 Task: Find connections with filter location Plasencia with filter topic #Futurewith filter profile language Potuguese with filter current company Pharma Jobs (Pharma Wisdom Jobs) with filter school Central University of Rajasthan, Jaipur with filter industry Public Relations and Communications Services with filter service category Event Planning with filter keywords title Actuary
Action: Mouse moved to (584, 79)
Screenshot: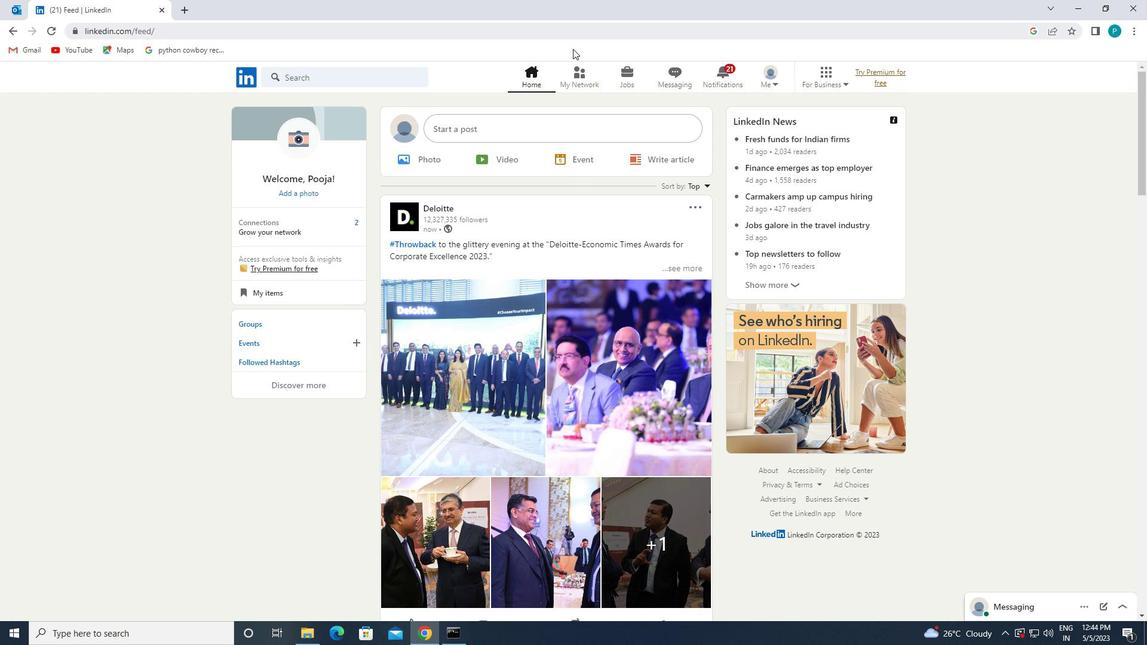 
Action: Mouse pressed left at (584, 79)
Screenshot: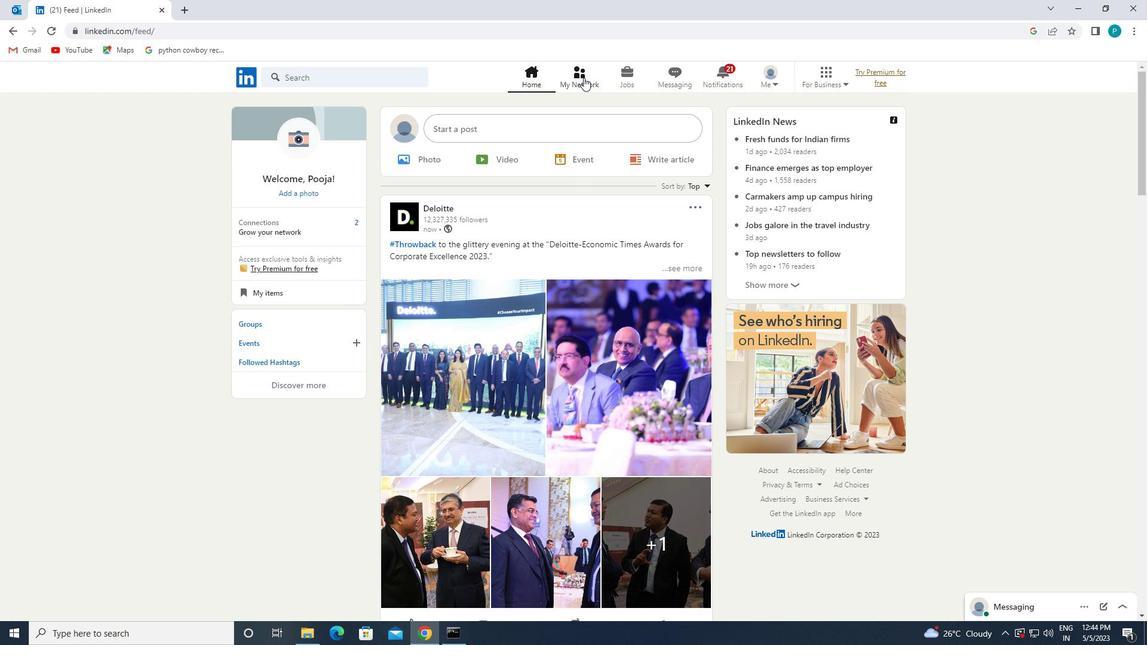 
Action: Mouse moved to (343, 140)
Screenshot: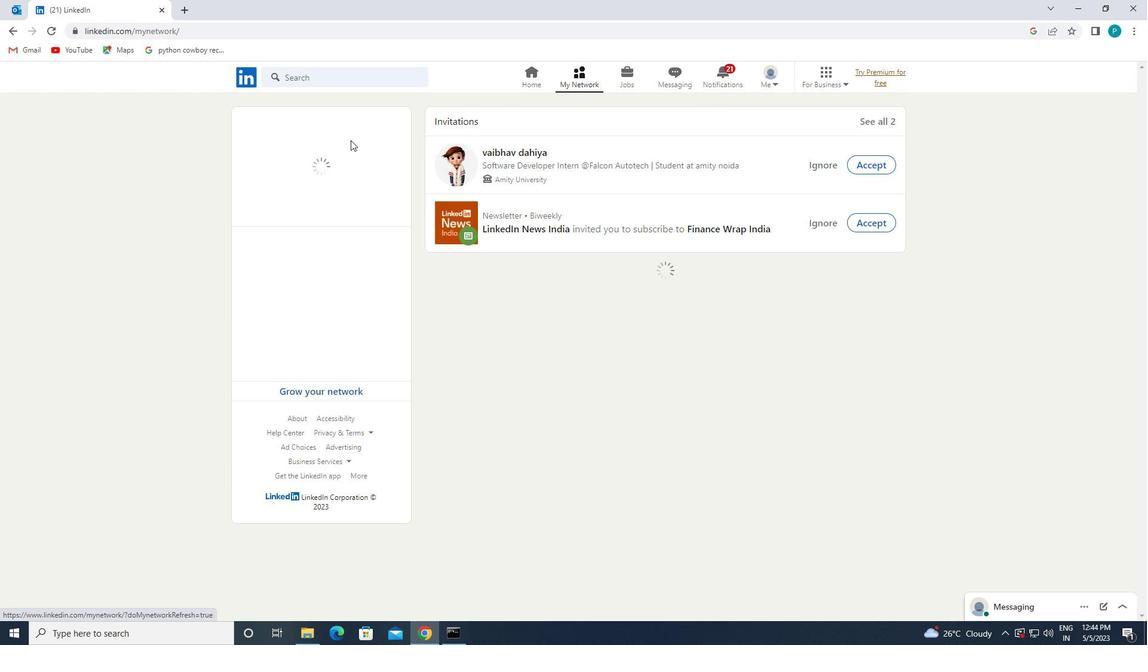 
Action: Mouse pressed left at (343, 140)
Screenshot: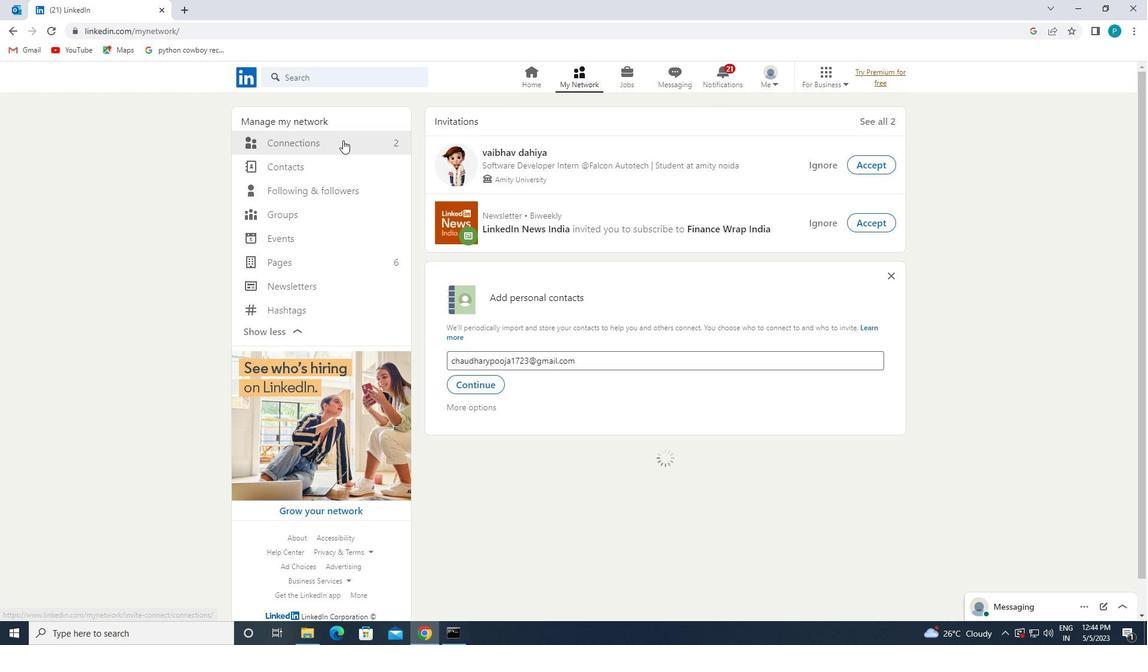 
Action: Mouse moved to (663, 149)
Screenshot: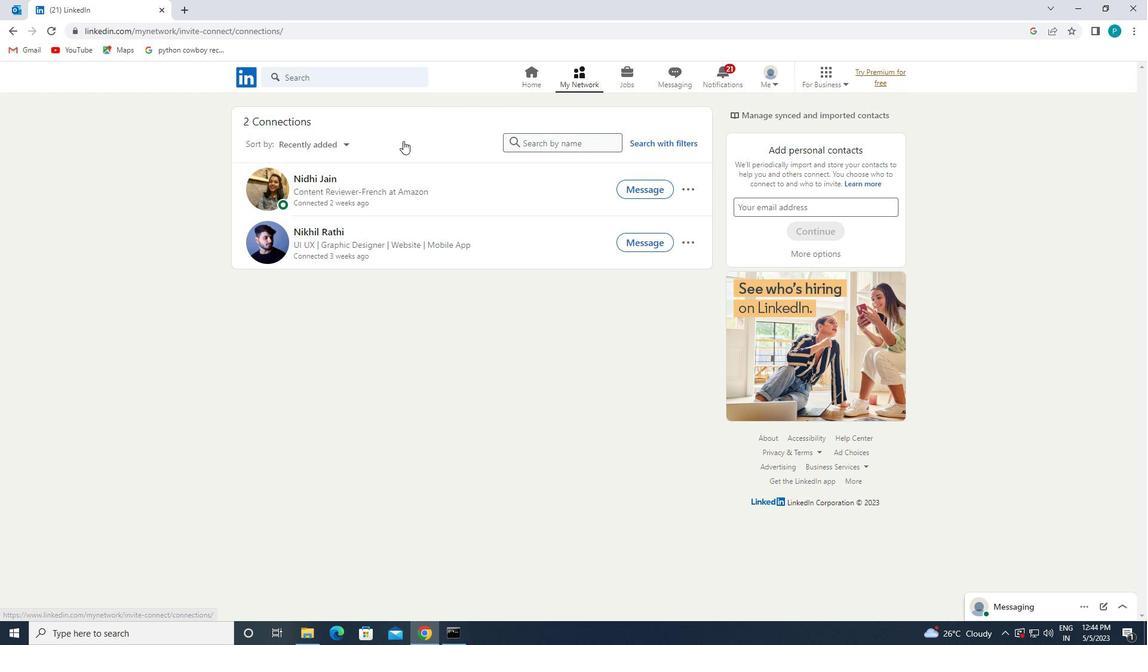 
Action: Mouse pressed left at (663, 149)
Screenshot: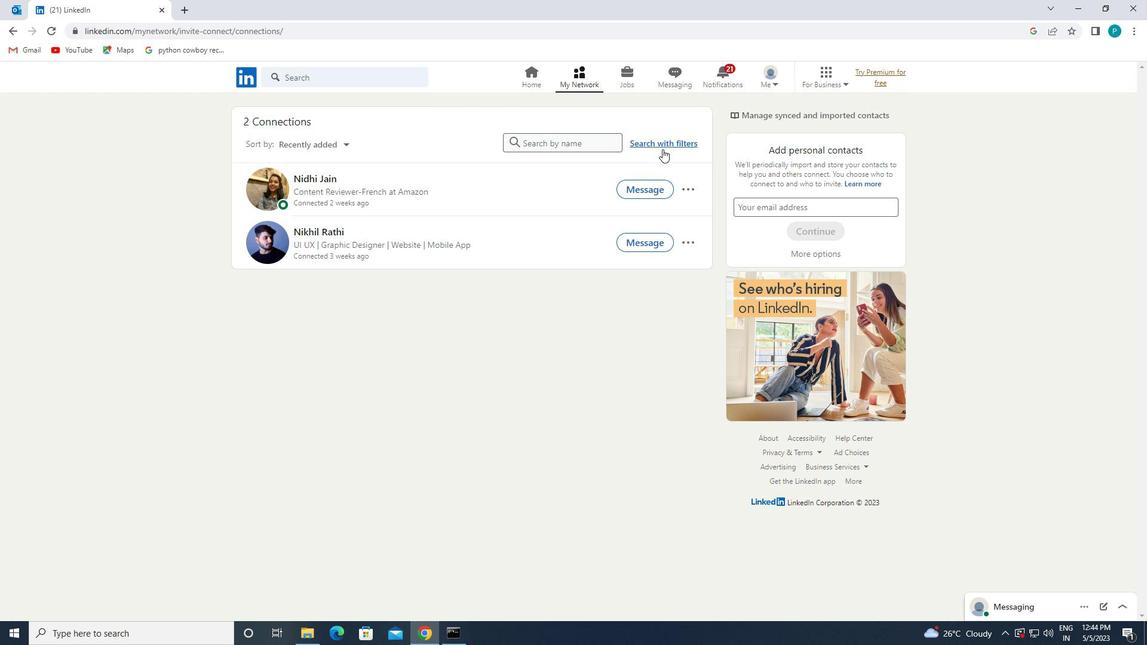 
Action: Mouse moved to (624, 107)
Screenshot: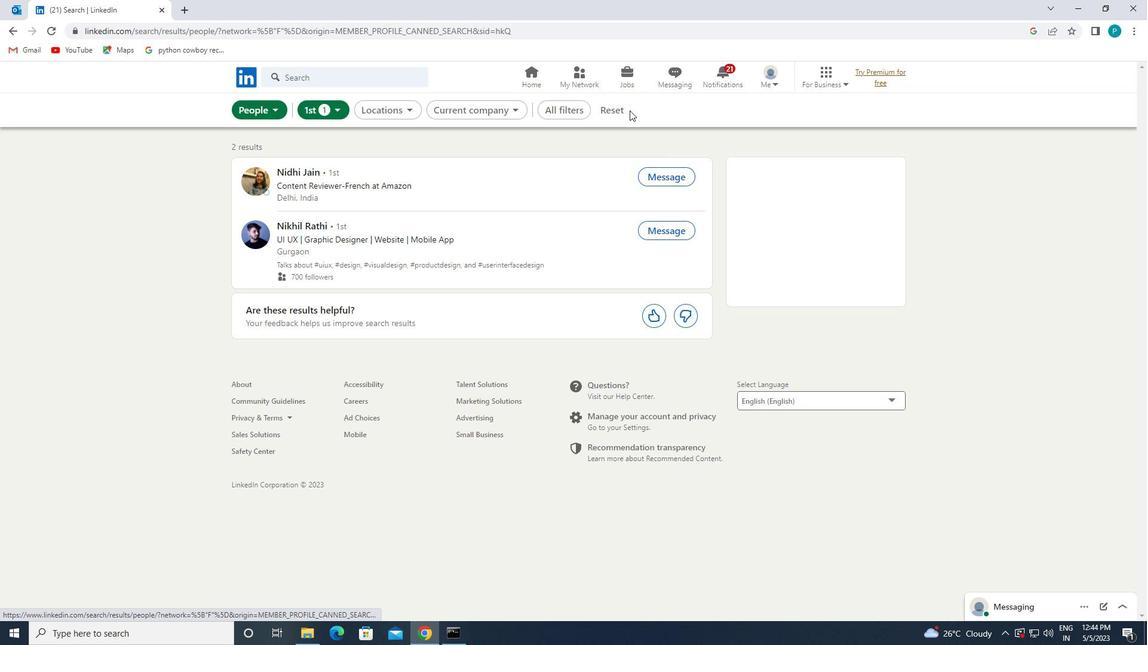 
Action: Mouse pressed left at (624, 107)
Screenshot: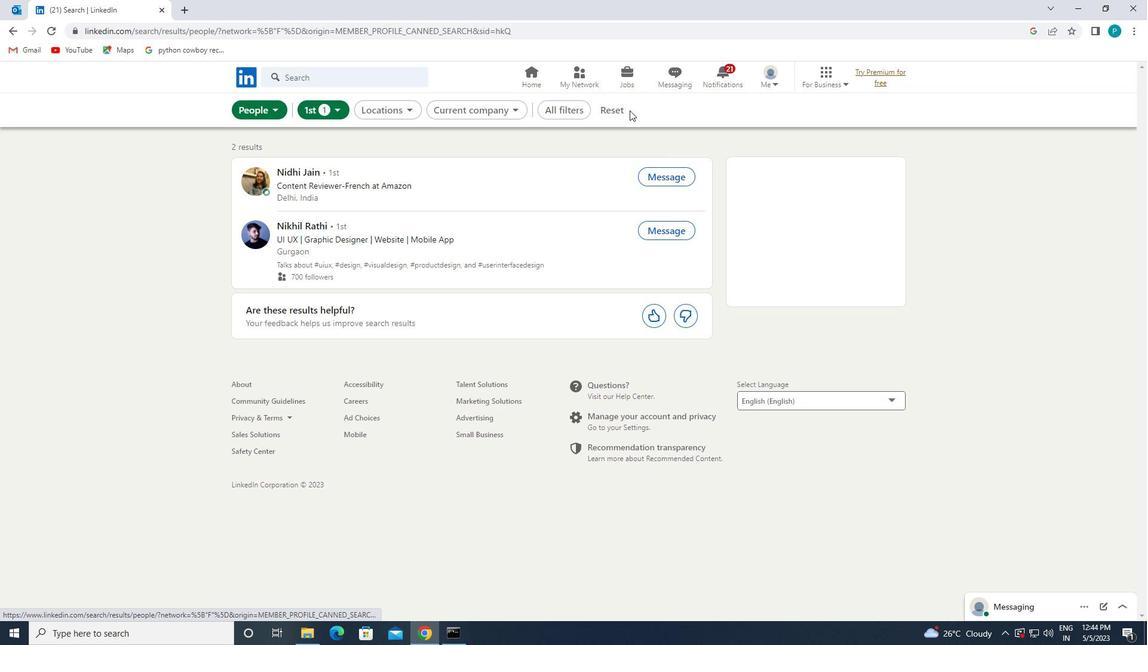 
Action: Mouse moved to (592, 104)
Screenshot: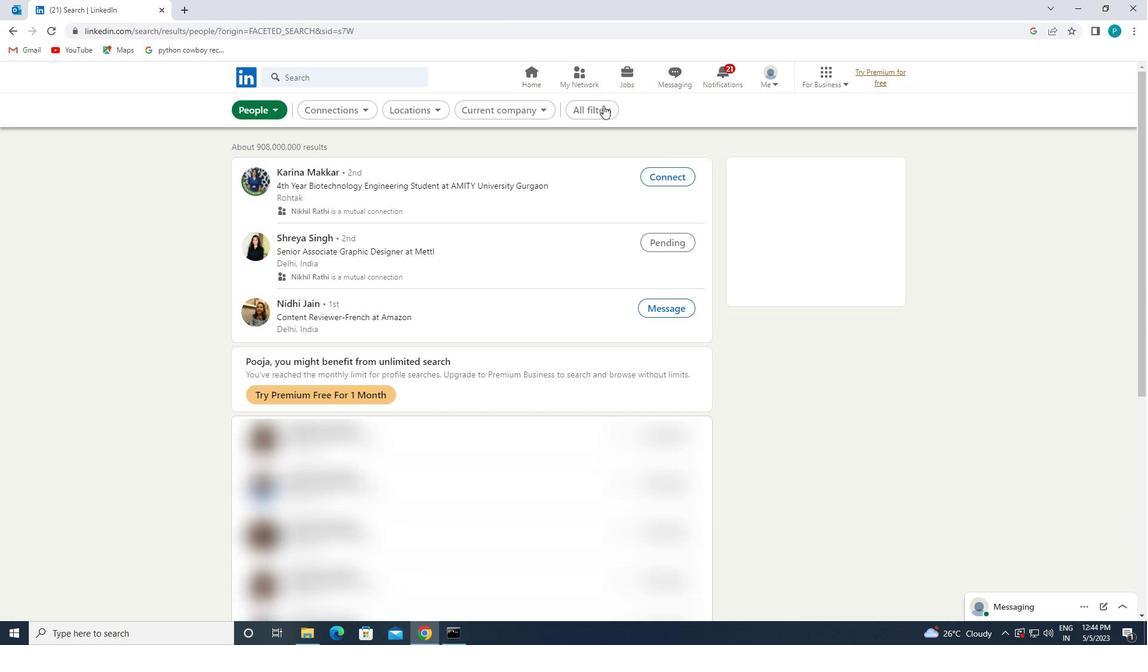 
Action: Mouse pressed left at (592, 104)
Screenshot: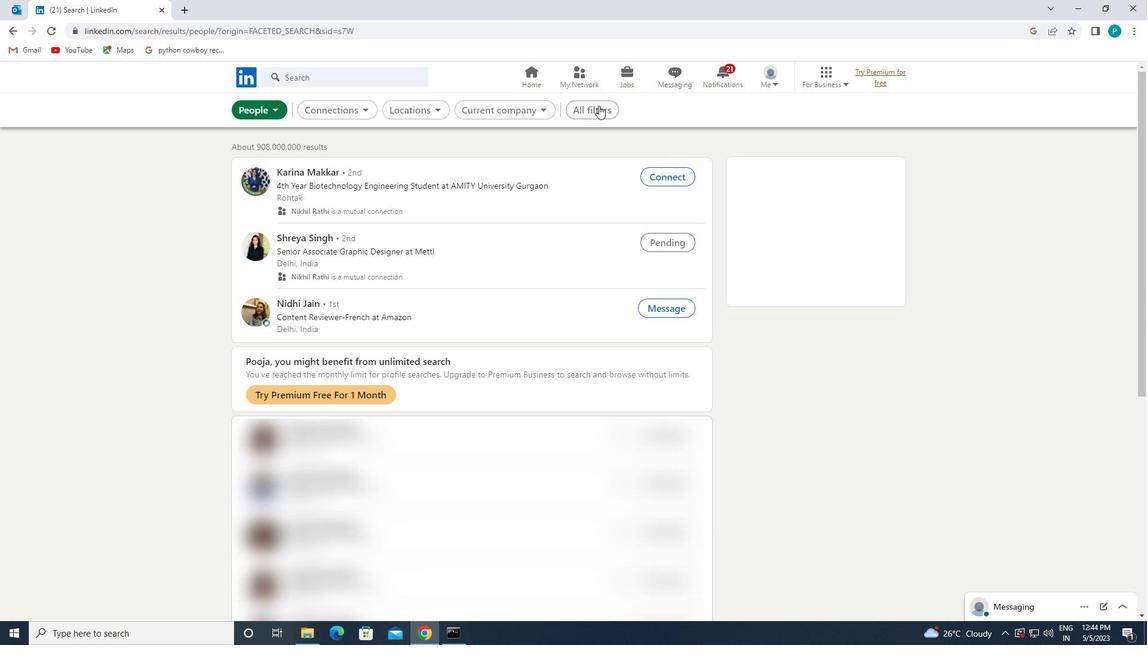 
Action: Mouse moved to (921, 294)
Screenshot: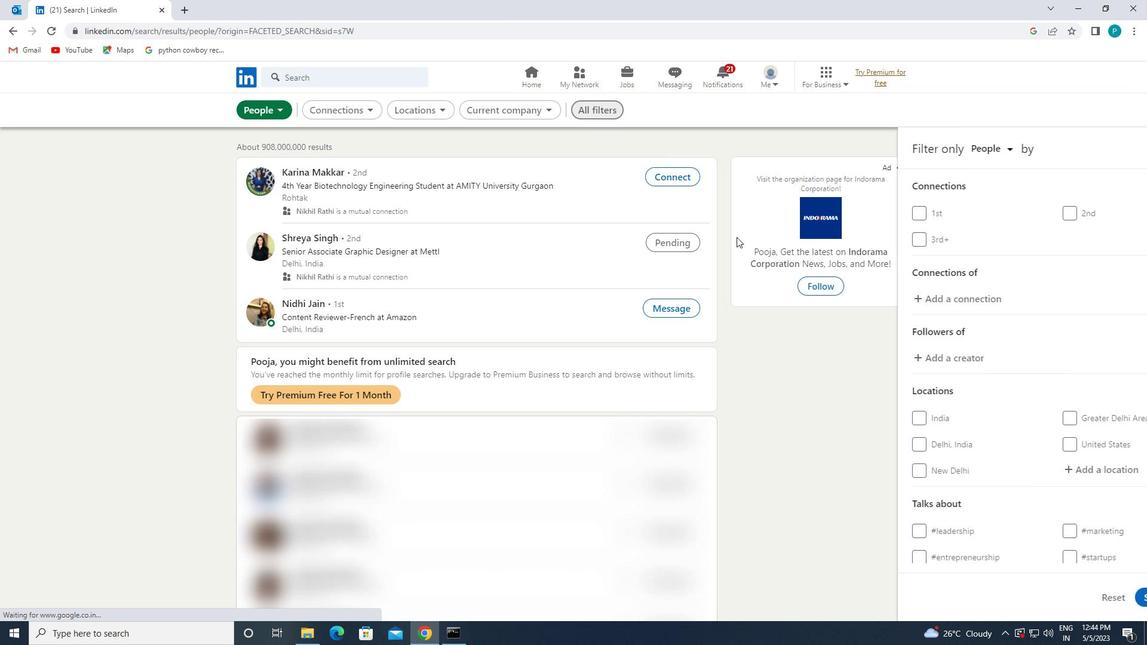 
Action: Mouse scrolled (921, 293) with delta (0, 0)
Screenshot: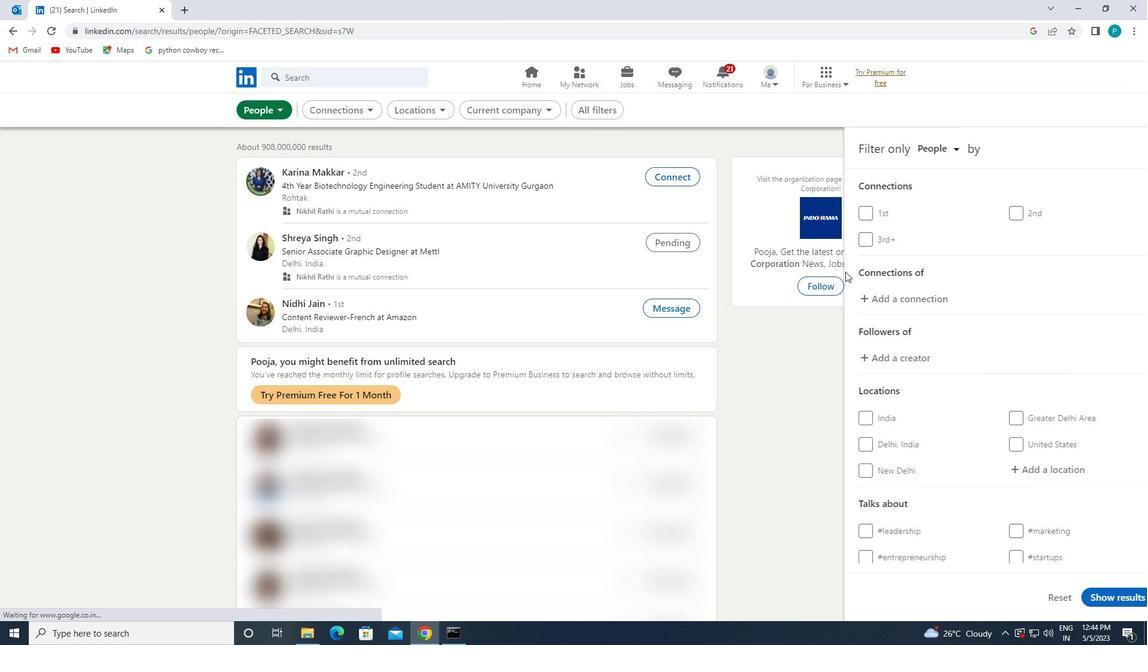 
Action: Mouse moved to (921, 294)
Screenshot: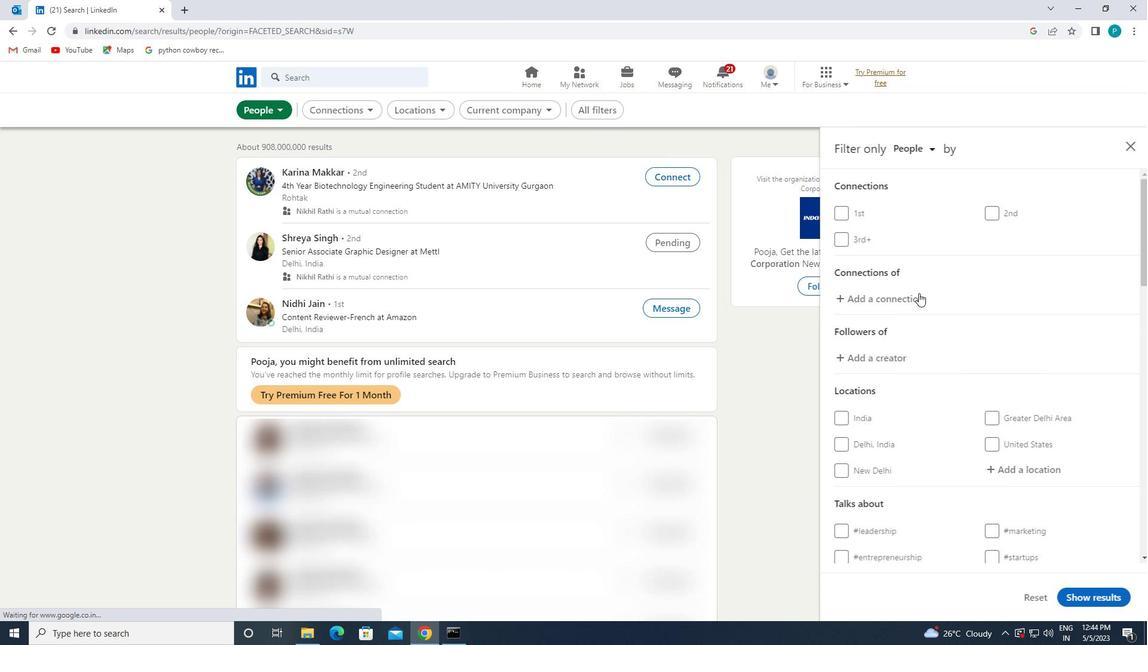 
Action: Mouse scrolled (921, 293) with delta (0, 0)
Screenshot: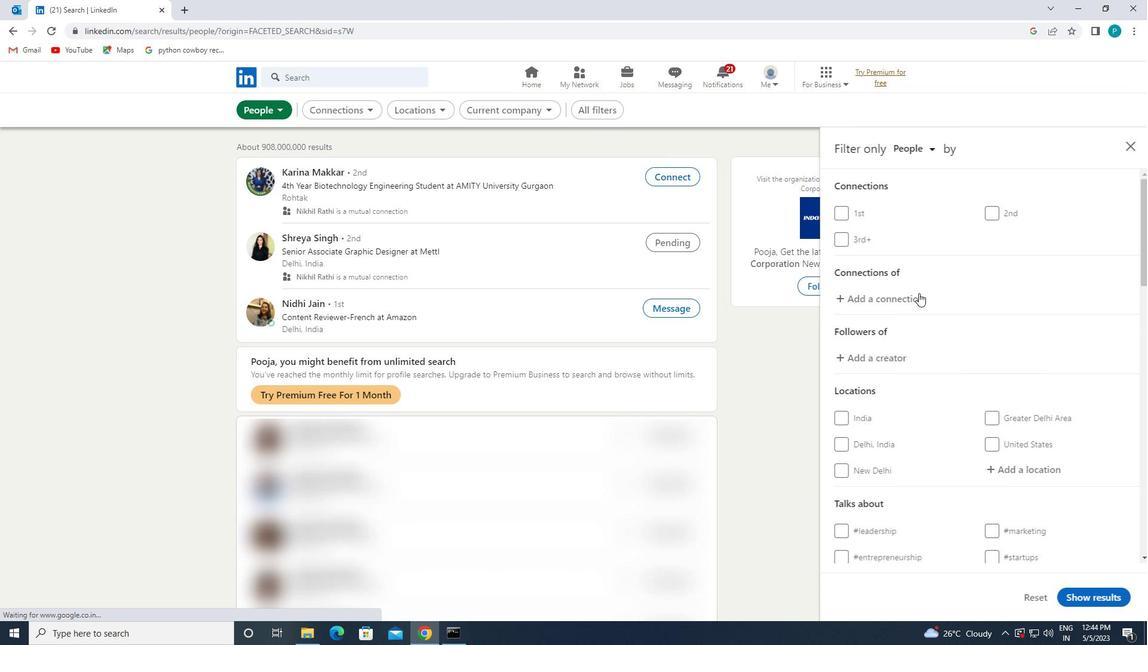 
Action: Mouse moved to (1013, 350)
Screenshot: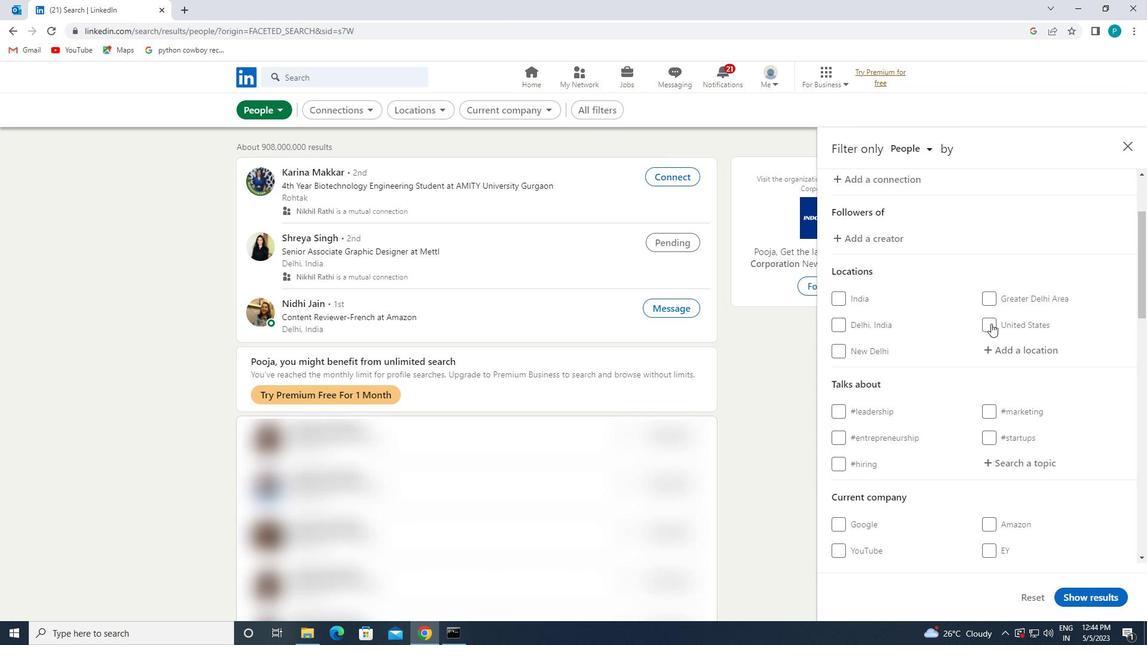
Action: Mouse pressed left at (1013, 350)
Screenshot: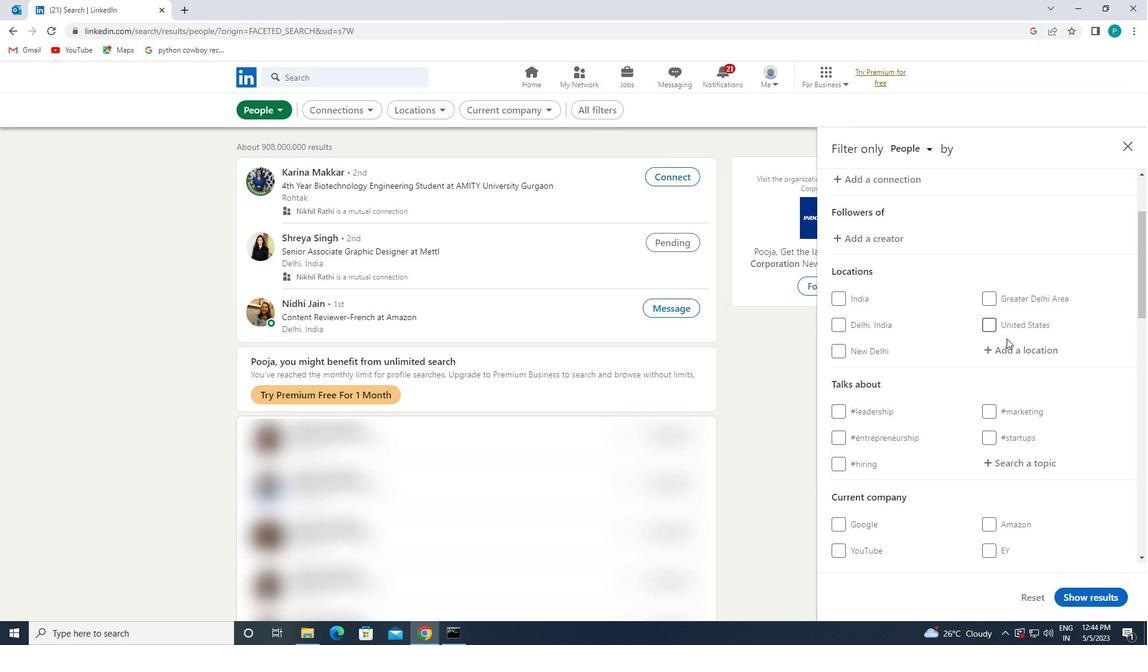 
Action: Mouse moved to (1030, 338)
Screenshot: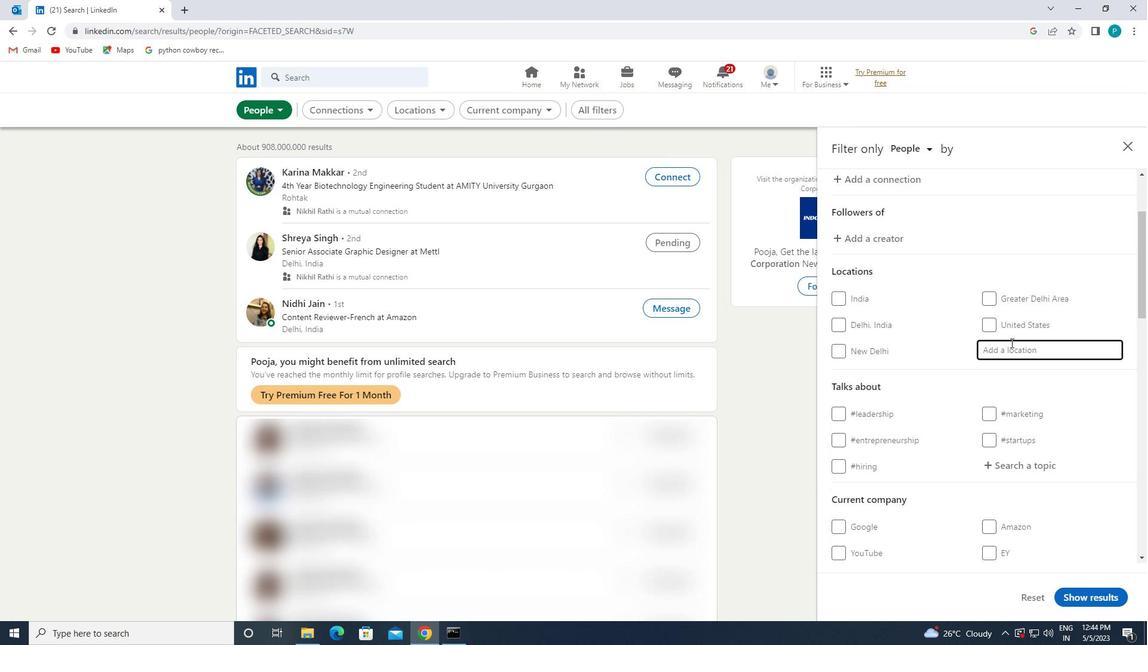 
Action: Key pressed <Key.caps_lock>p<Key.caps_lock>lan<Key.backspace>sencia
Screenshot: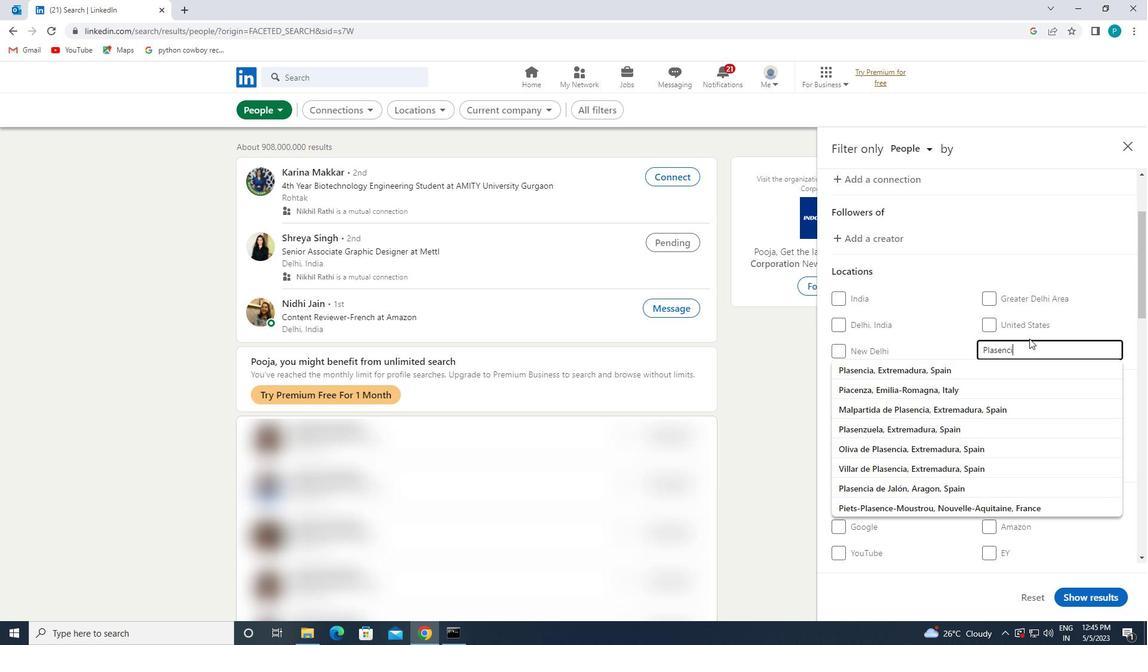 
Action: Mouse moved to (1009, 371)
Screenshot: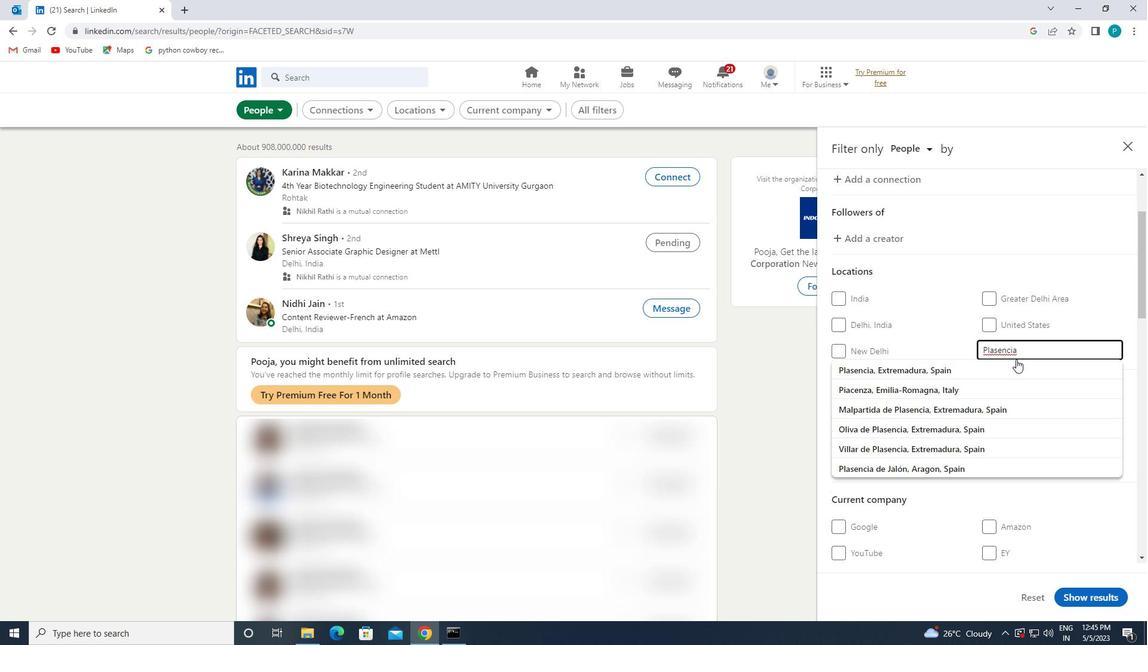 
Action: Mouse pressed left at (1009, 371)
Screenshot: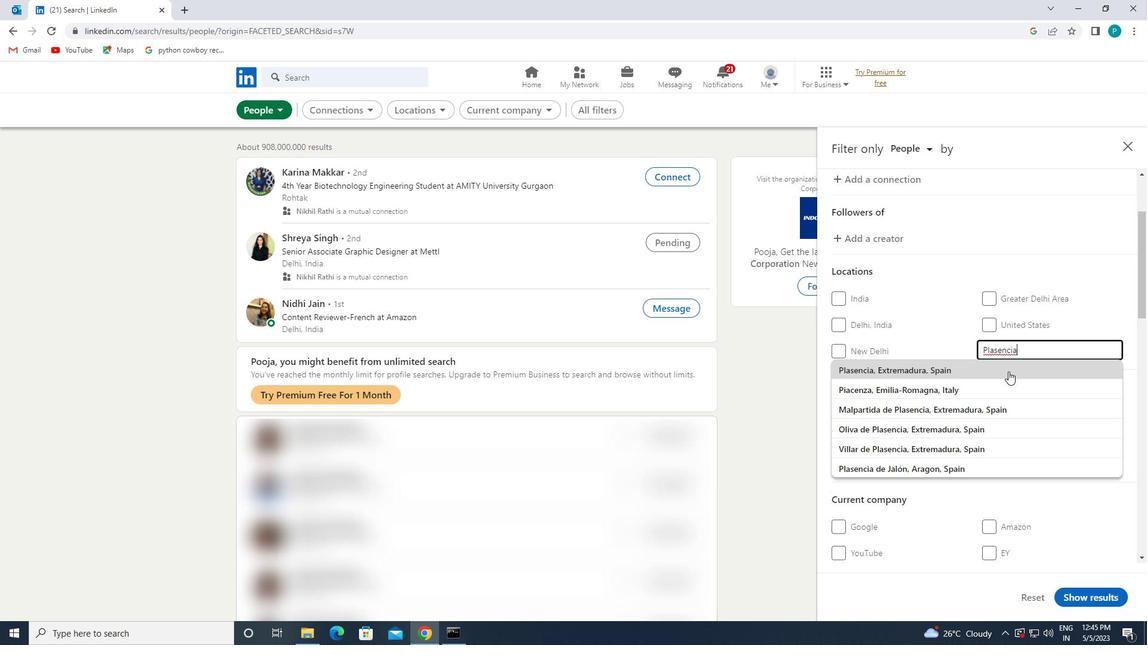 
Action: Mouse moved to (1013, 371)
Screenshot: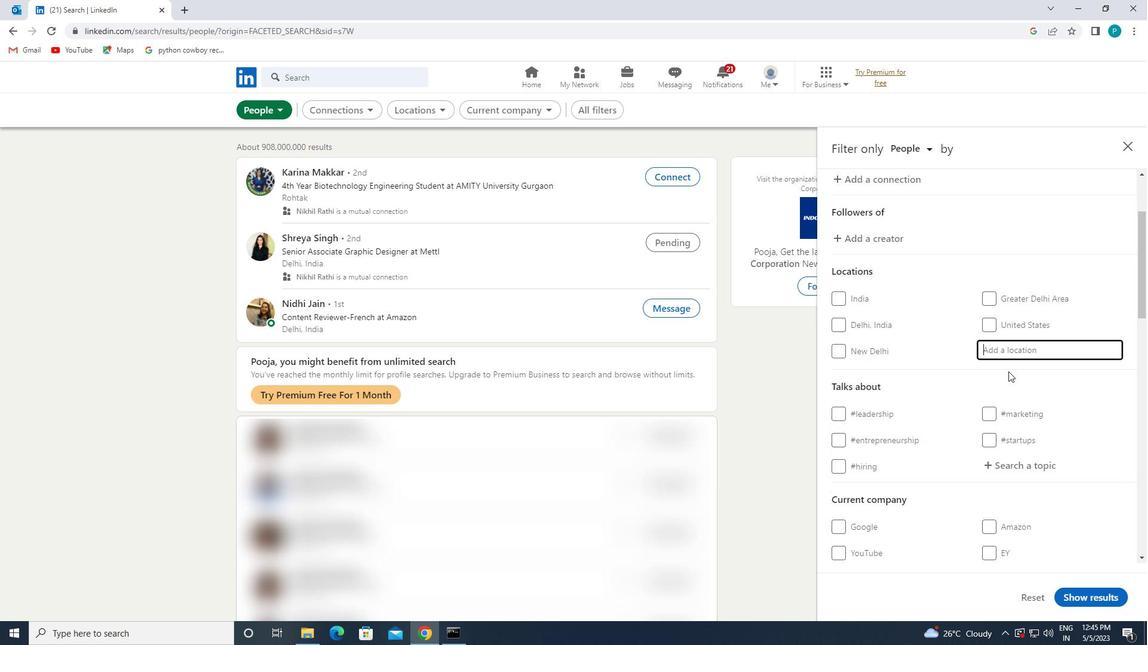 
Action: Mouse scrolled (1013, 370) with delta (0, 0)
Screenshot: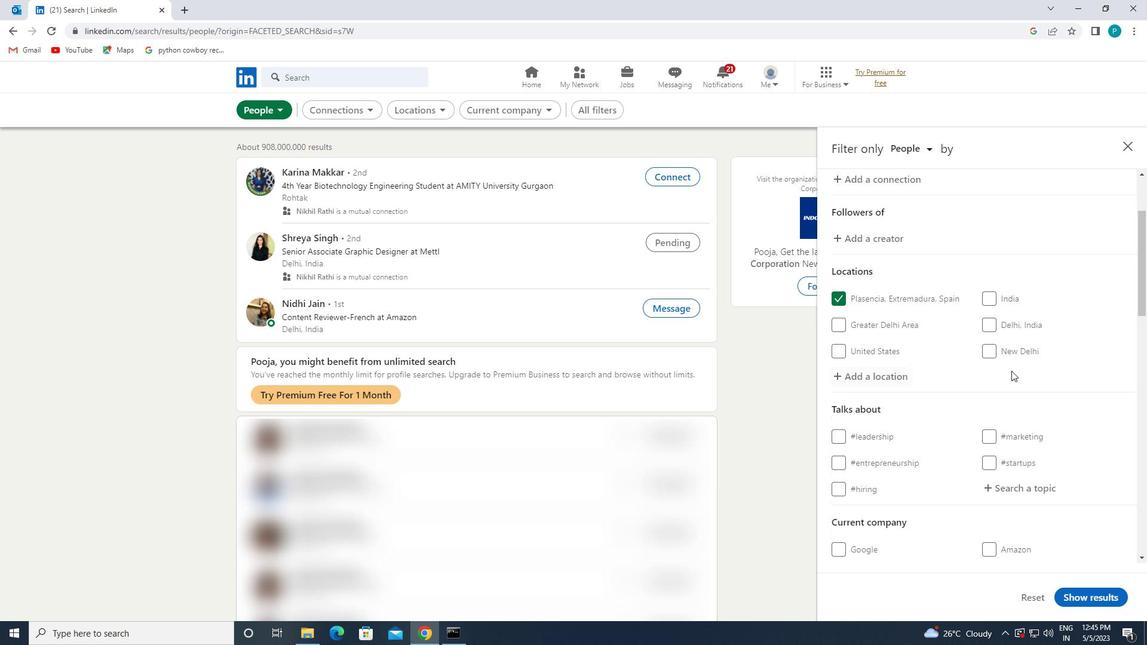 
Action: Mouse scrolled (1013, 370) with delta (0, 0)
Screenshot: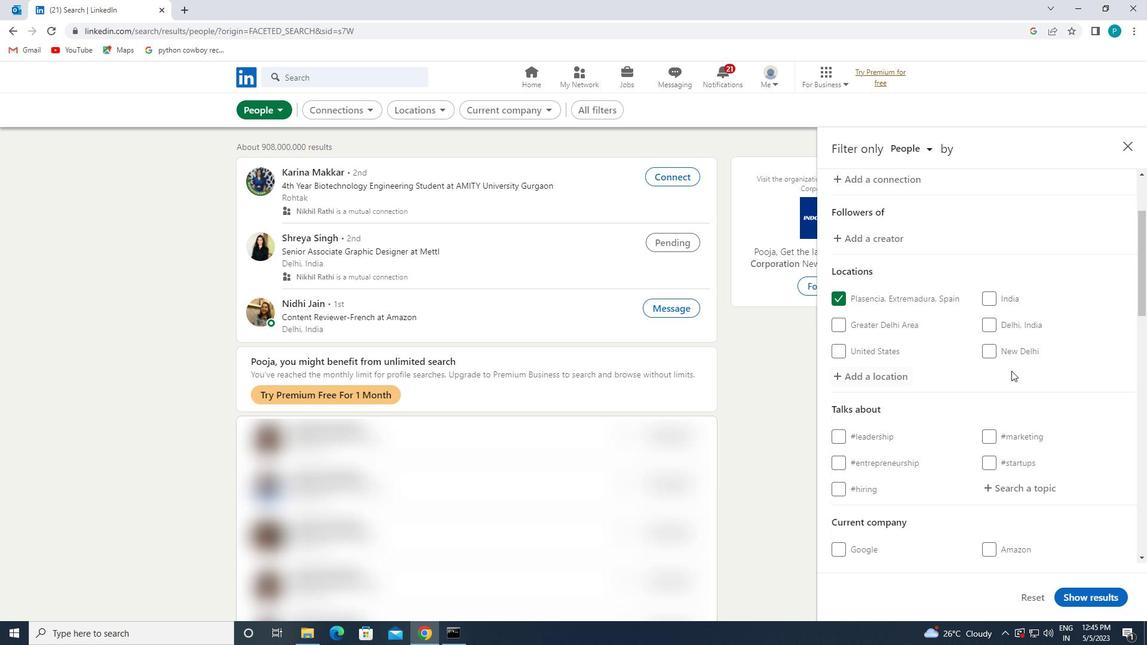 
Action: Mouse moved to (1017, 366)
Screenshot: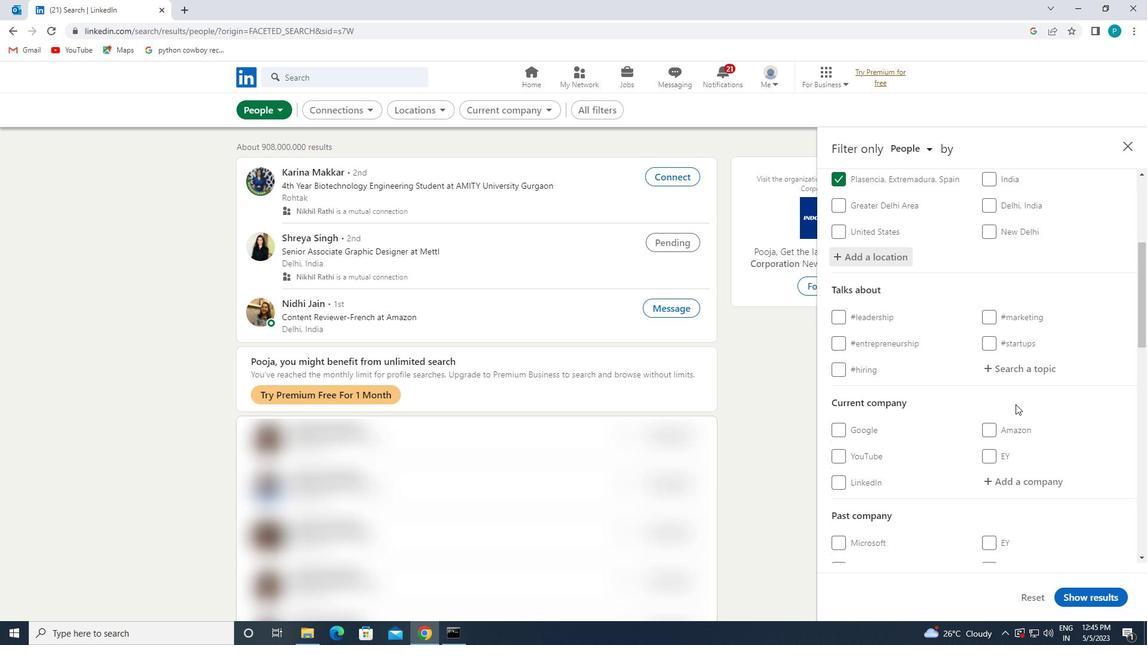
Action: Mouse pressed left at (1017, 366)
Screenshot: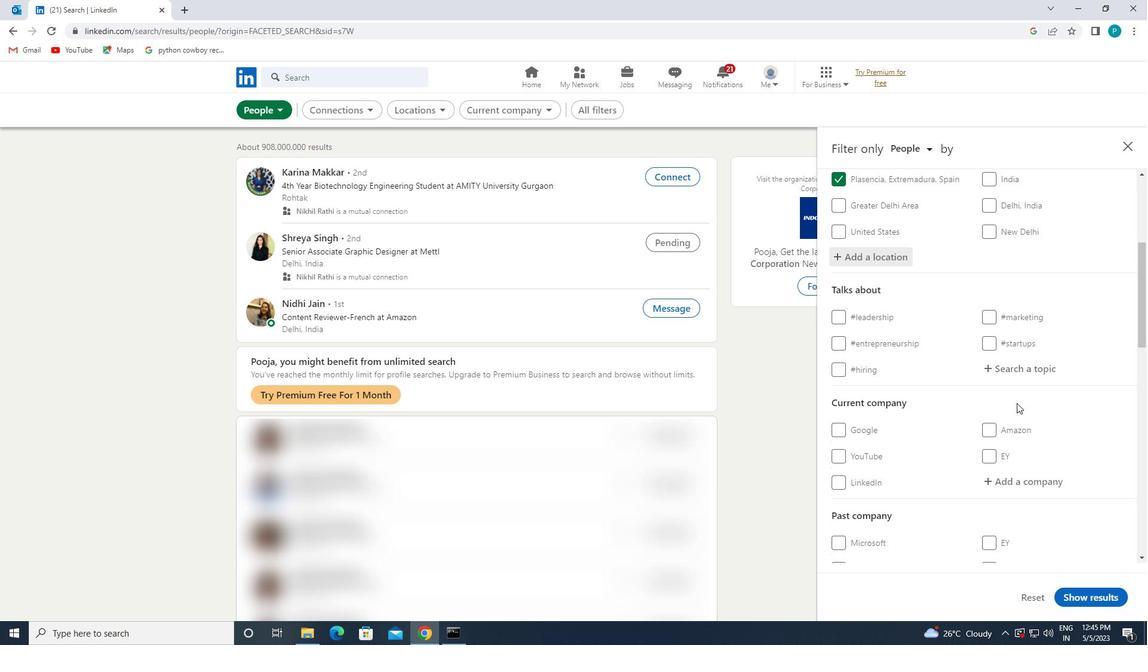 
Action: Mouse moved to (1018, 365)
Screenshot: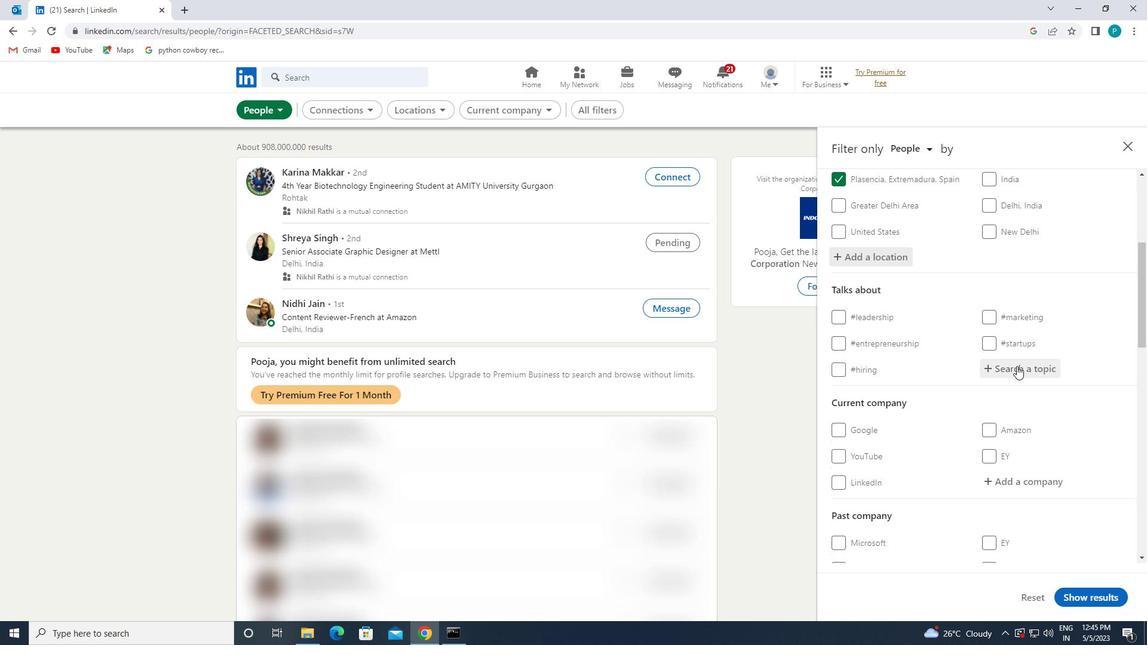 
Action: Key pressed <Key.shift>#<Key.caps_lock>F<Key.caps_lock>UTURE
Screenshot: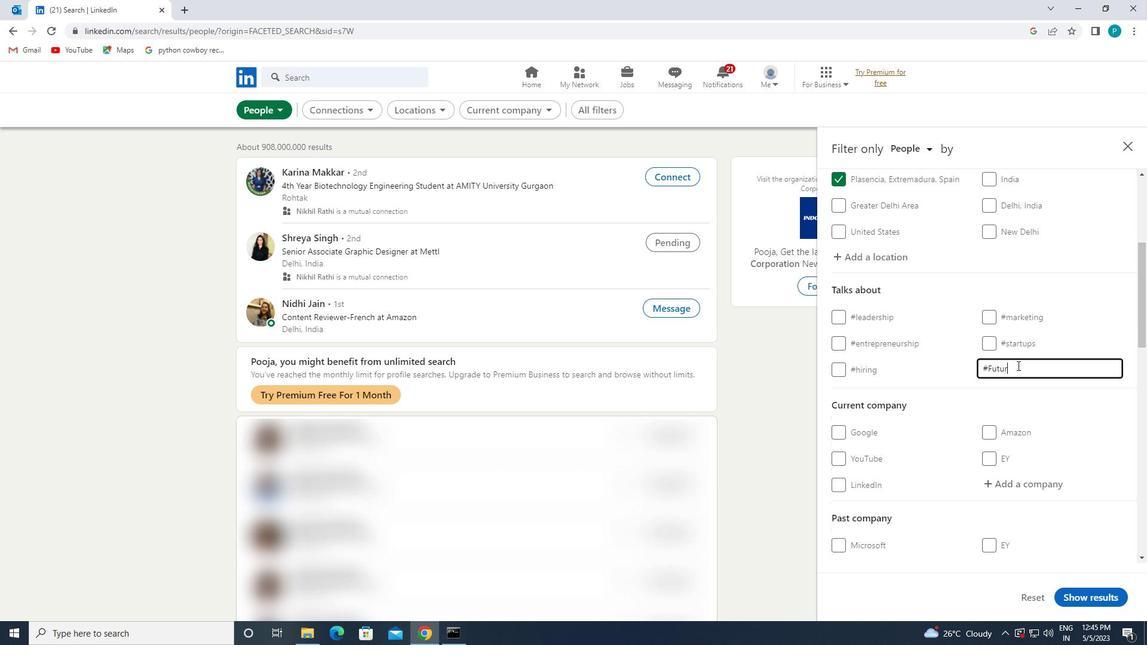 
Action: Mouse moved to (1013, 413)
Screenshot: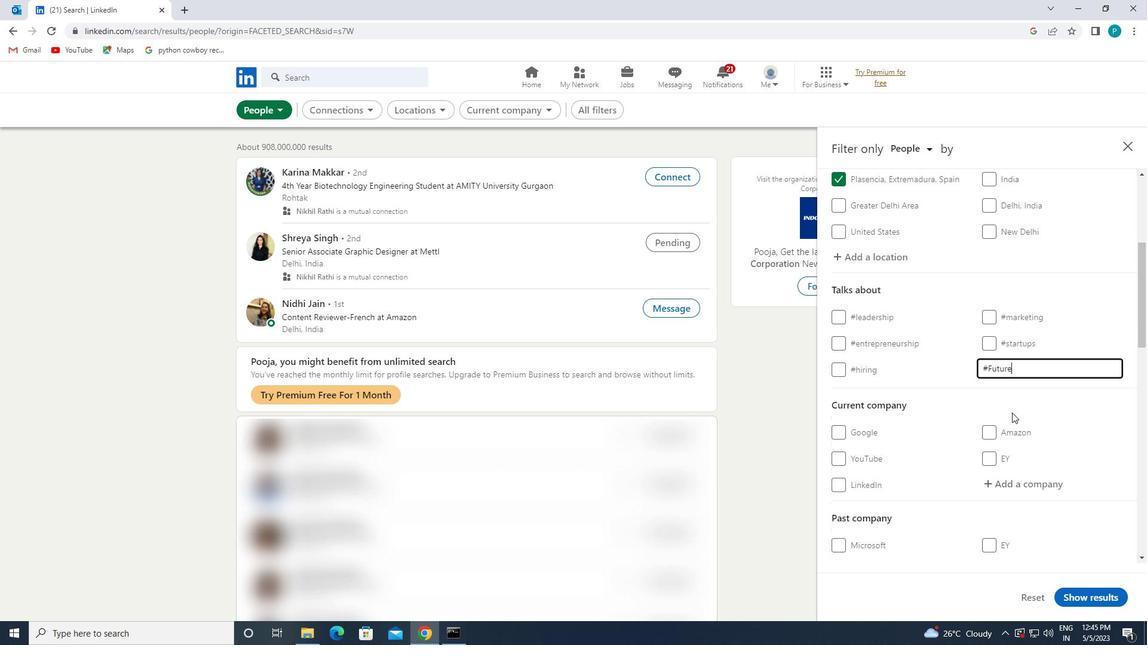 
Action: Mouse scrolled (1013, 413) with delta (0, 0)
Screenshot: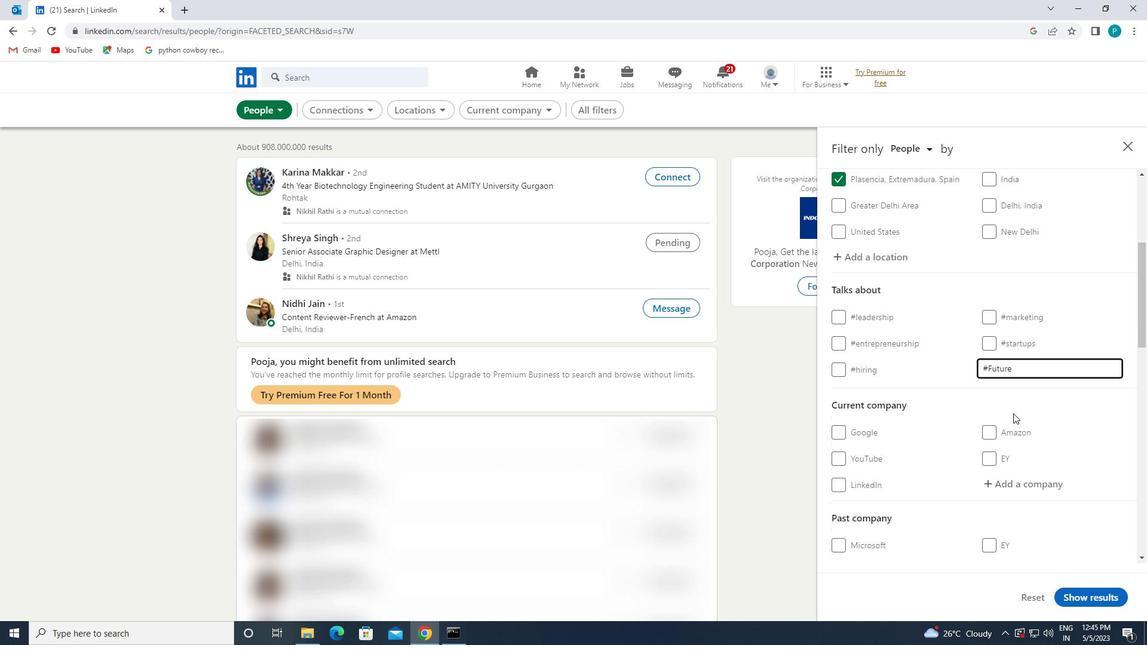 
Action: Mouse scrolled (1013, 413) with delta (0, 0)
Screenshot: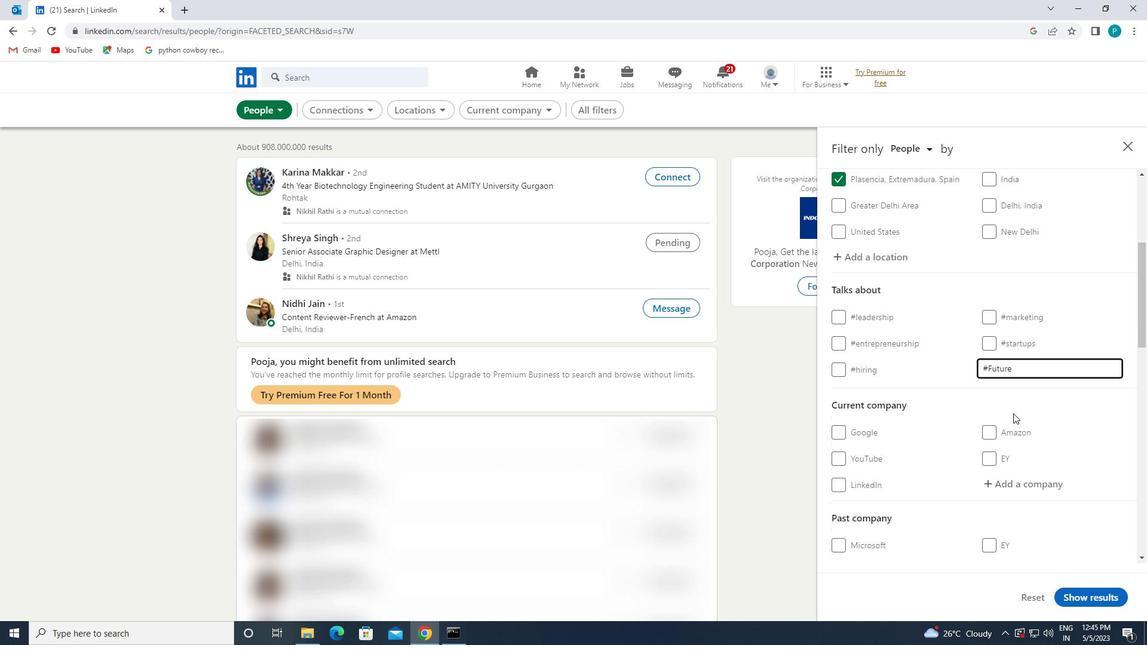 
Action: Mouse moved to (984, 471)
Screenshot: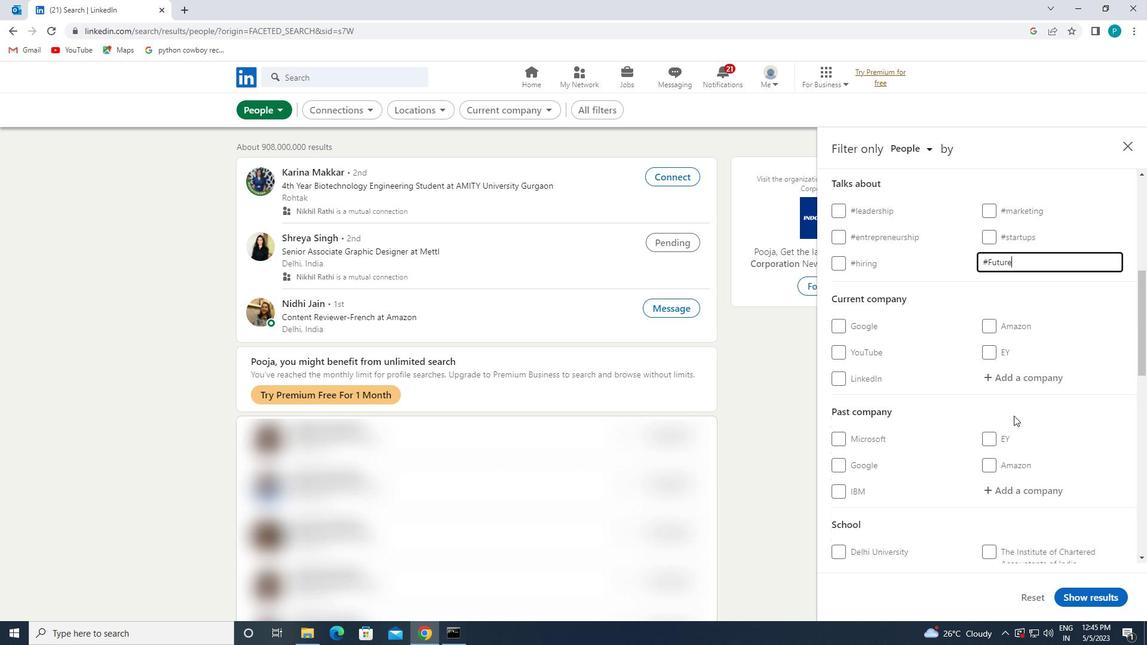 
Action: Mouse scrolled (984, 471) with delta (0, 0)
Screenshot: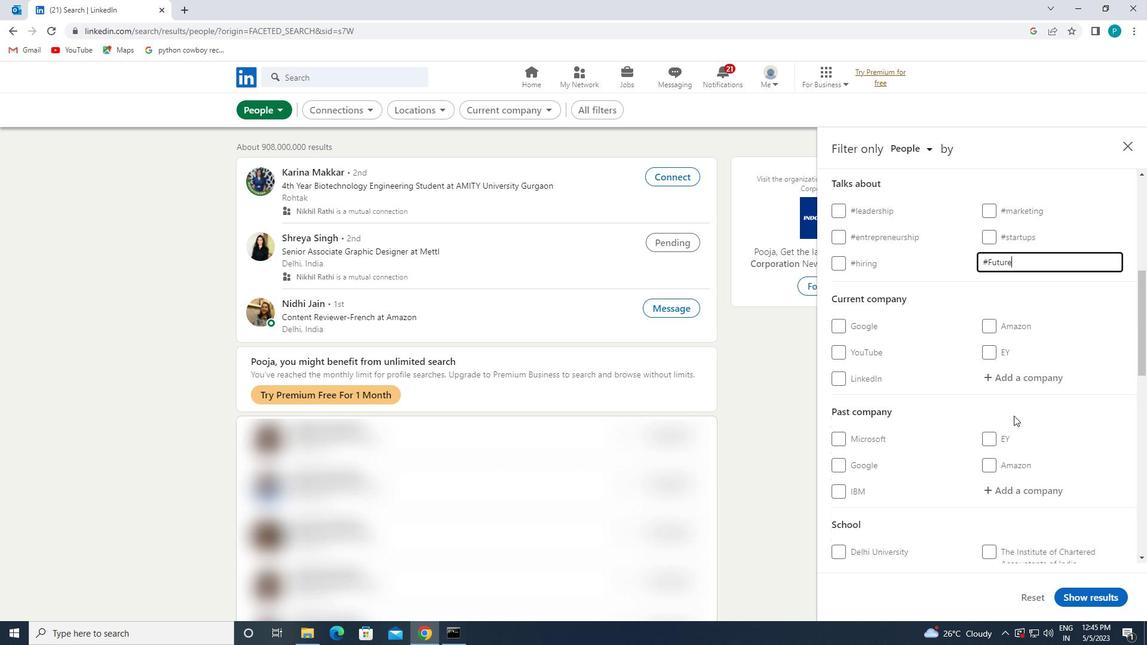 
Action: Mouse moved to (983, 472)
Screenshot: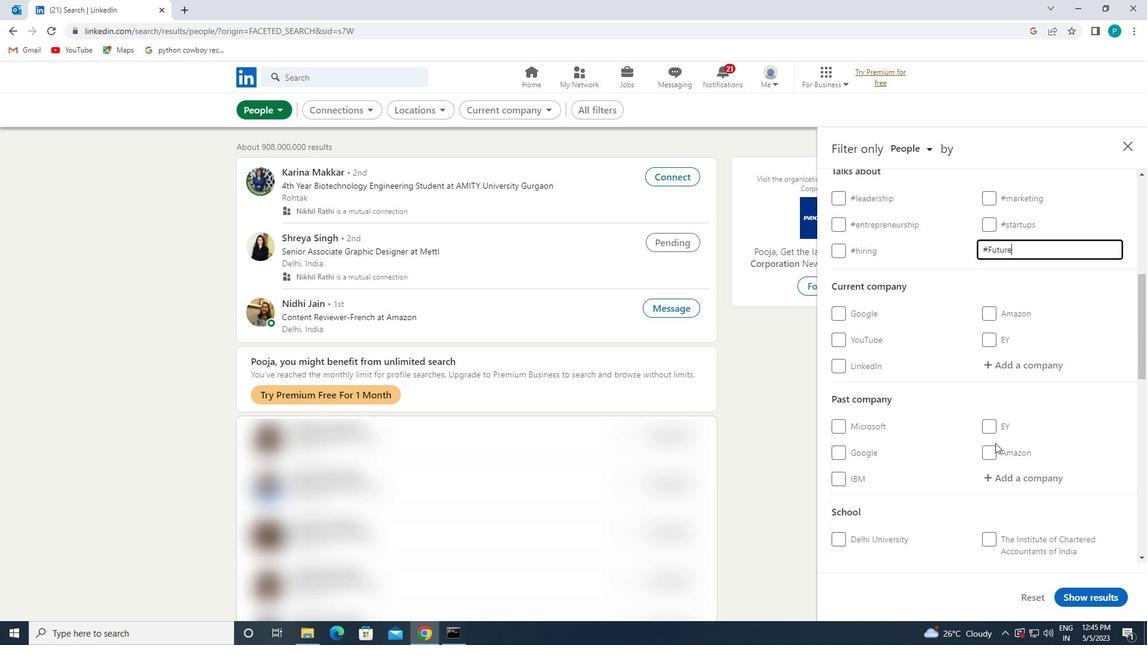 
Action: Mouse scrolled (983, 472) with delta (0, 0)
Screenshot: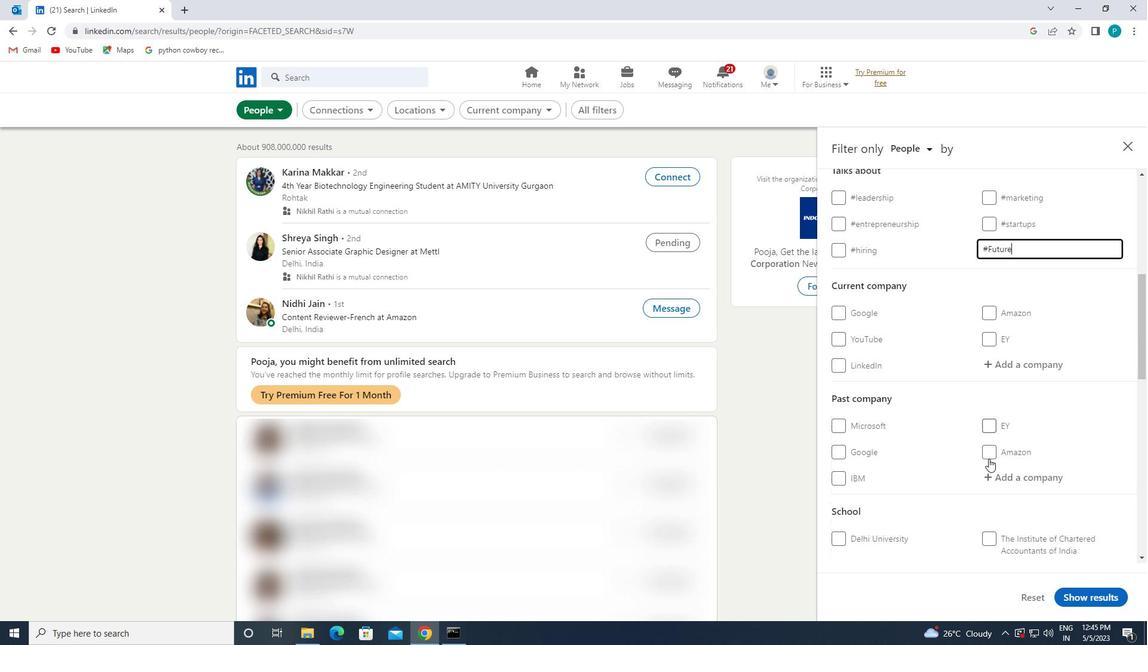 
Action: Mouse moved to (980, 473)
Screenshot: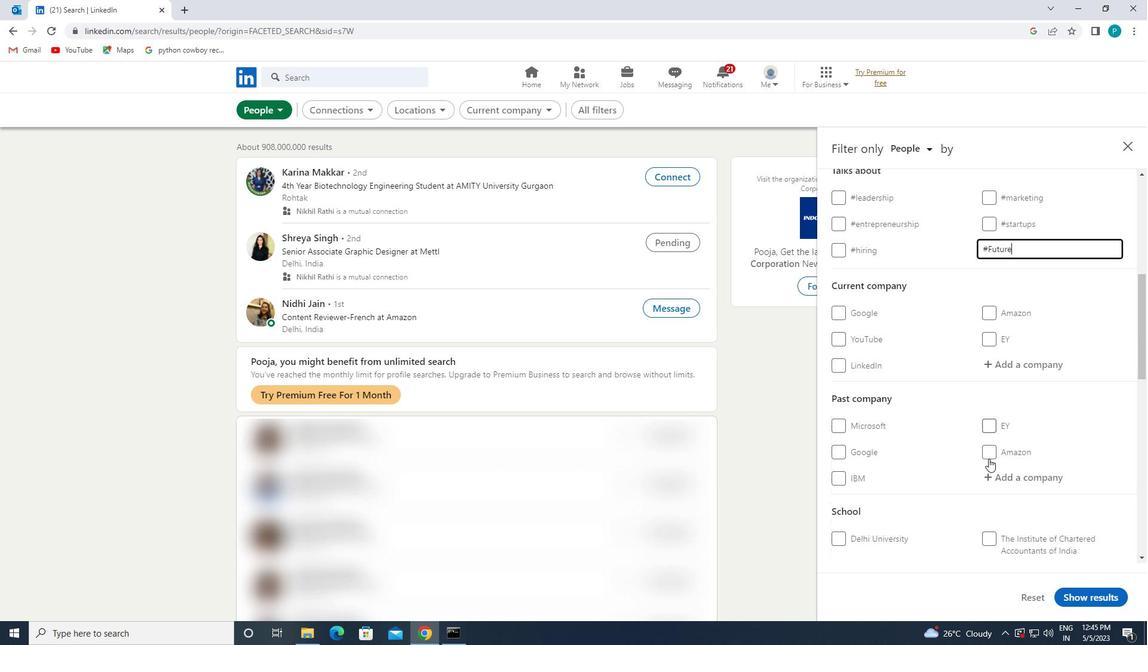 
Action: Mouse scrolled (980, 472) with delta (0, 0)
Screenshot: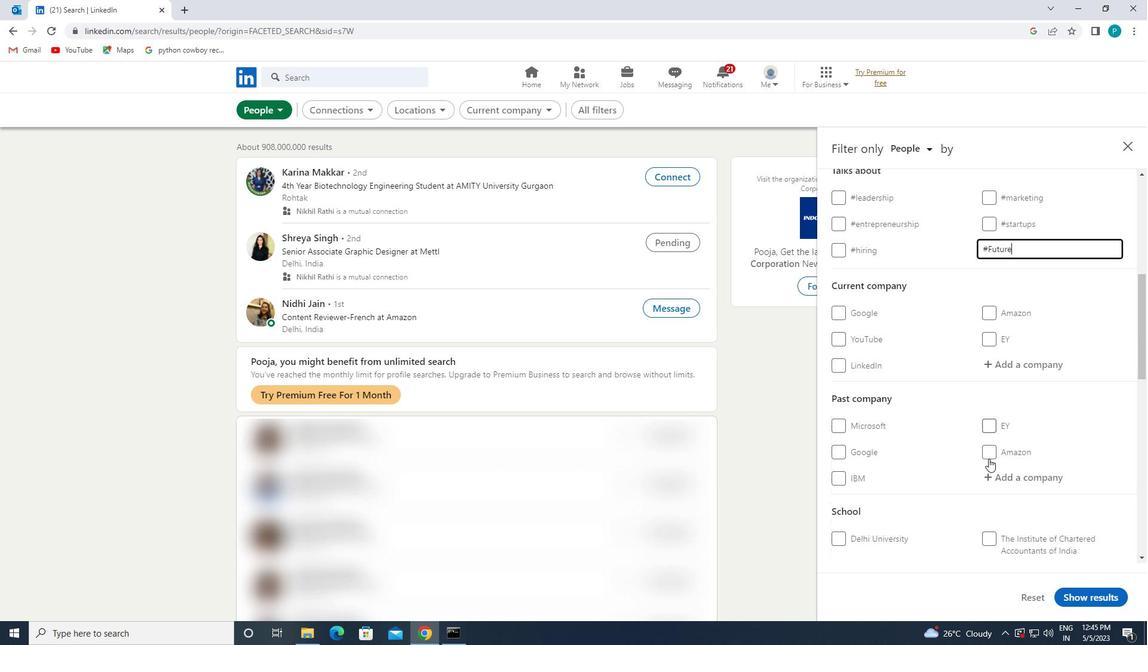 
Action: Mouse moved to (936, 455)
Screenshot: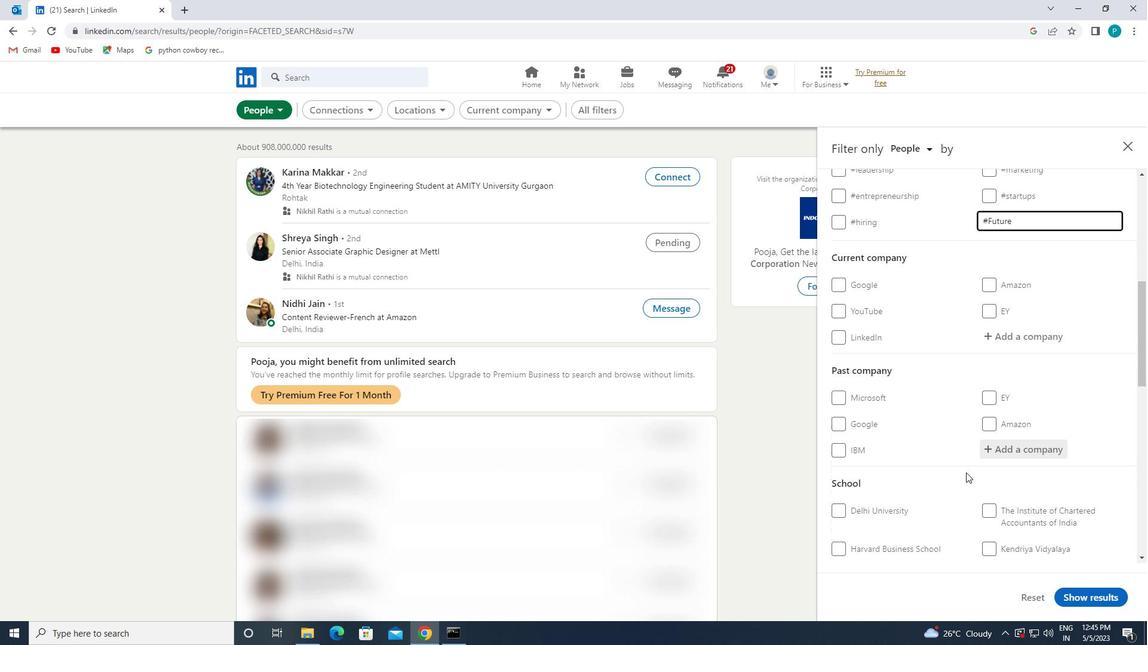 
Action: Mouse scrolled (936, 454) with delta (0, 0)
Screenshot: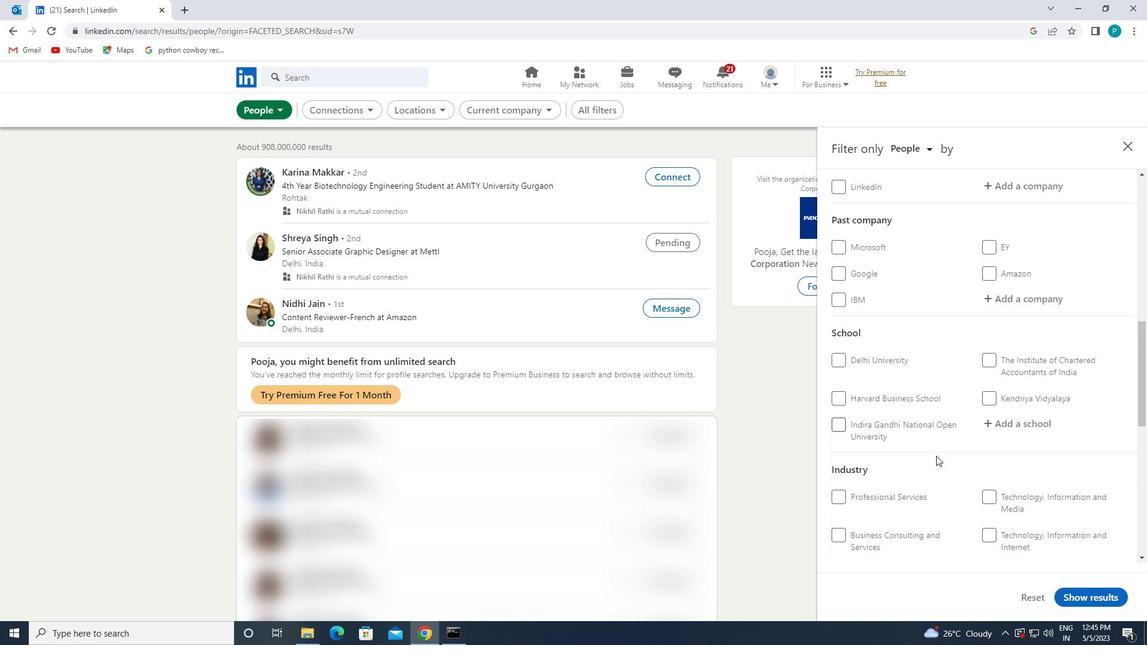 
Action: Mouse moved to (936, 456)
Screenshot: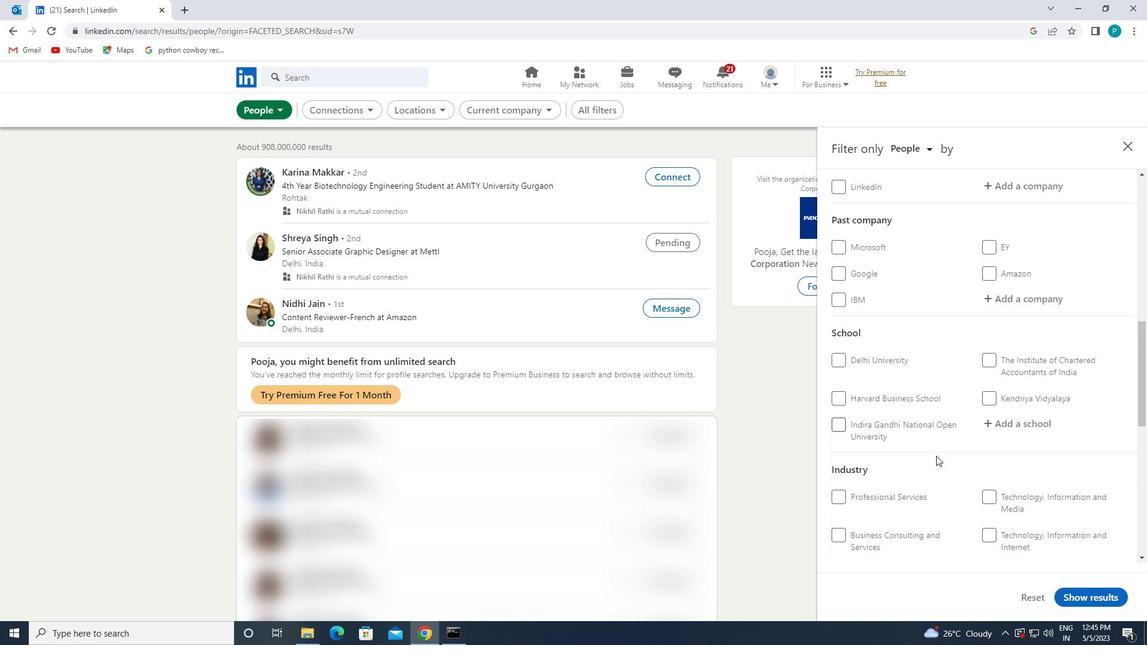 
Action: Mouse scrolled (936, 455) with delta (0, 0)
Screenshot: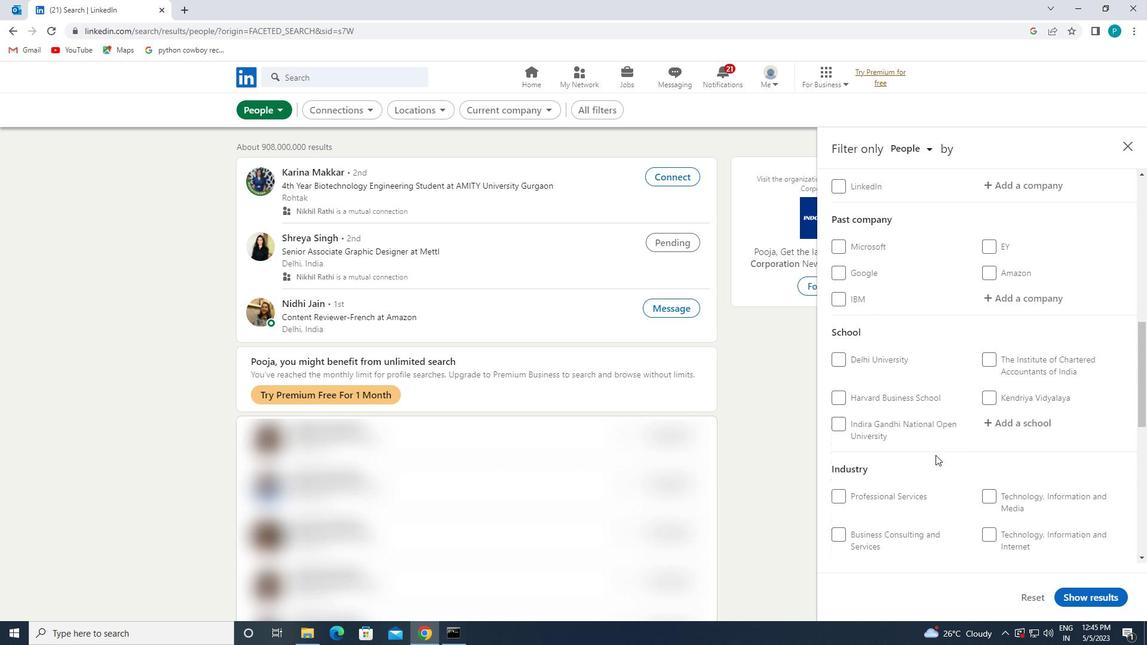 
Action: Mouse moved to (981, 472)
Screenshot: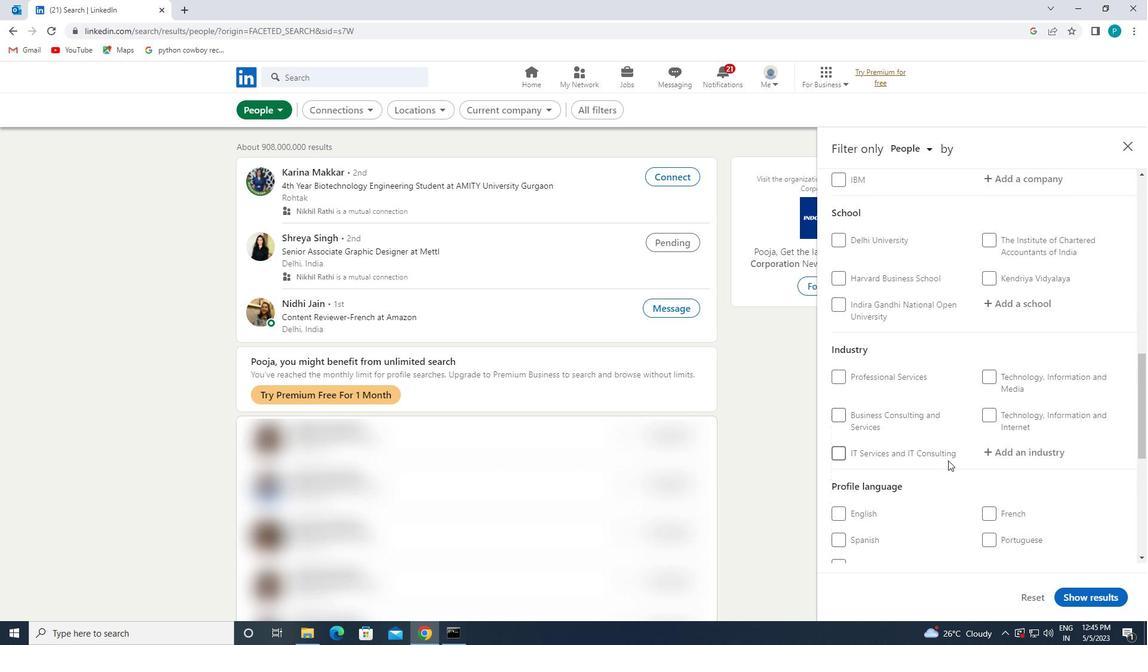 
Action: Mouse scrolled (981, 472) with delta (0, 0)
Screenshot: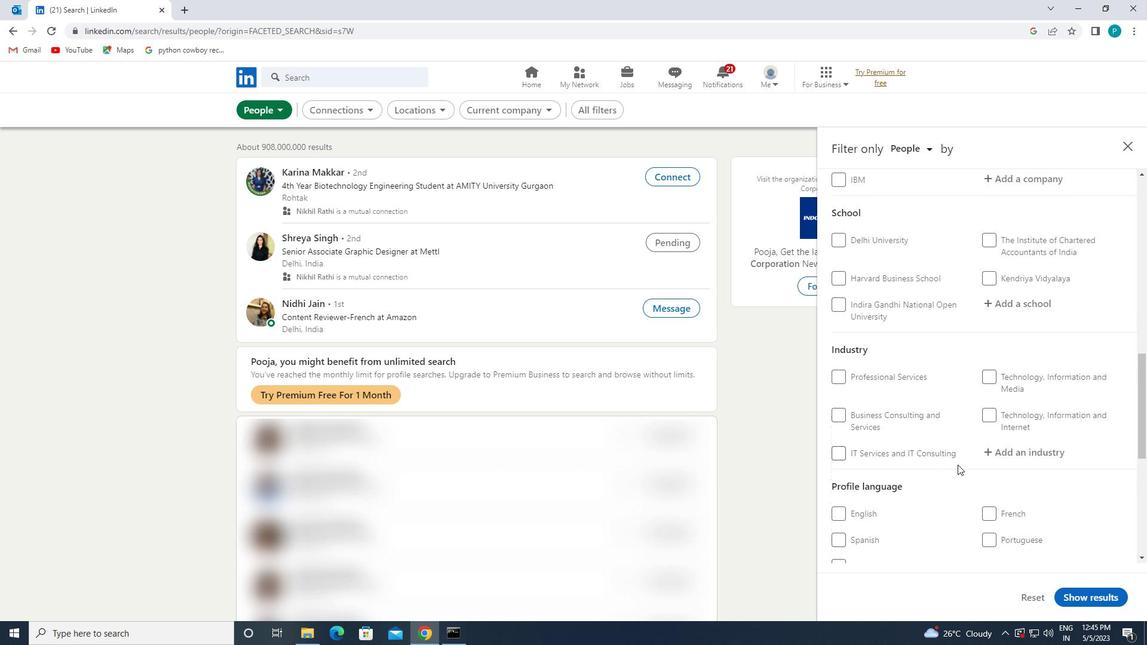 
Action: Mouse pressed left at (981, 472)
Screenshot: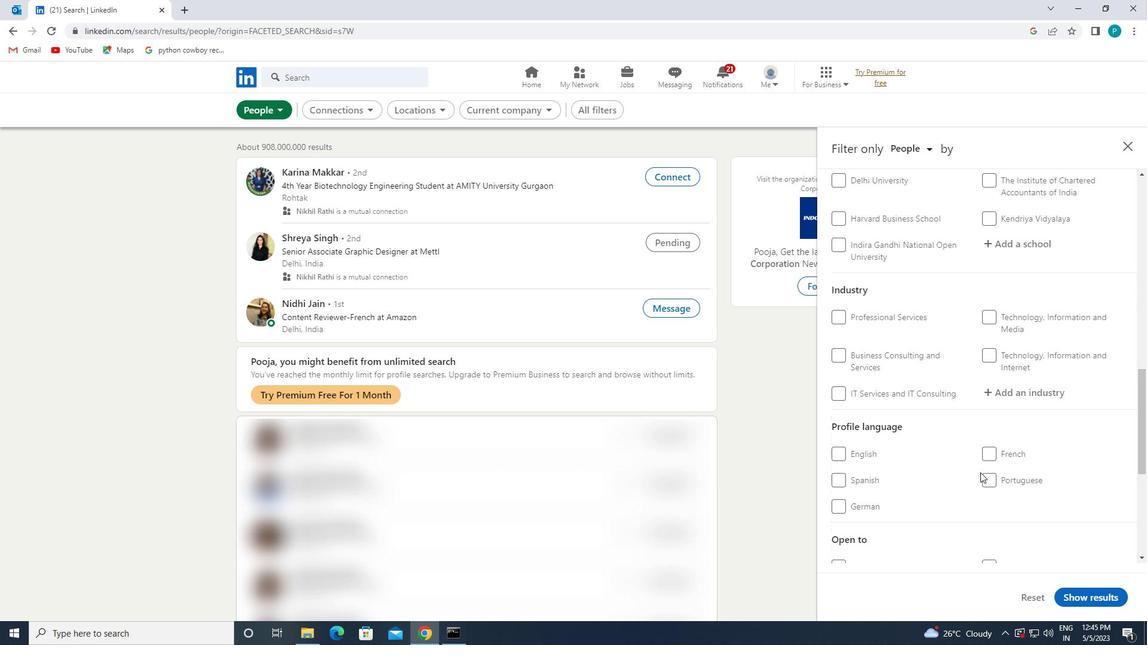 
Action: Mouse moved to (996, 477)
Screenshot: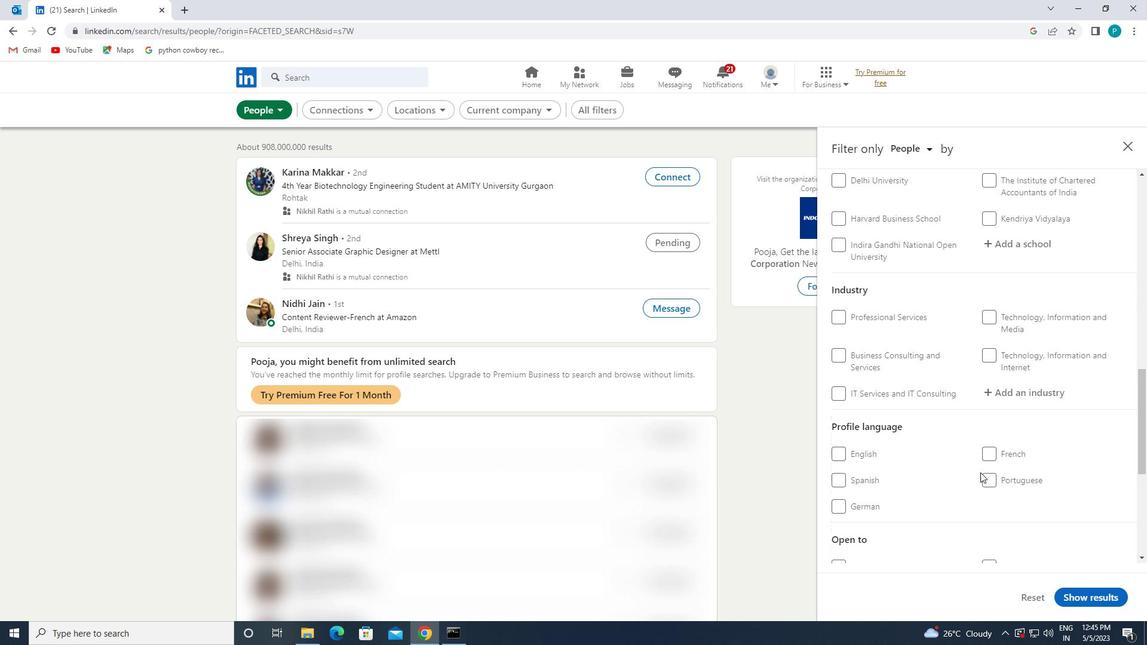 
Action: Mouse pressed left at (996, 477)
Screenshot: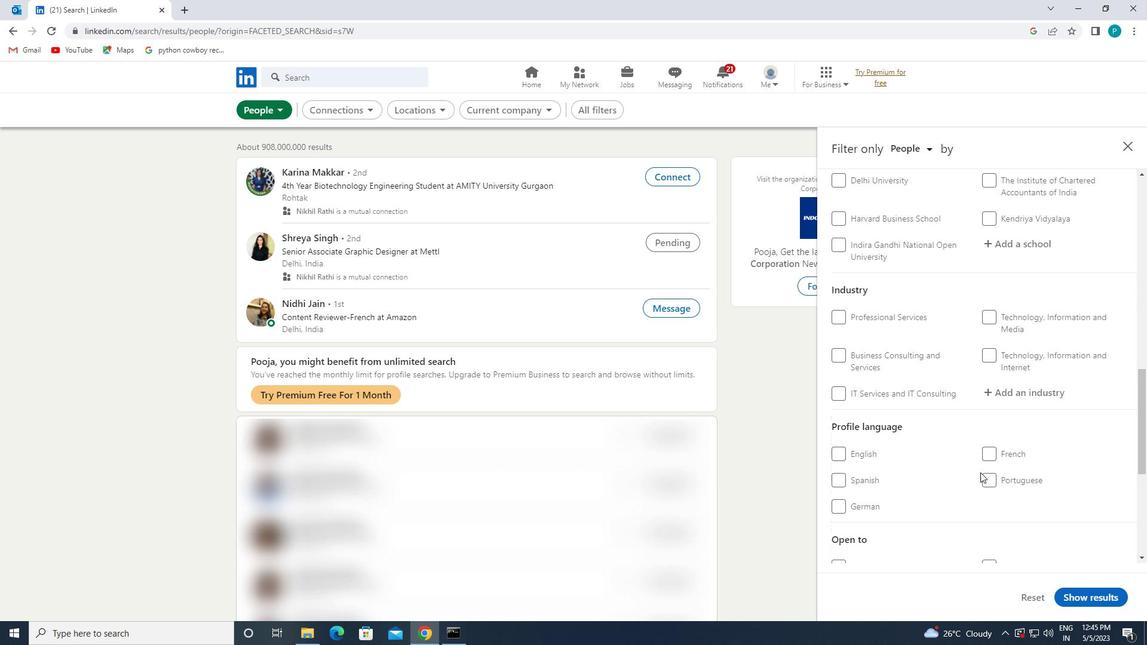 
Action: Mouse moved to (1060, 431)
Screenshot: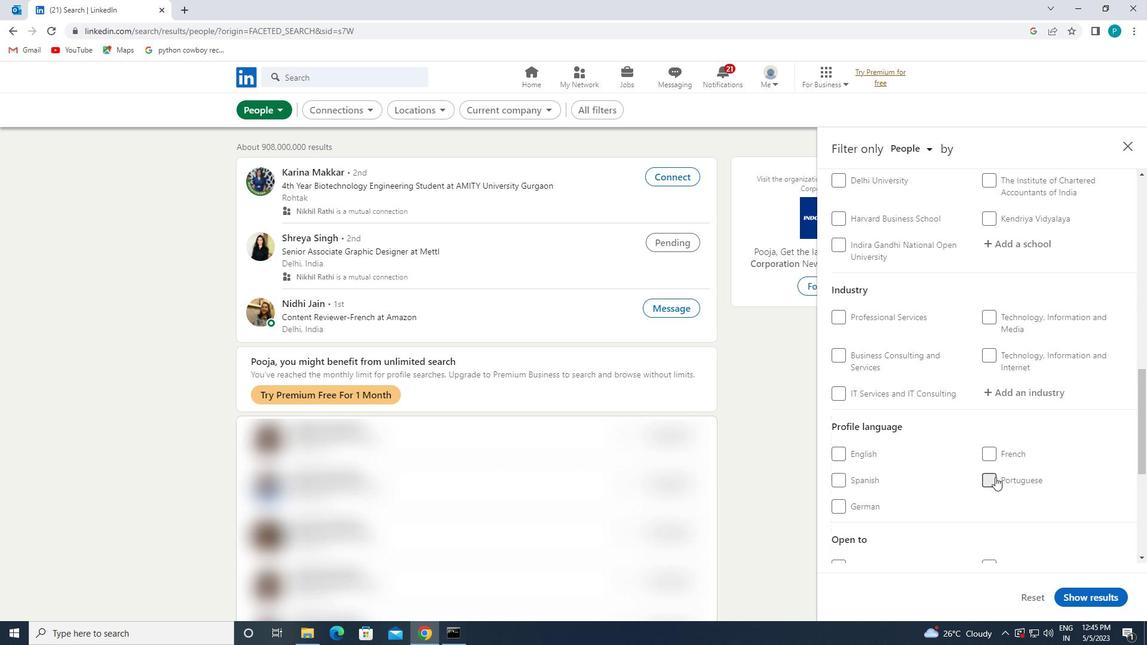 
Action: Mouse scrolled (1060, 431) with delta (0, 0)
Screenshot: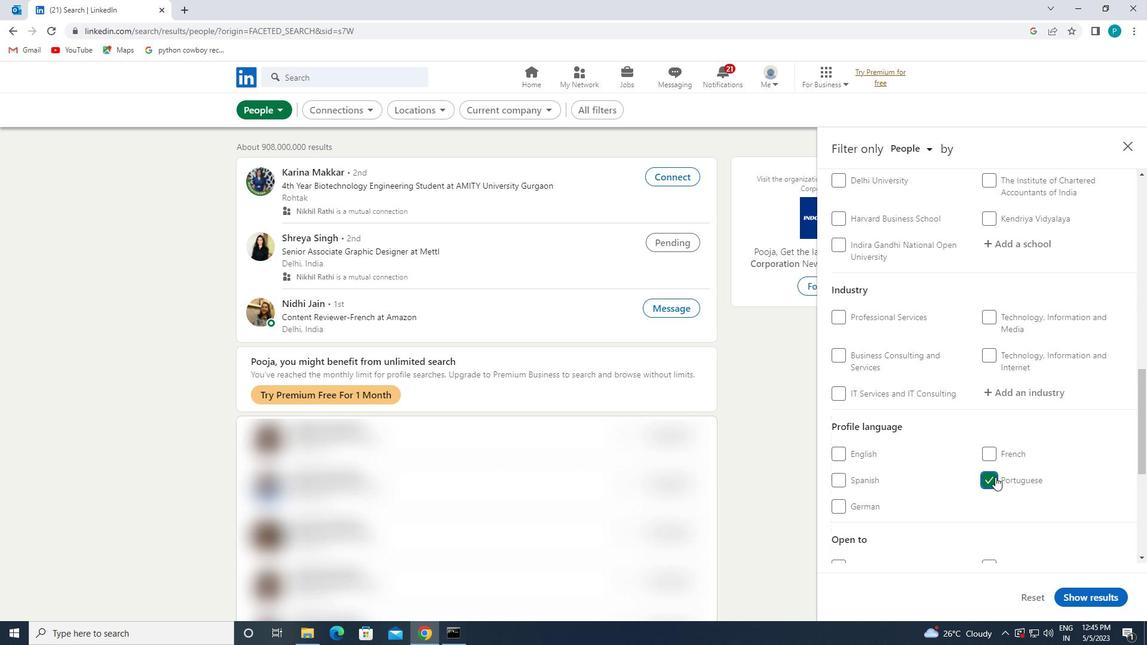
Action: Mouse scrolled (1060, 431) with delta (0, 0)
Screenshot: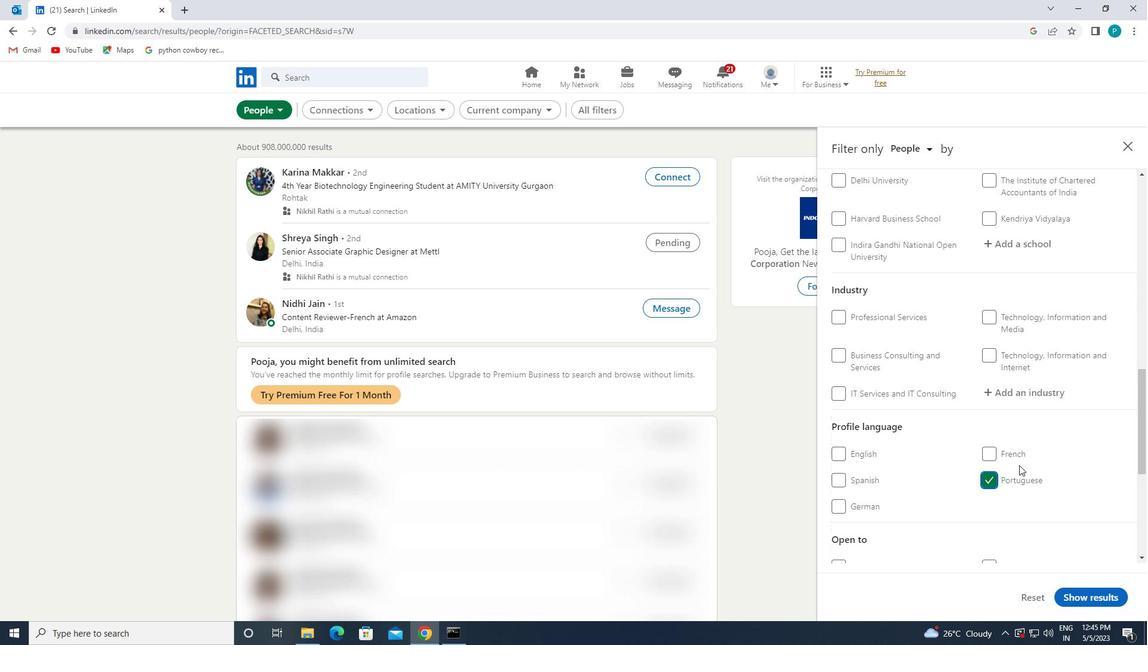 
Action: Mouse scrolled (1060, 431) with delta (0, 0)
Screenshot: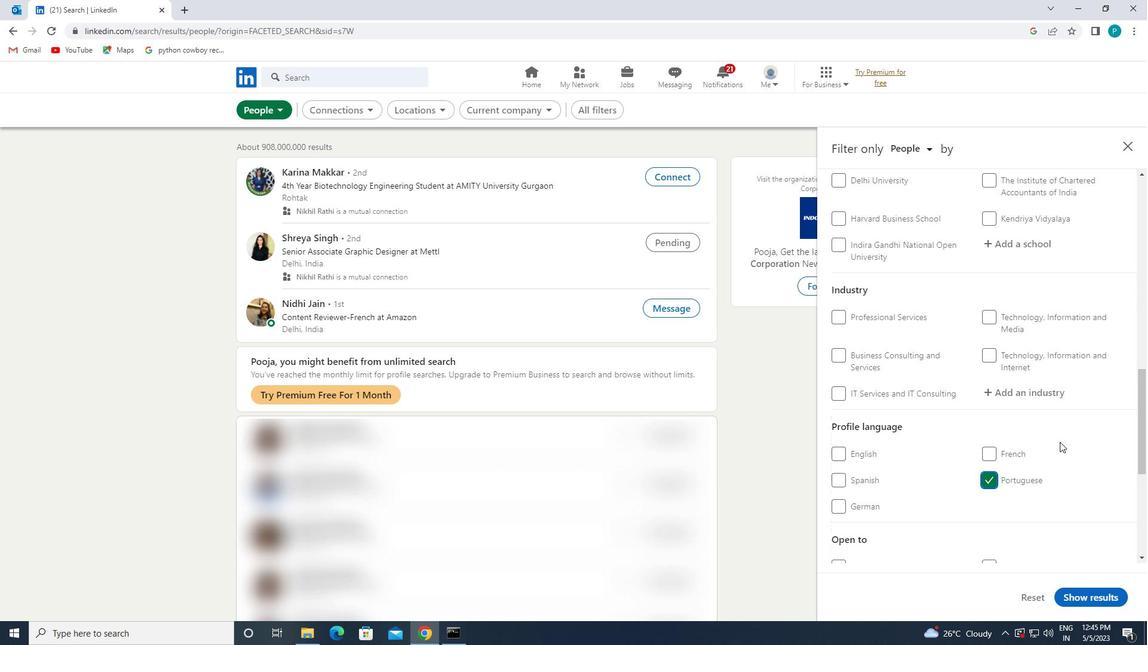 
Action: Mouse moved to (1059, 428)
Screenshot: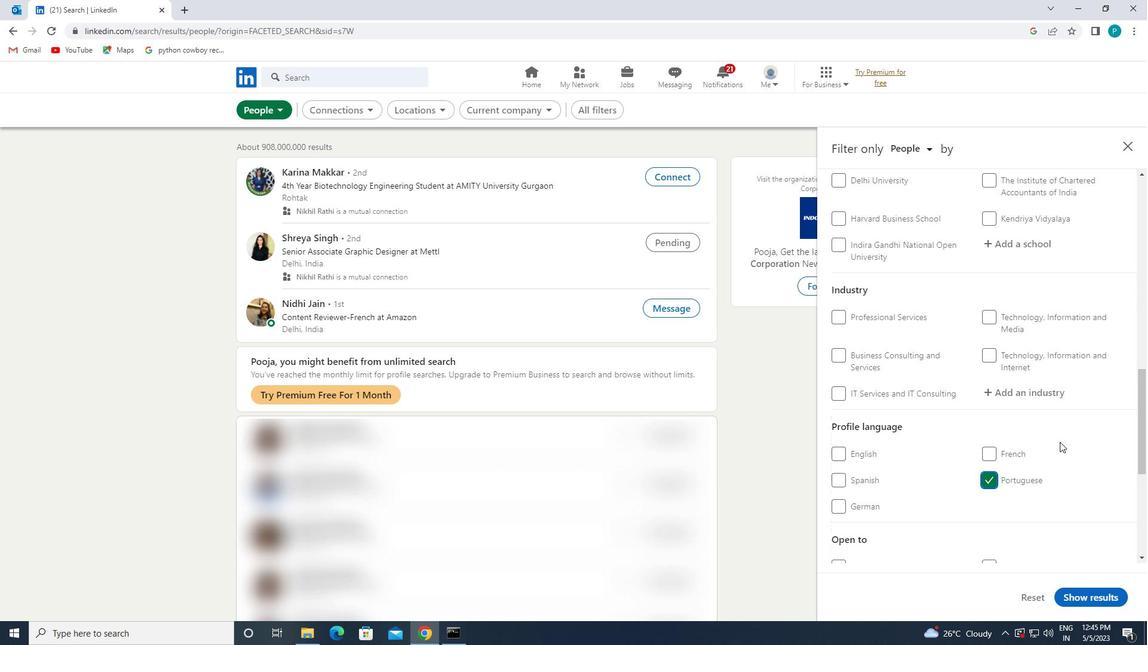 
Action: Mouse scrolled (1059, 428) with delta (0, 0)
Screenshot: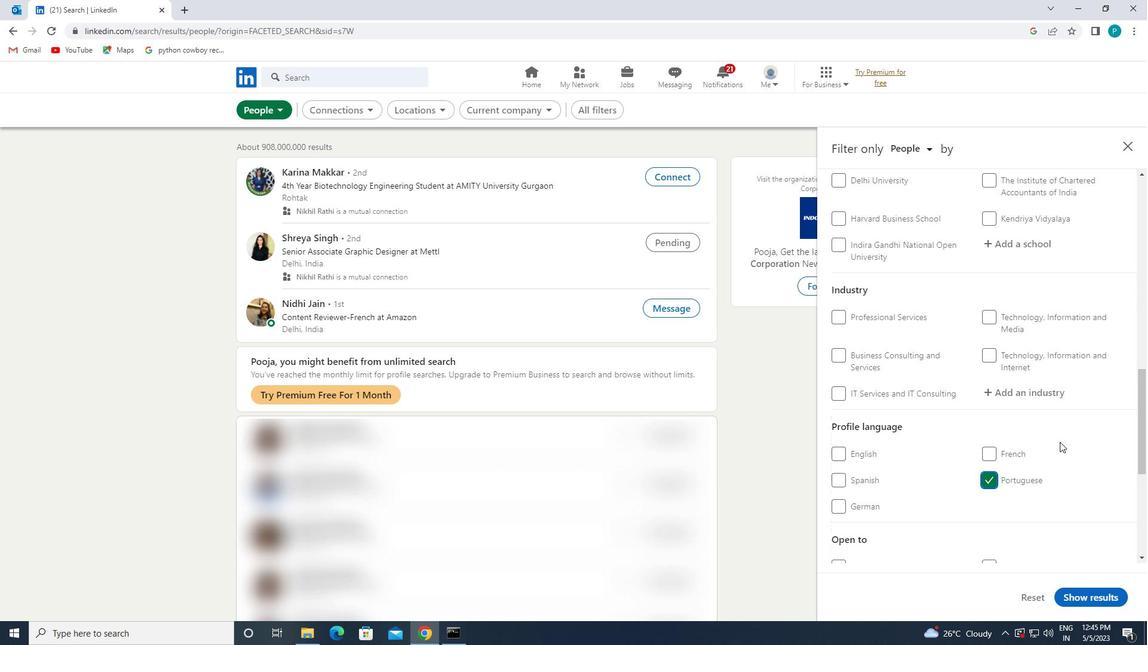 
Action: Mouse moved to (1028, 371)
Screenshot: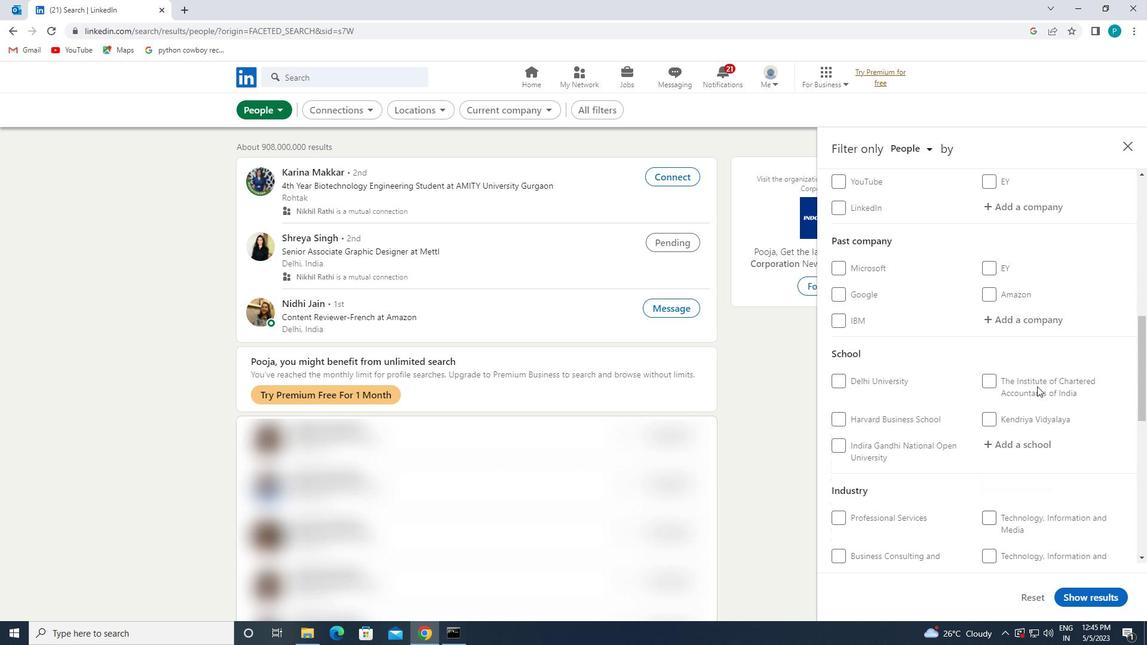 
Action: Mouse scrolled (1028, 372) with delta (0, 0)
Screenshot: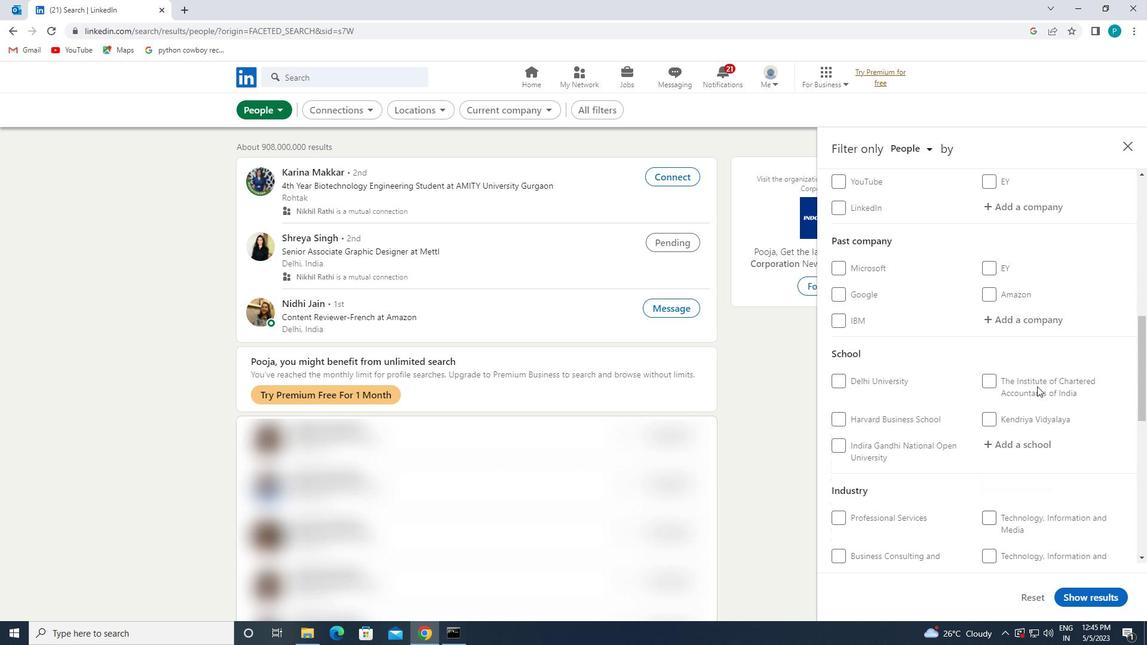 
Action: Mouse moved to (1027, 369)
Screenshot: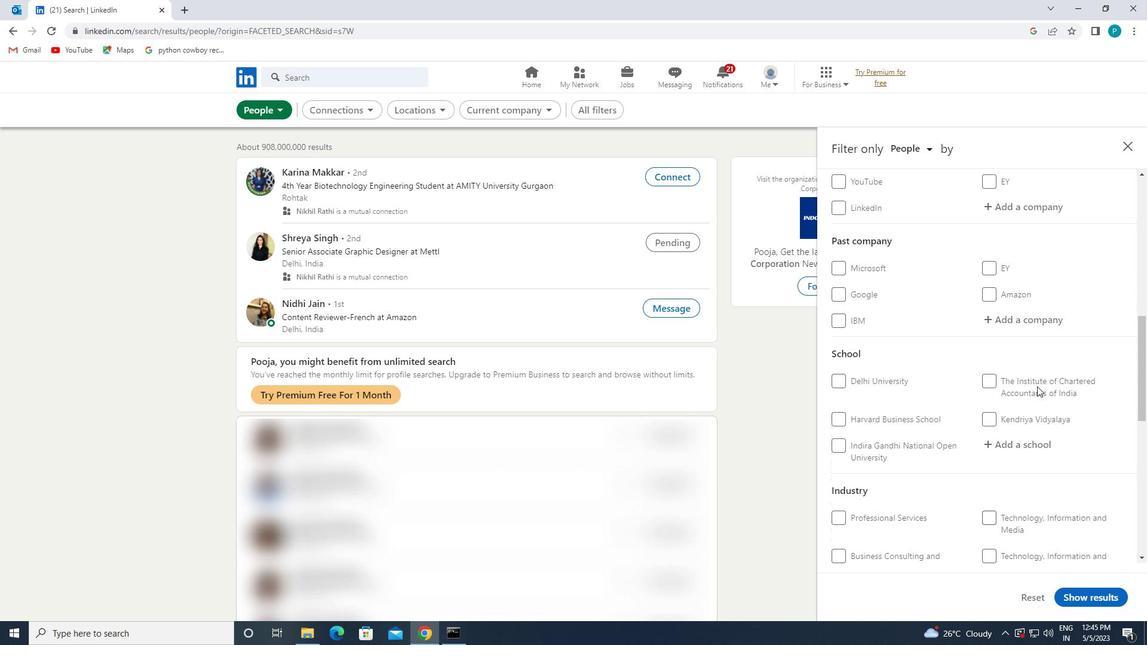 
Action: Mouse scrolled (1027, 370) with delta (0, 0)
Screenshot: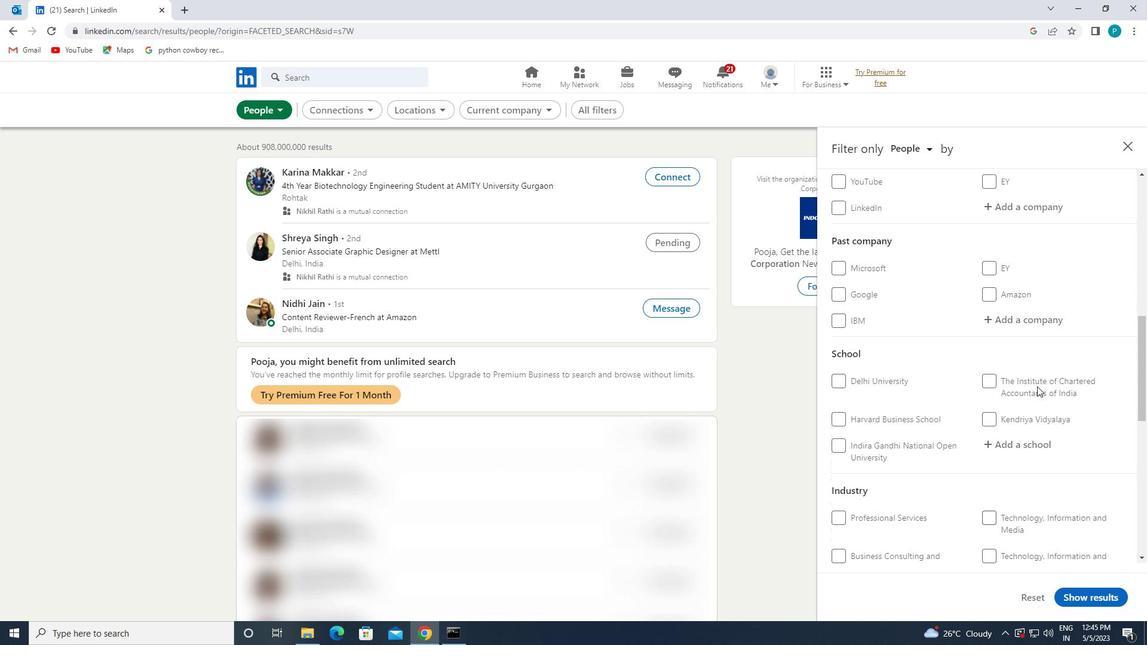 
Action: Mouse scrolled (1027, 370) with delta (0, 0)
Screenshot: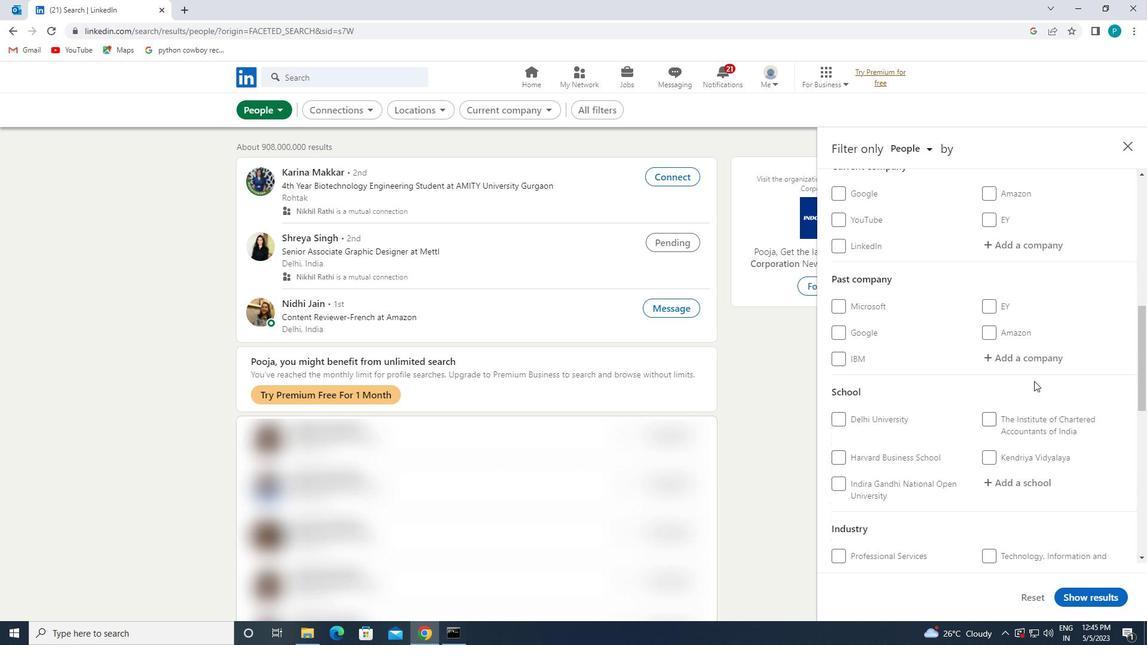 
Action: Mouse moved to (1034, 431)
Screenshot: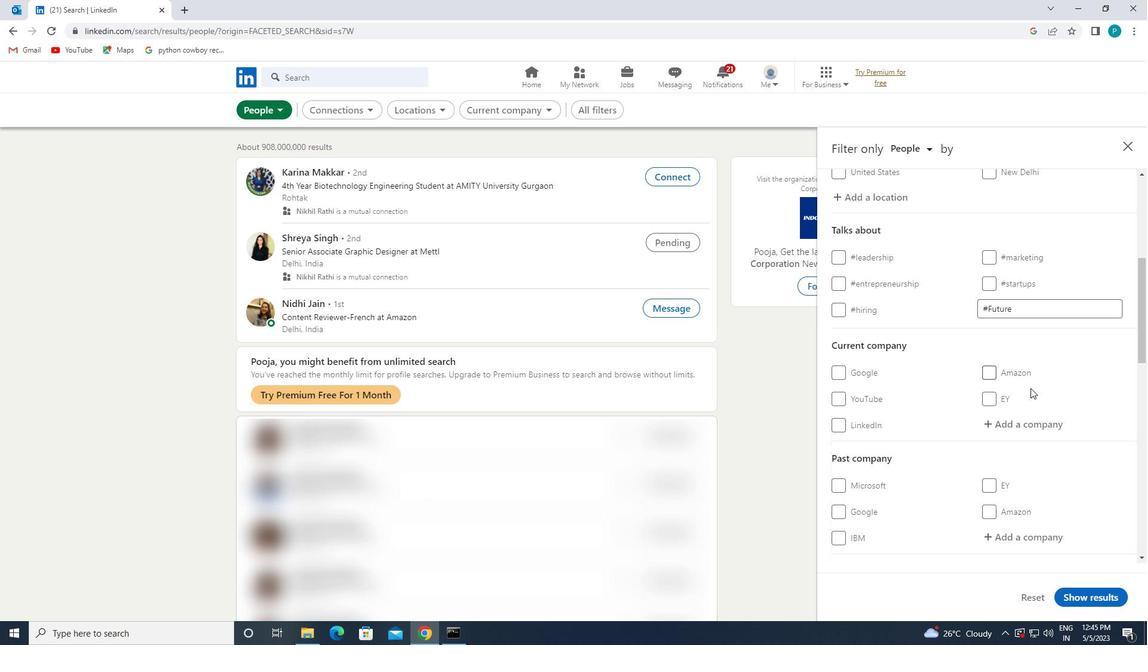 
Action: Mouse pressed left at (1034, 431)
Screenshot: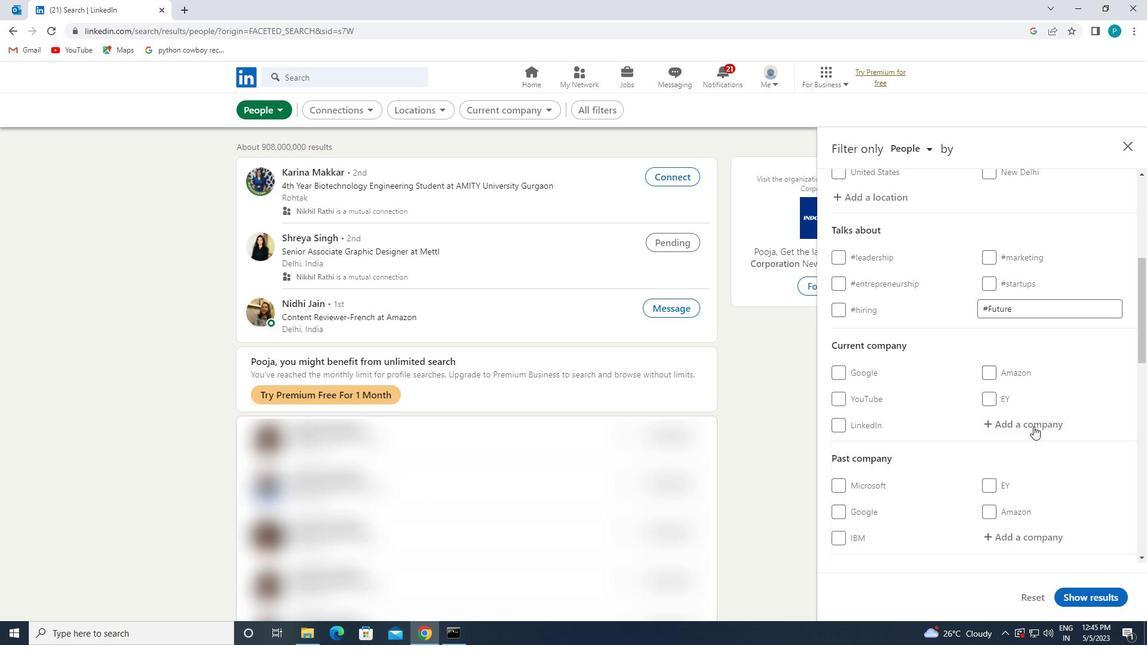 
Action: Mouse moved to (1033, 431)
Screenshot: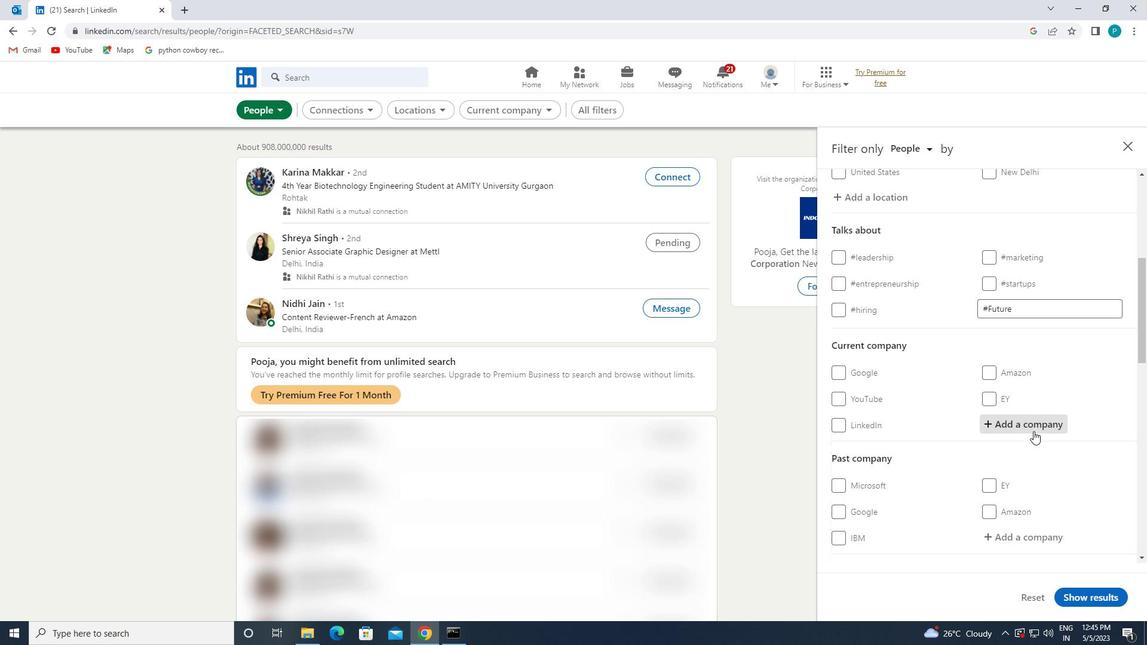 
Action: Key pressed <Key.caps_lock>P<Key.caps_lock>HARMA
Screenshot: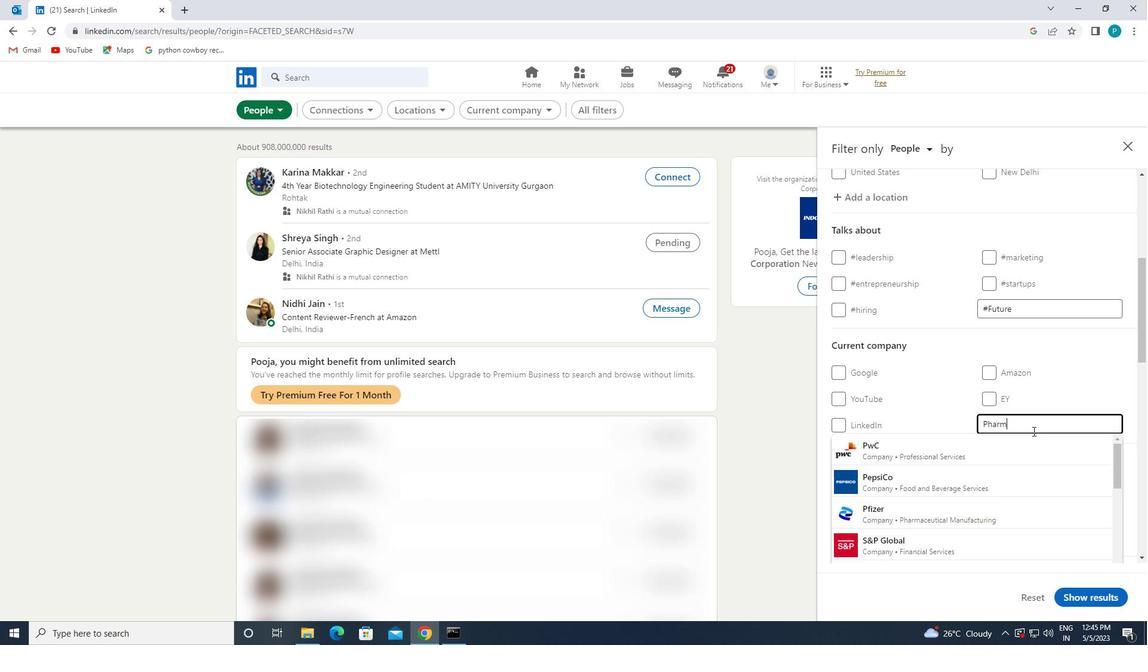 
Action: Mouse moved to (997, 450)
Screenshot: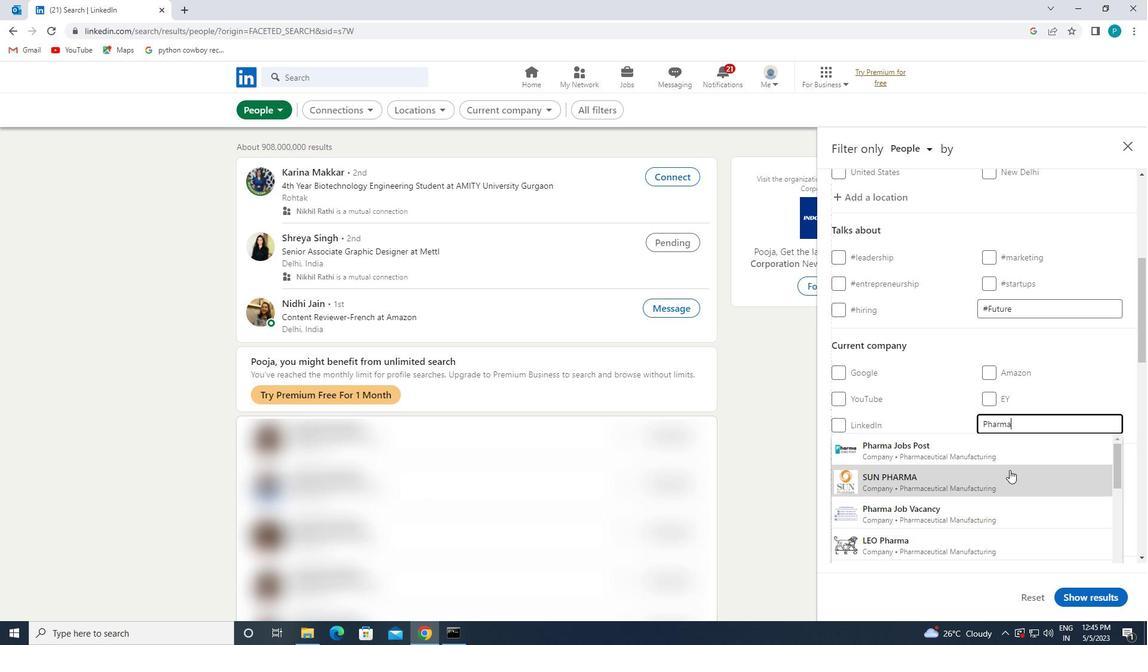 
Action: Mouse scrolled (997, 450) with delta (0, 0)
Screenshot: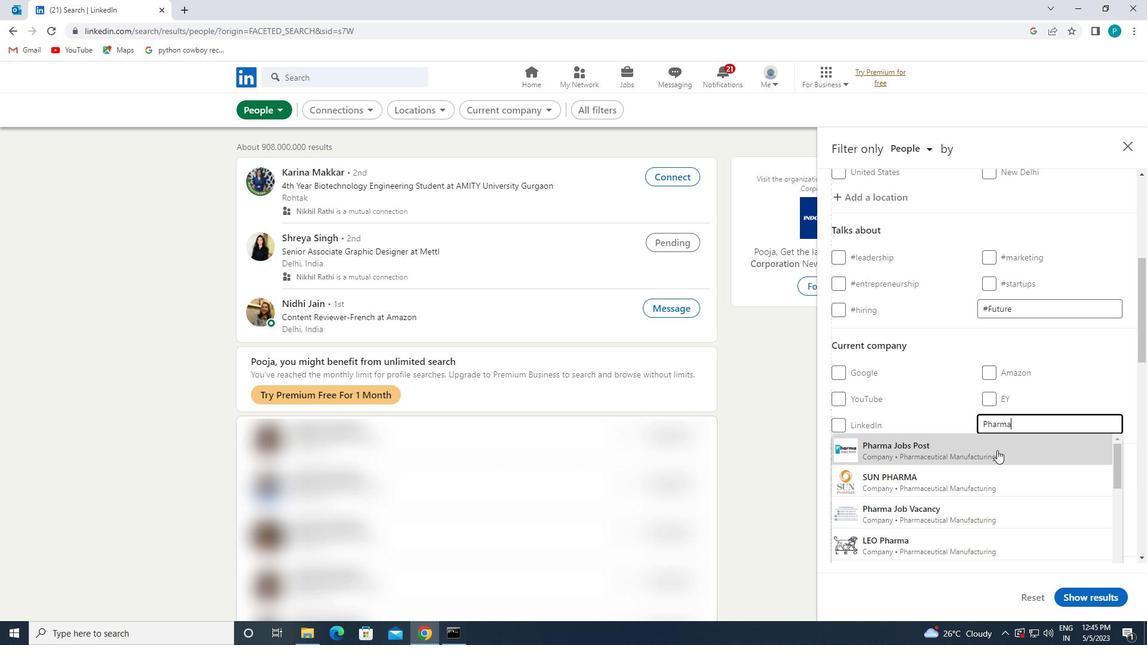 
Action: Mouse moved to (992, 510)
Screenshot: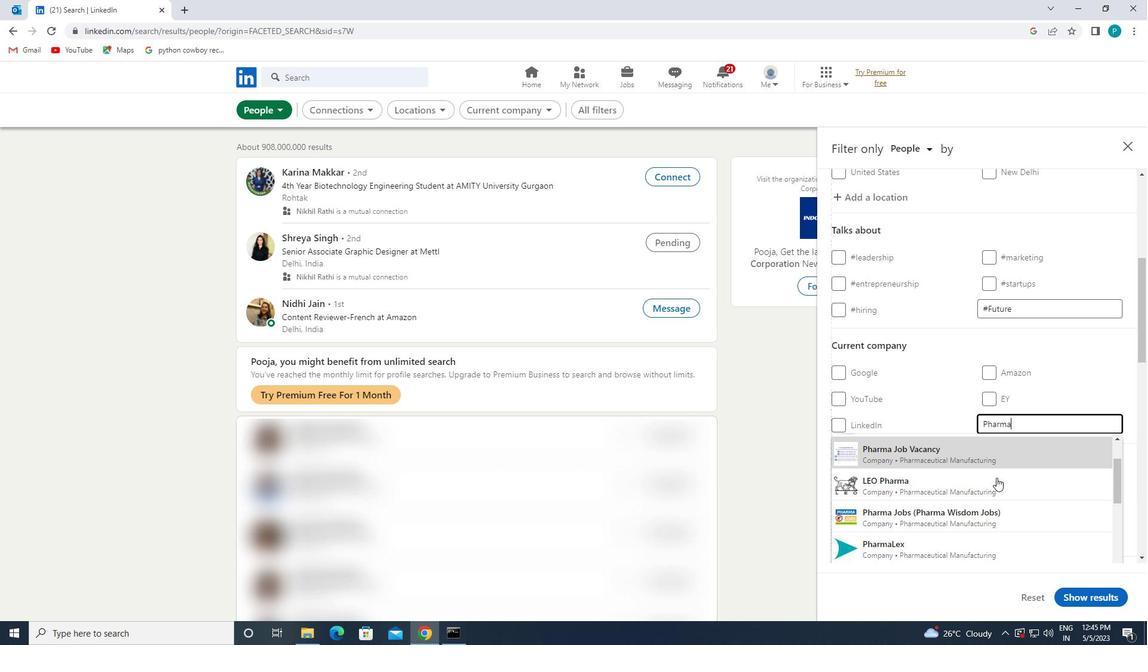 
Action: Mouse pressed left at (992, 510)
Screenshot: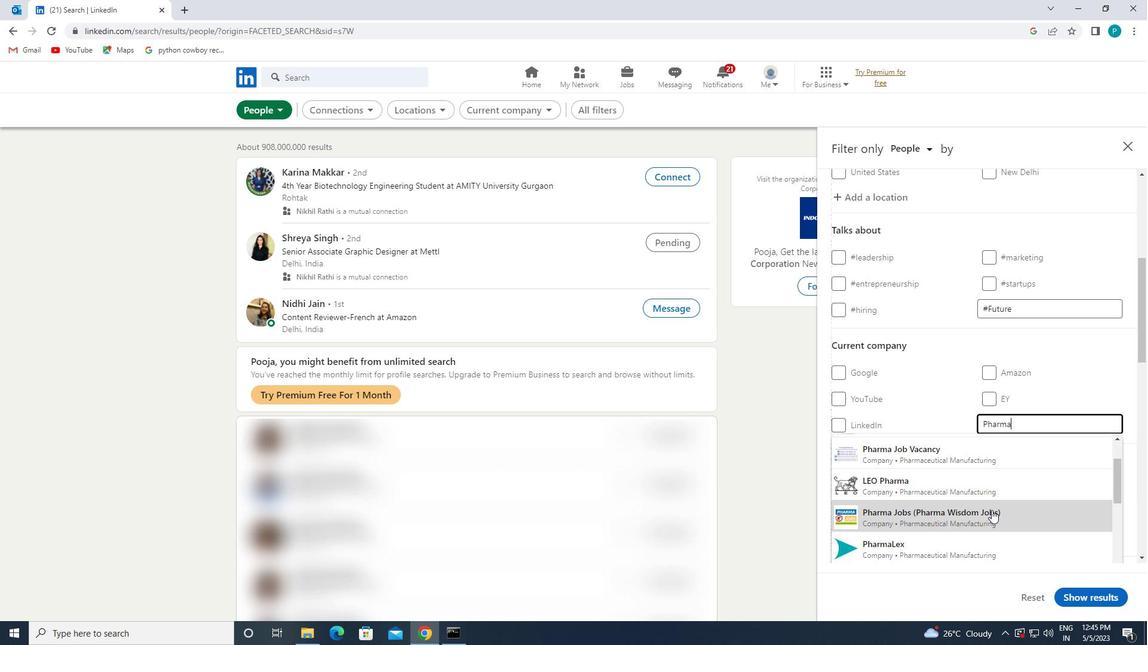 
Action: Mouse scrolled (992, 509) with delta (0, 0)
Screenshot: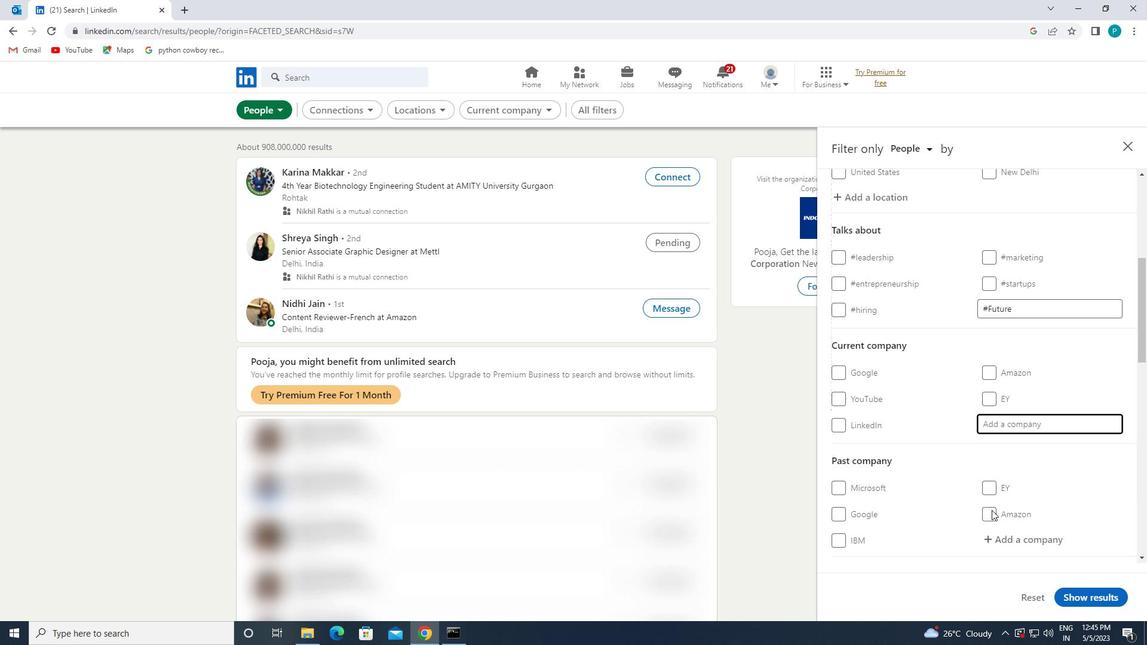 
Action: Mouse moved to (992, 510)
Screenshot: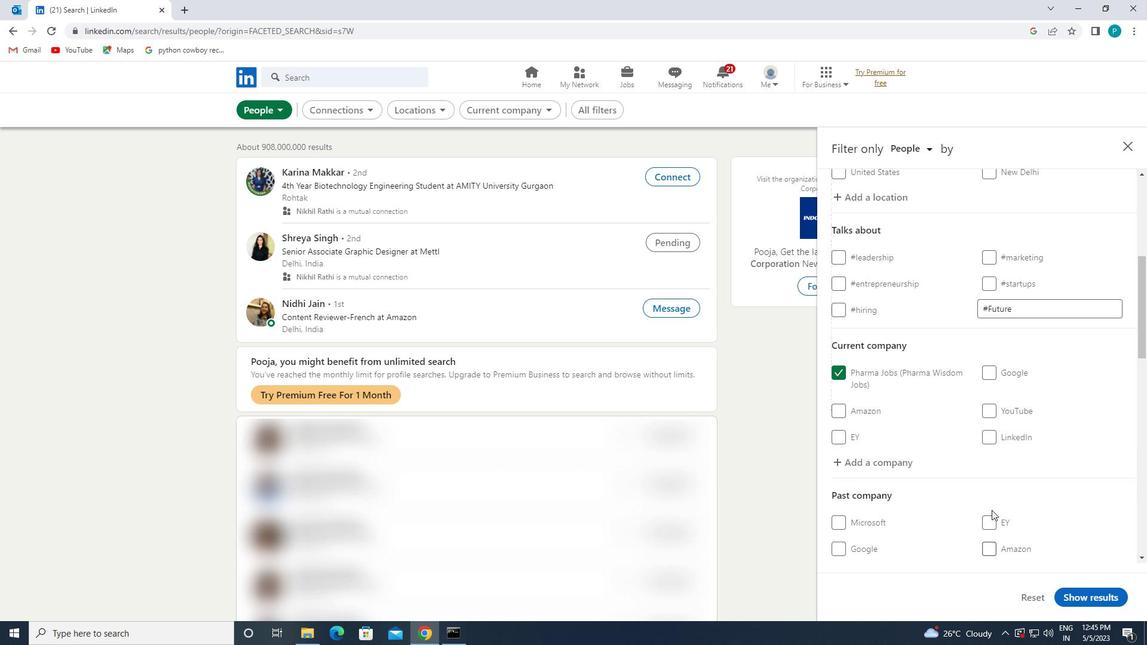 
Action: Mouse scrolled (992, 509) with delta (0, 0)
Screenshot: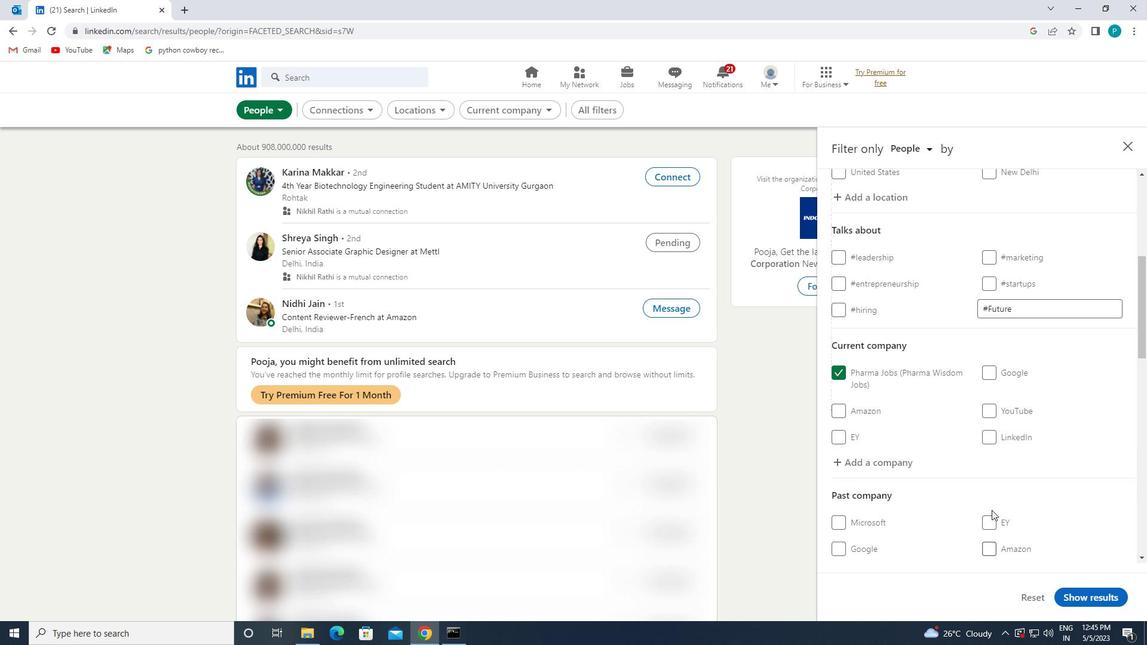 
Action: Mouse moved to (1005, 464)
Screenshot: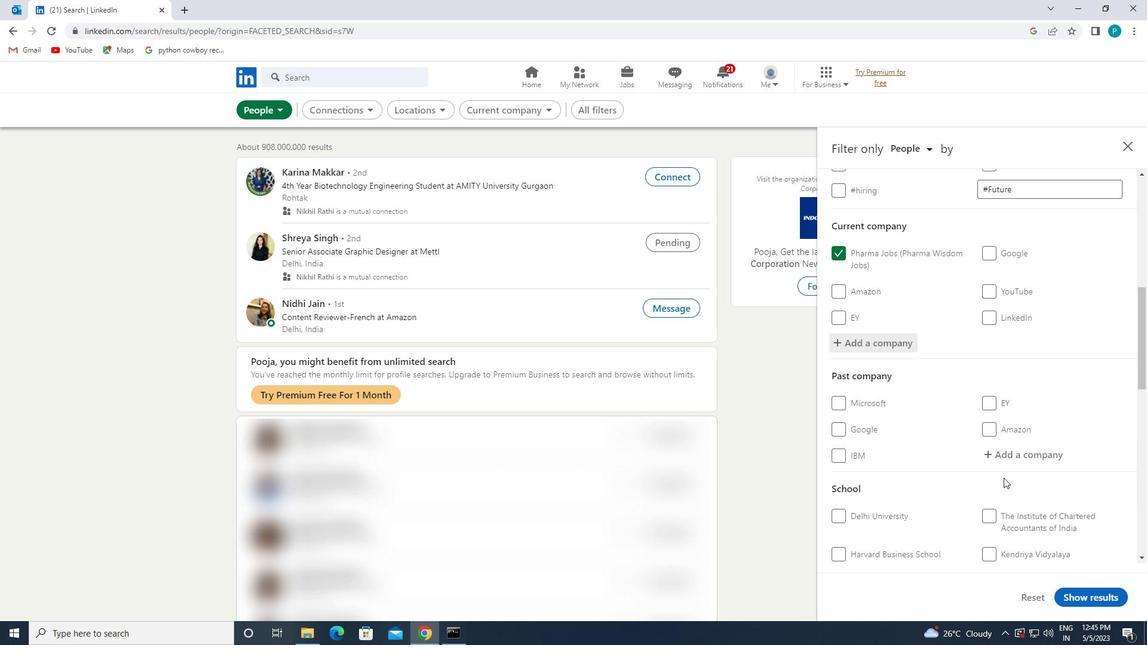 
Action: Mouse pressed left at (1005, 464)
Screenshot: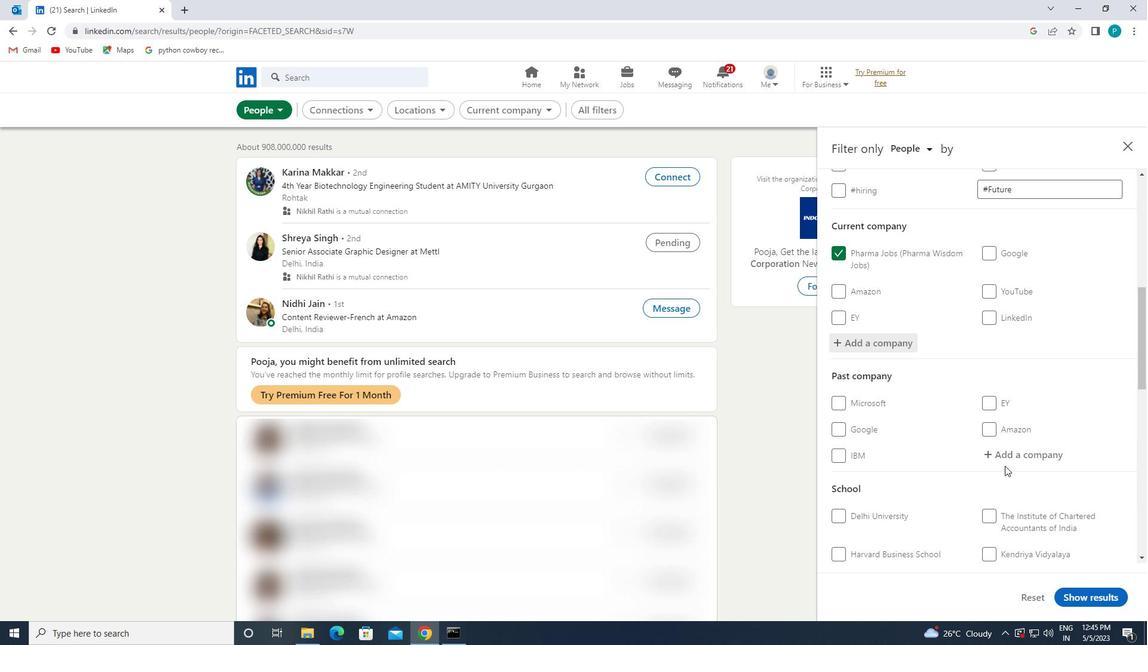 
Action: Mouse moved to (1026, 518)
Screenshot: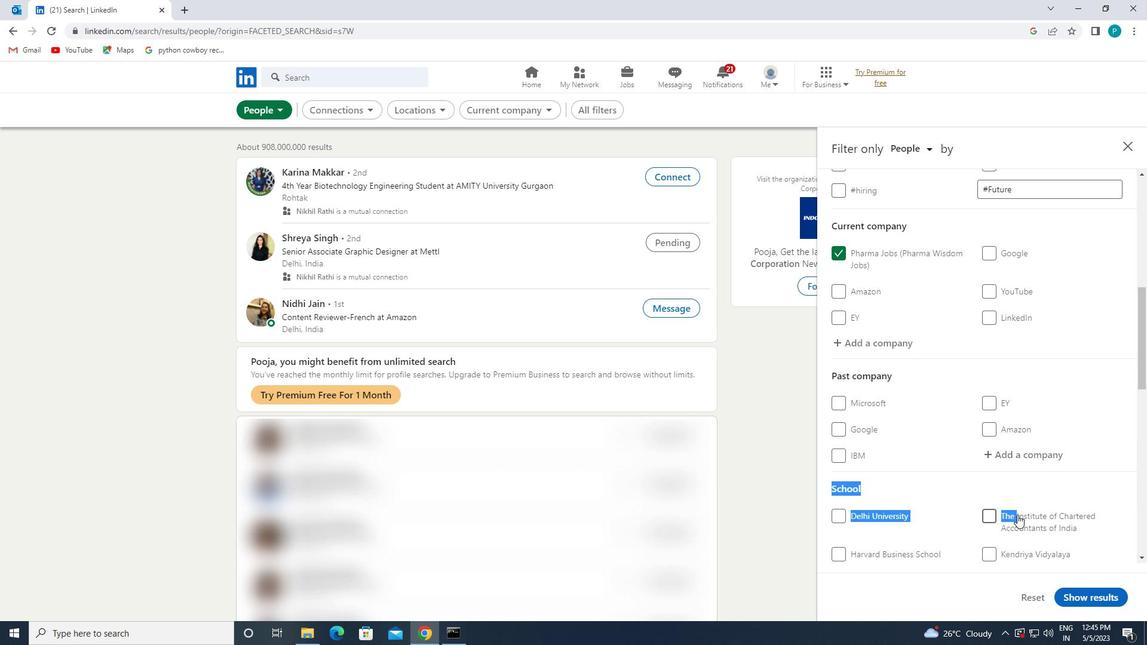 
Action: Mouse scrolled (1026, 517) with delta (0, 0)
Screenshot: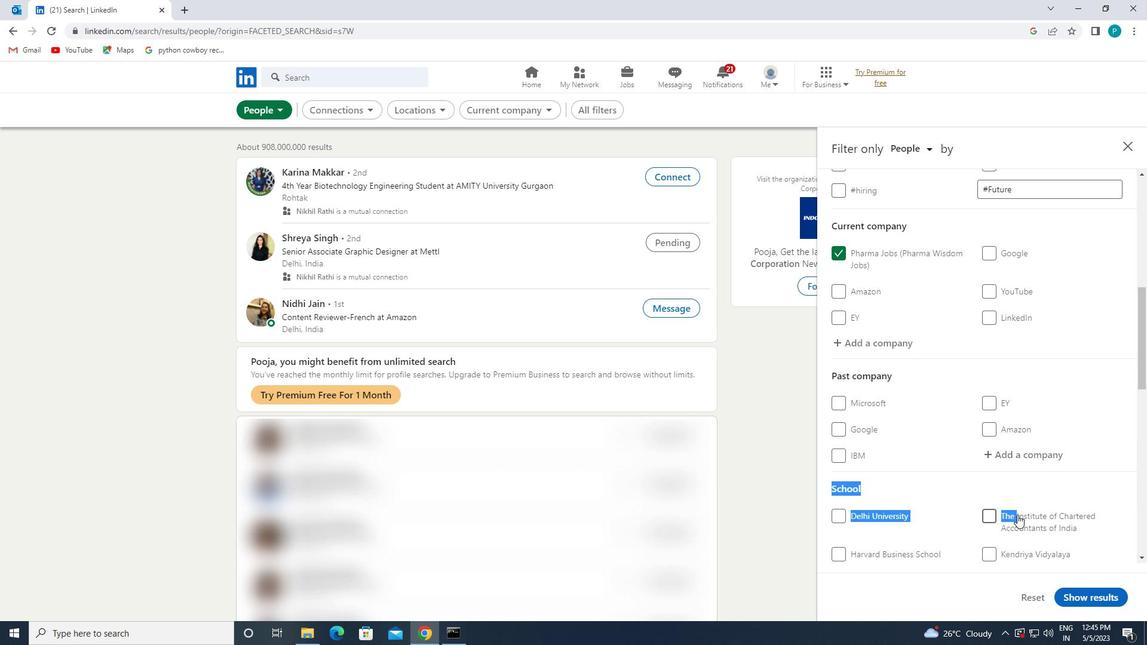 
Action: Mouse scrolled (1026, 517) with delta (0, 0)
Screenshot: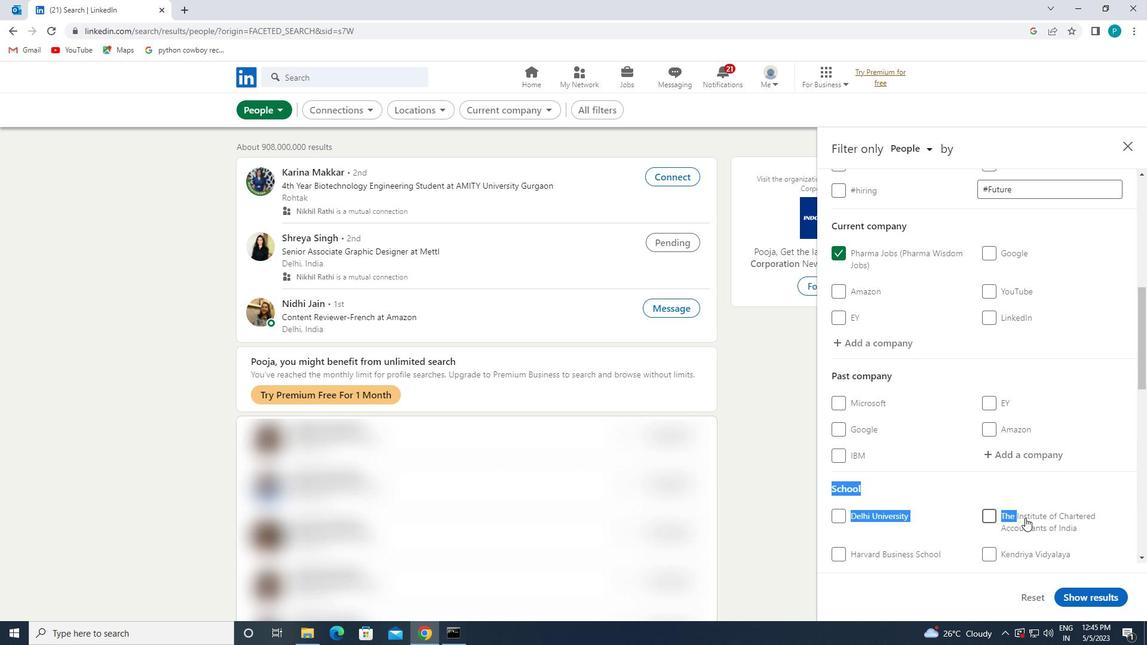 
Action: Mouse moved to (1027, 455)
Screenshot: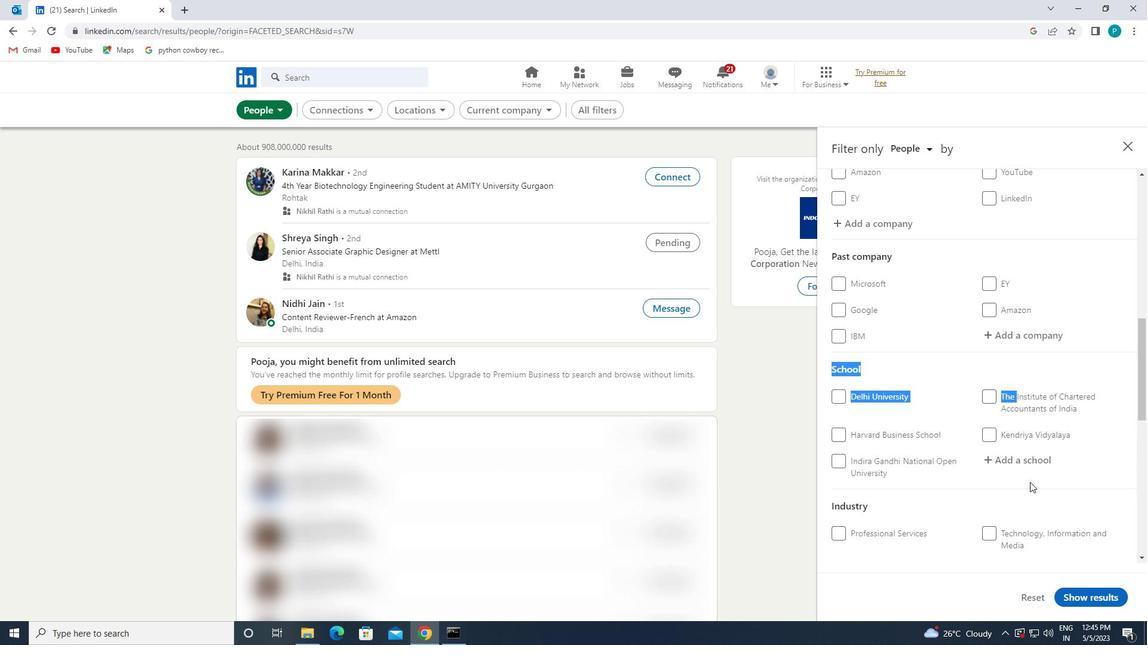
Action: Mouse pressed left at (1027, 455)
Screenshot: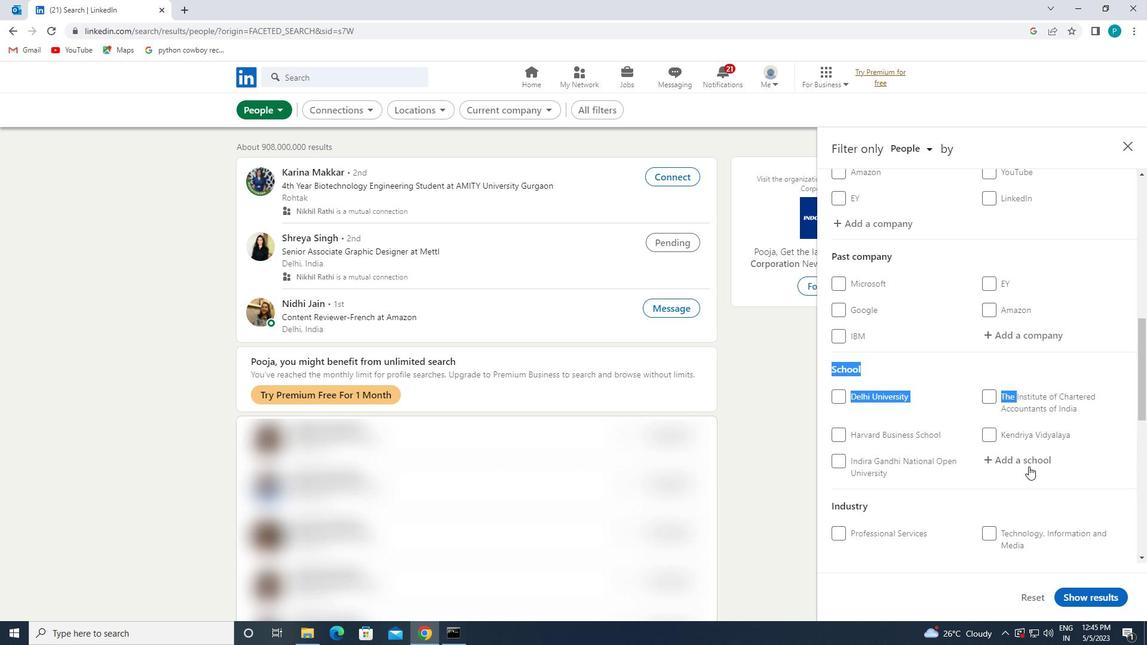 
Action: Mouse moved to (1027, 454)
Screenshot: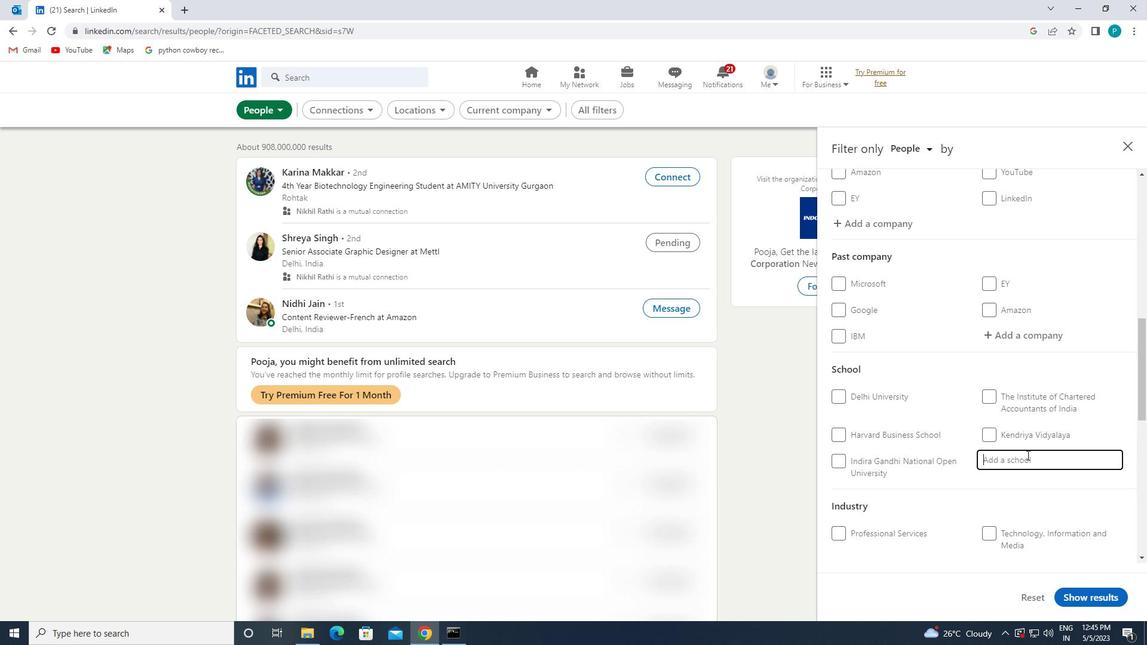 
Action: Key pressed <Key.caps_lock>C<Key.caps_lock>ENTRAL<Key.space><Key.caps_lock>U<Key.caps_lock>NIVERSITY<Key.space>OF<Key.space>
Screenshot: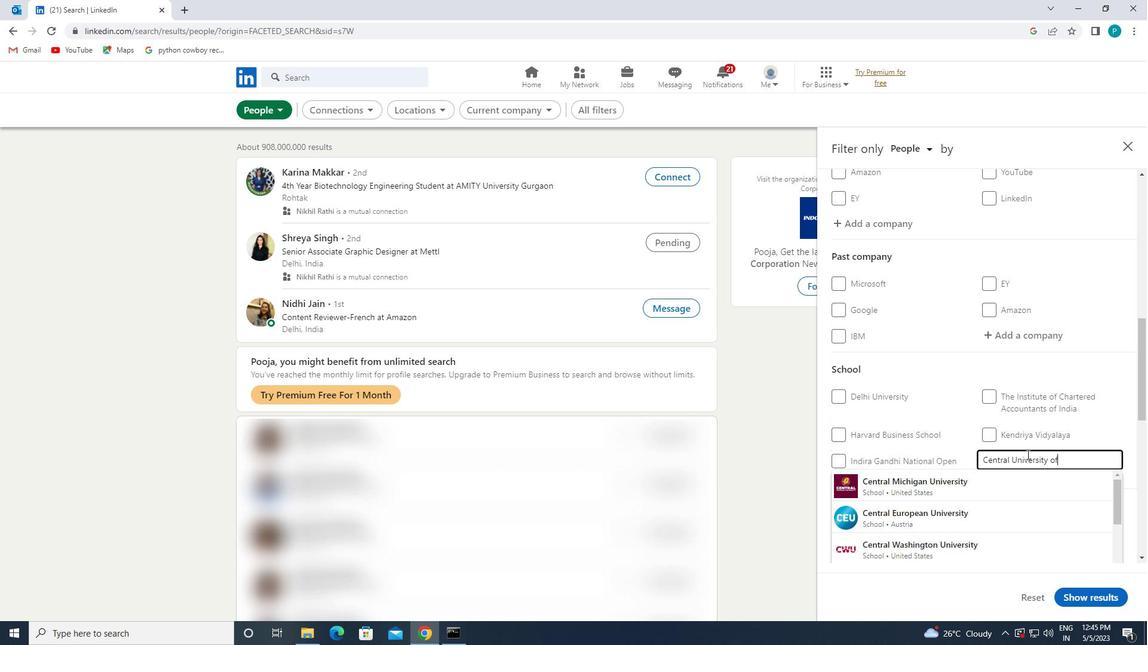
Action: Mouse moved to (1031, 477)
Screenshot: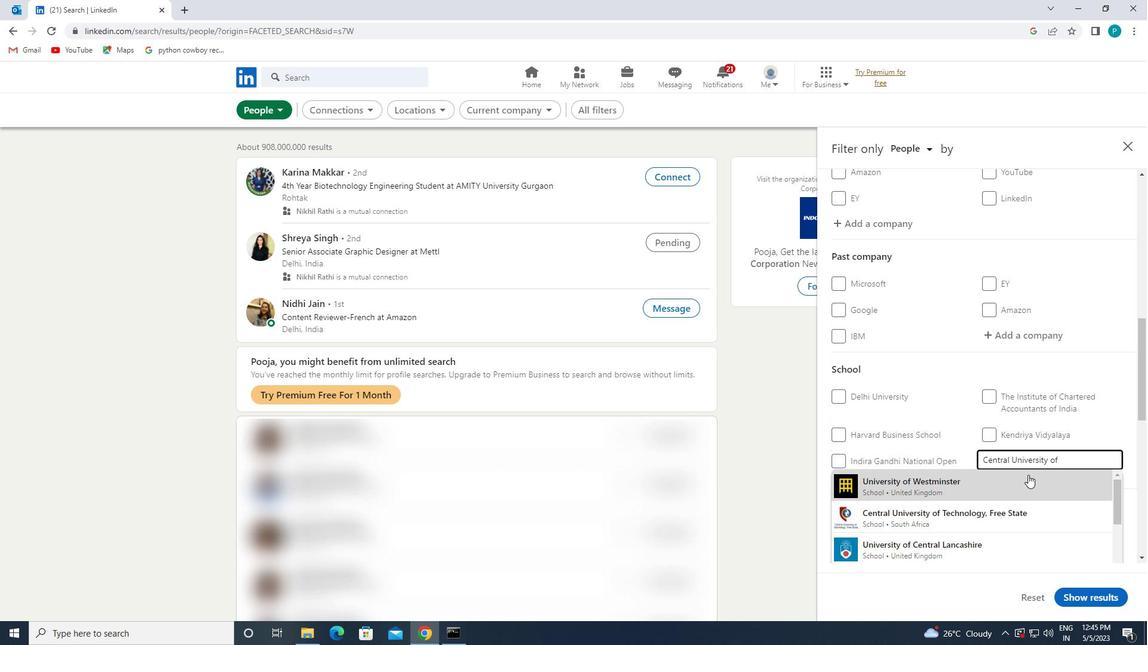 
Action: Key pressed <Key.caps_lock>R<Key.caps_lock>A
Screenshot: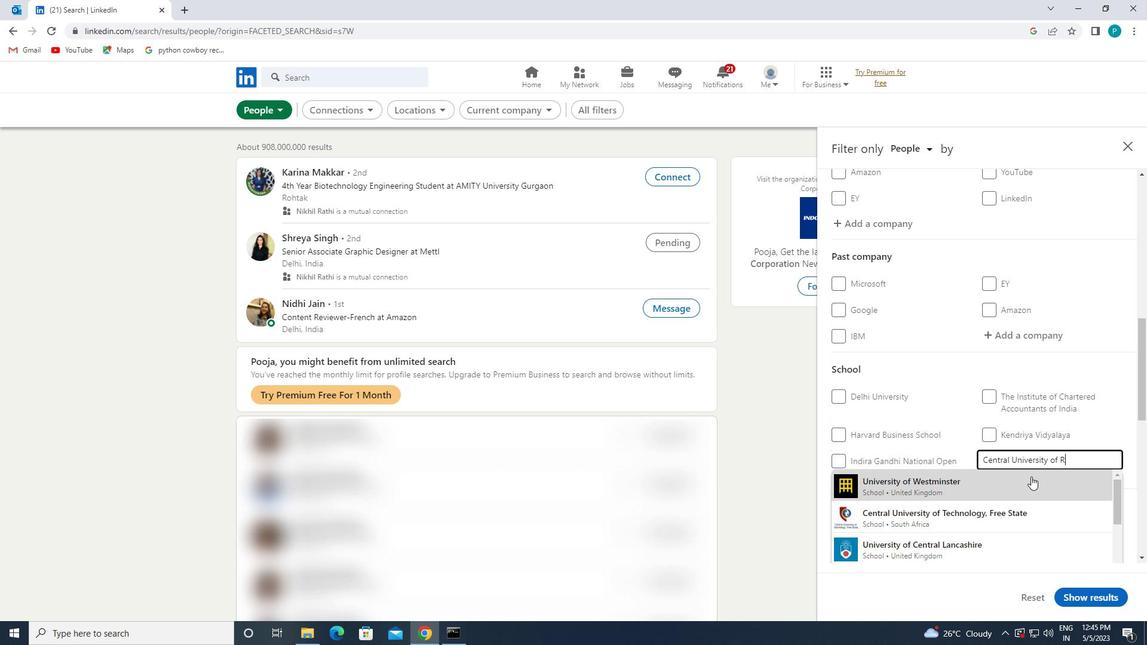 
Action: Mouse moved to (975, 526)
Screenshot: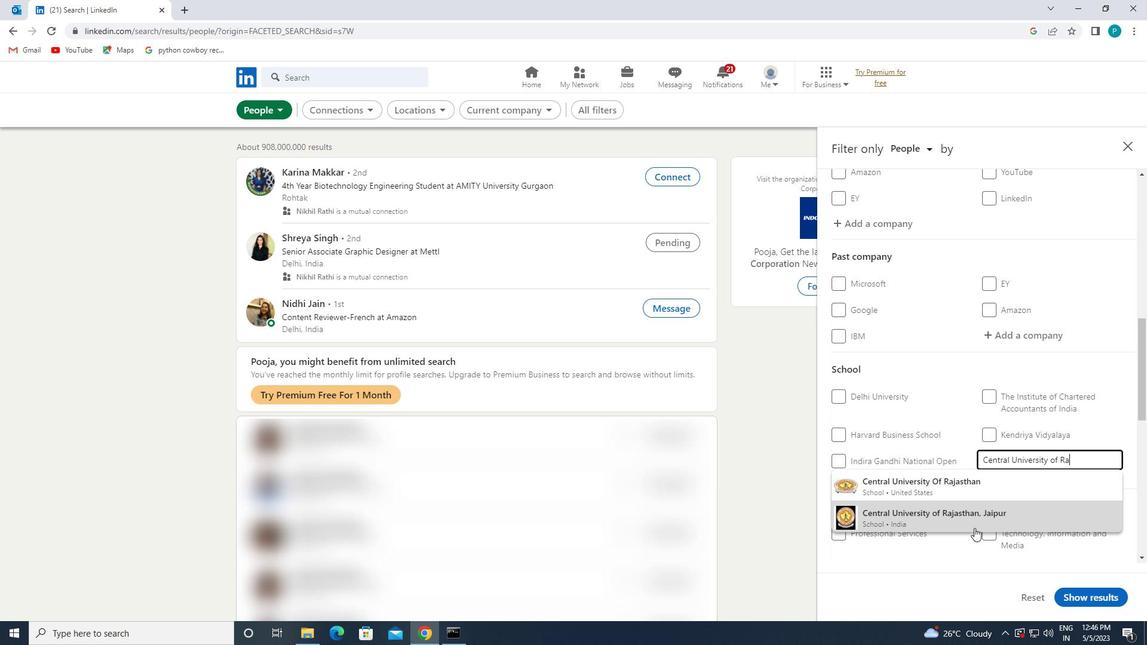 
Action: Mouse pressed left at (975, 526)
Screenshot: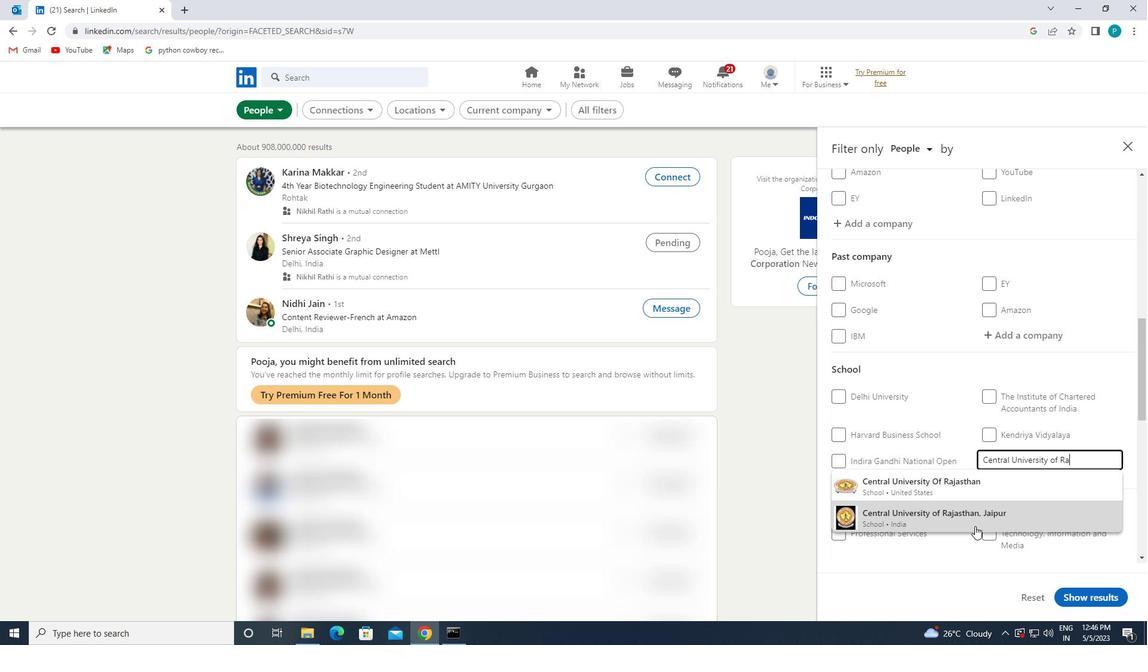
Action: Mouse moved to (997, 527)
Screenshot: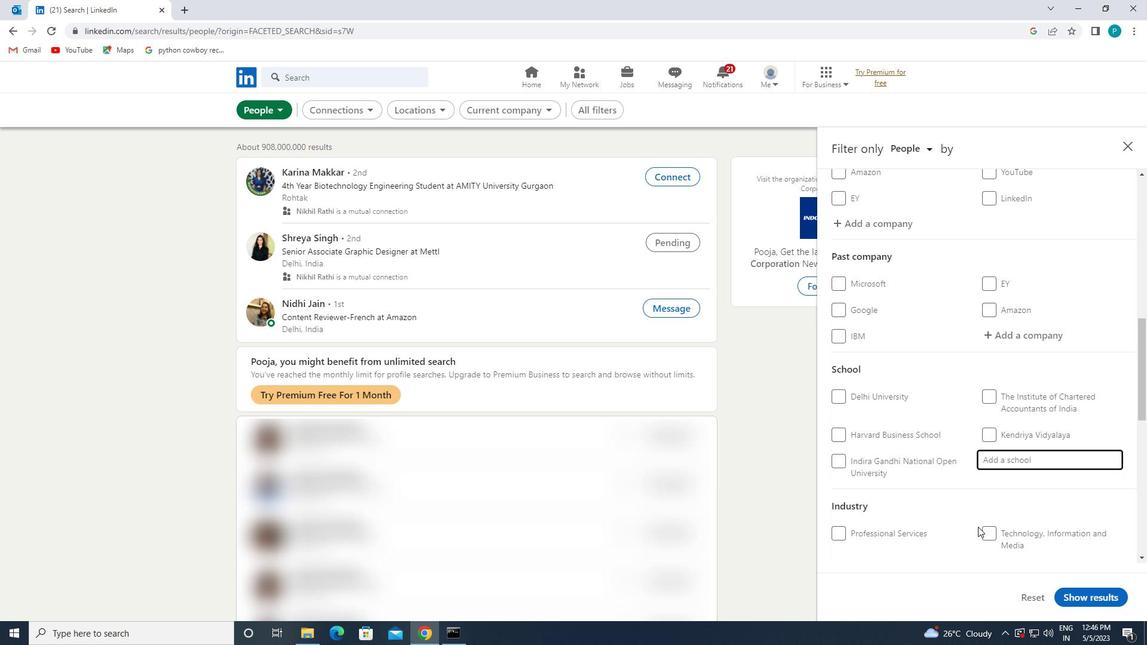 
Action: Mouse scrolled (997, 527) with delta (0, 0)
Screenshot: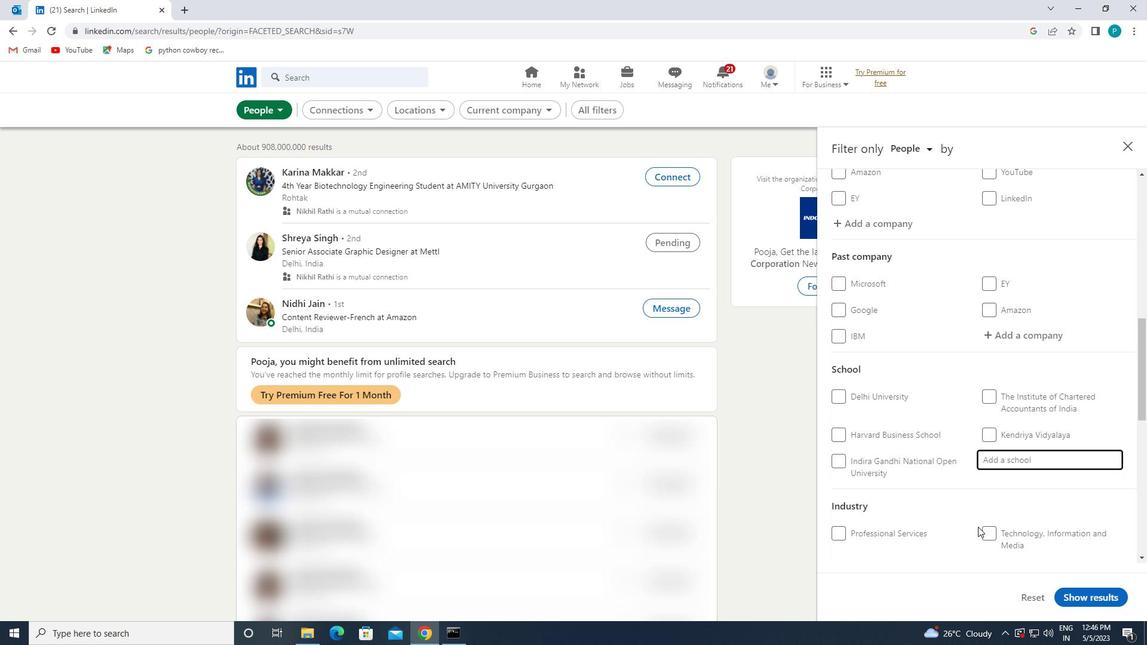
Action: Mouse moved to (1000, 527)
Screenshot: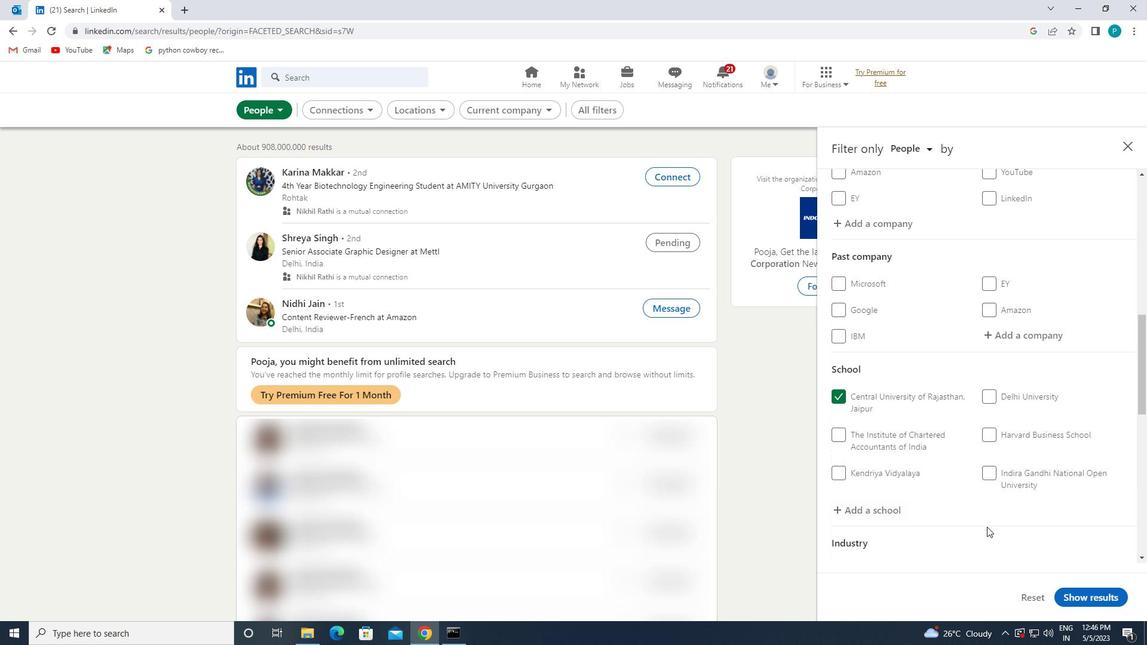 
Action: Mouse scrolled (1000, 527) with delta (0, 0)
Screenshot: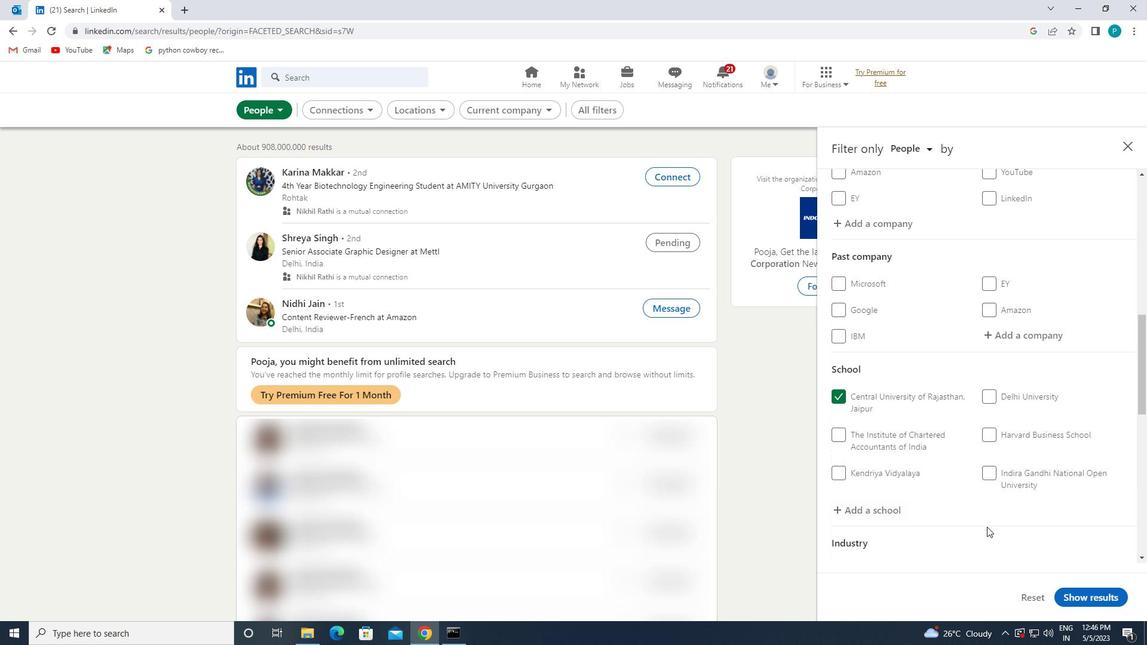 
Action: Mouse moved to (1001, 526)
Screenshot: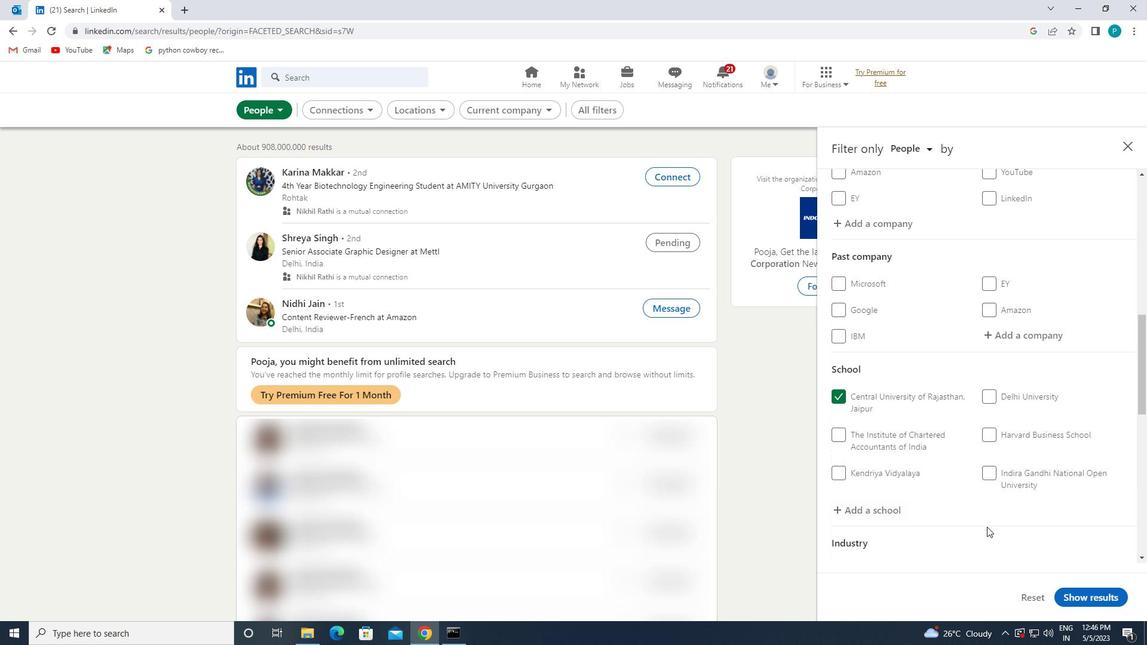
Action: Mouse scrolled (1001, 526) with delta (0, 0)
Screenshot: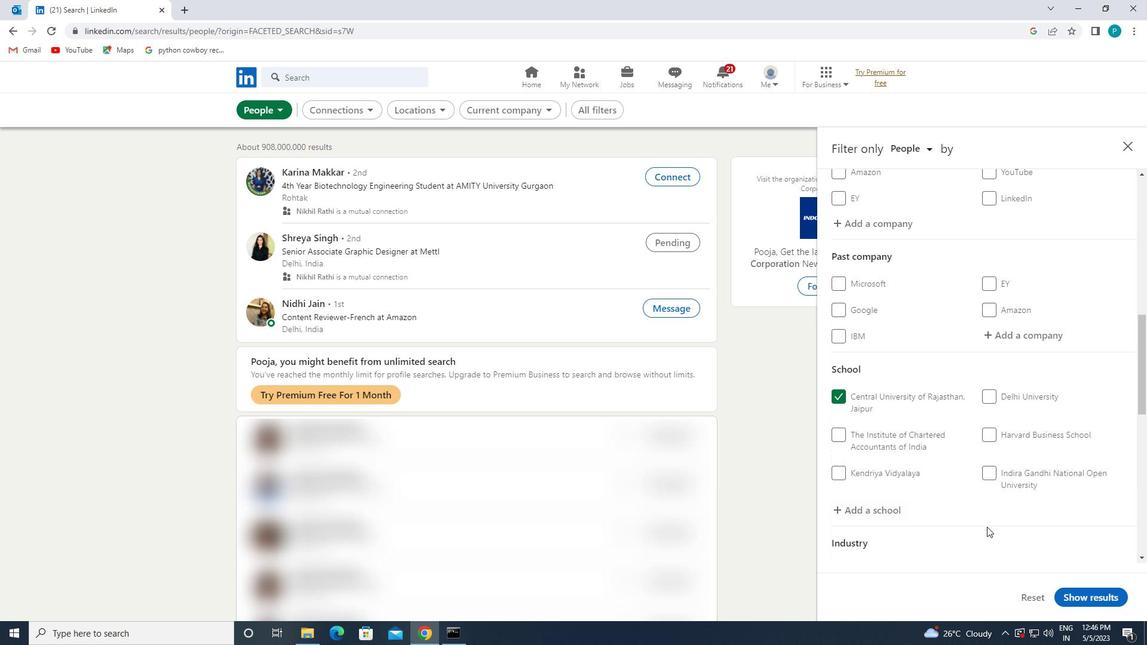 
Action: Mouse moved to (1034, 473)
Screenshot: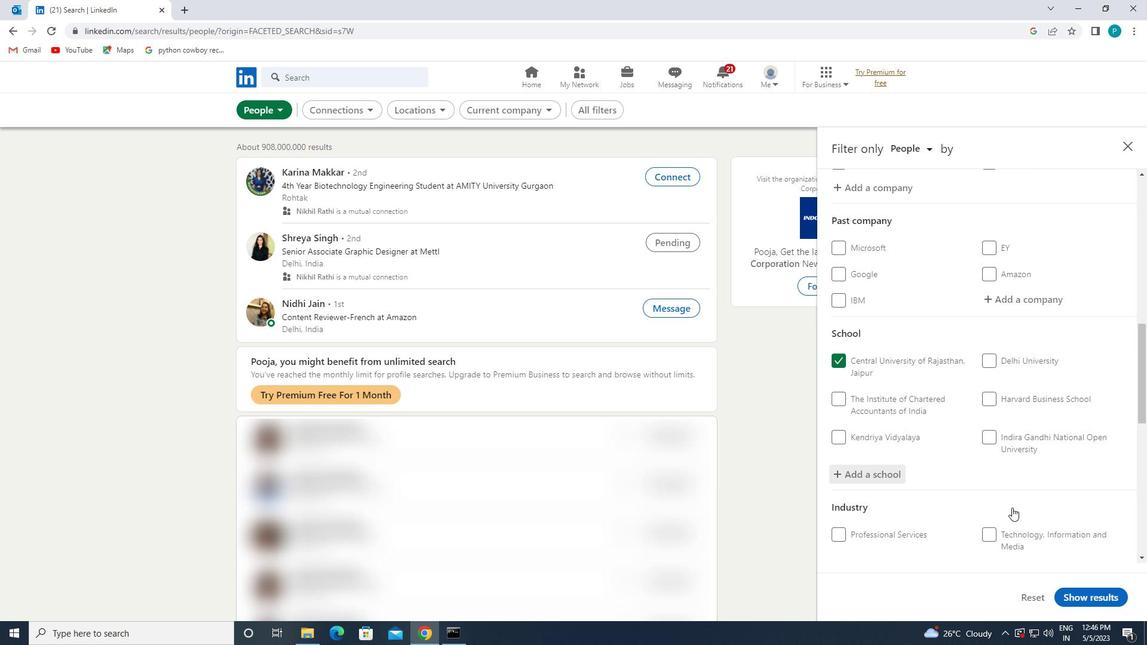 
Action: Mouse pressed left at (1034, 473)
Screenshot: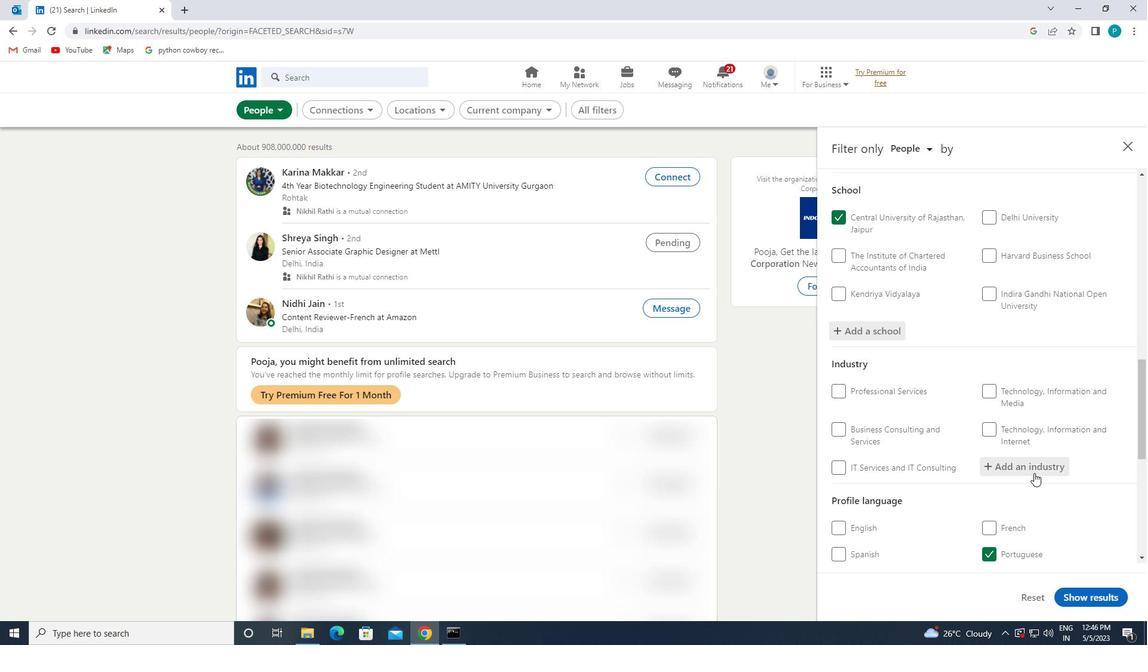 
Action: Mouse moved to (1073, 498)
Screenshot: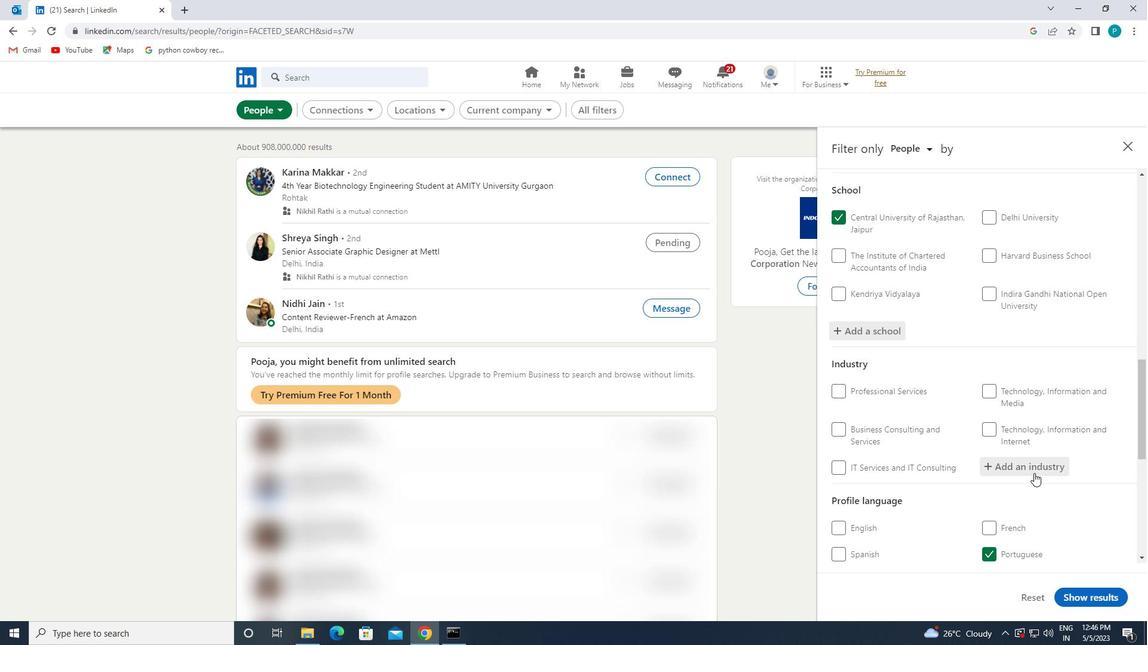 
Action: Key pressed <Key.caps_lock>P<Key.caps_lock>UBLIC
Screenshot: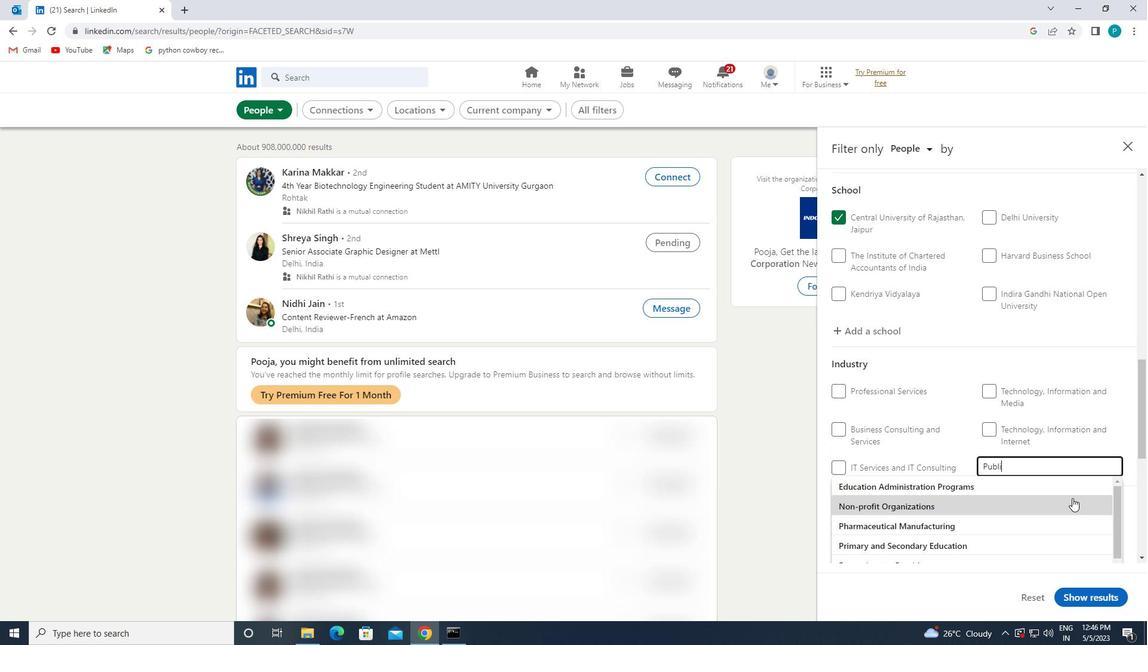 
Action: Mouse moved to (1005, 484)
Screenshot: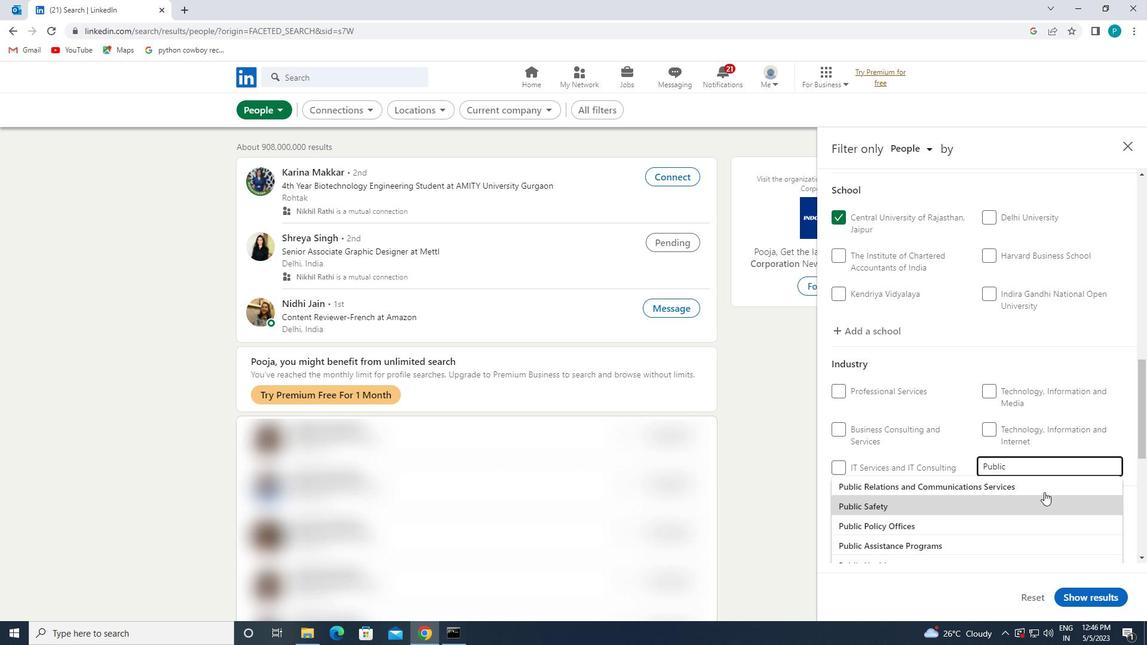 
Action: Mouse pressed left at (1005, 484)
Screenshot: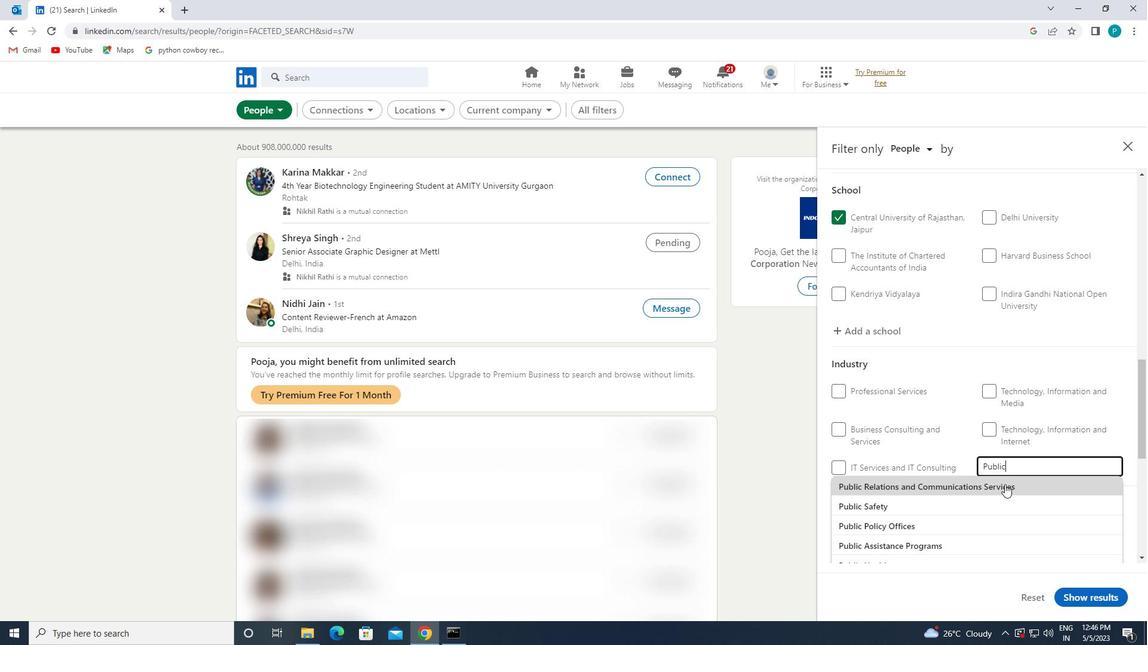 
Action: Mouse scrolled (1005, 484) with delta (0, 0)
Screenshot: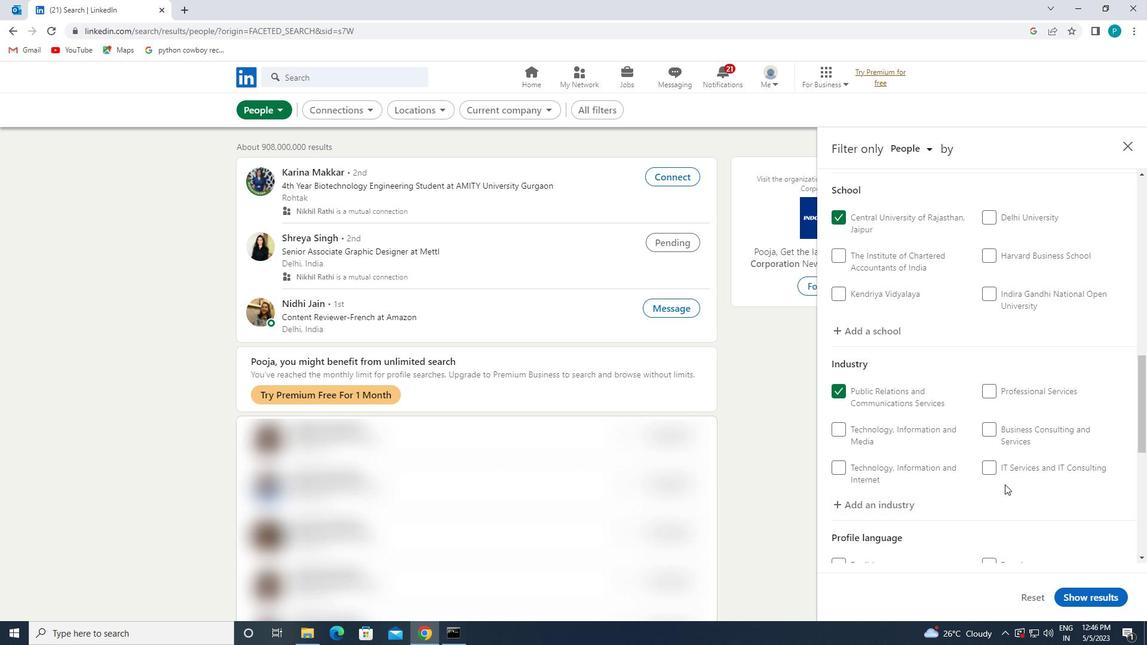
Action: Mouse scrolled (1005, 484) with delta (0, 0)
Screenshot: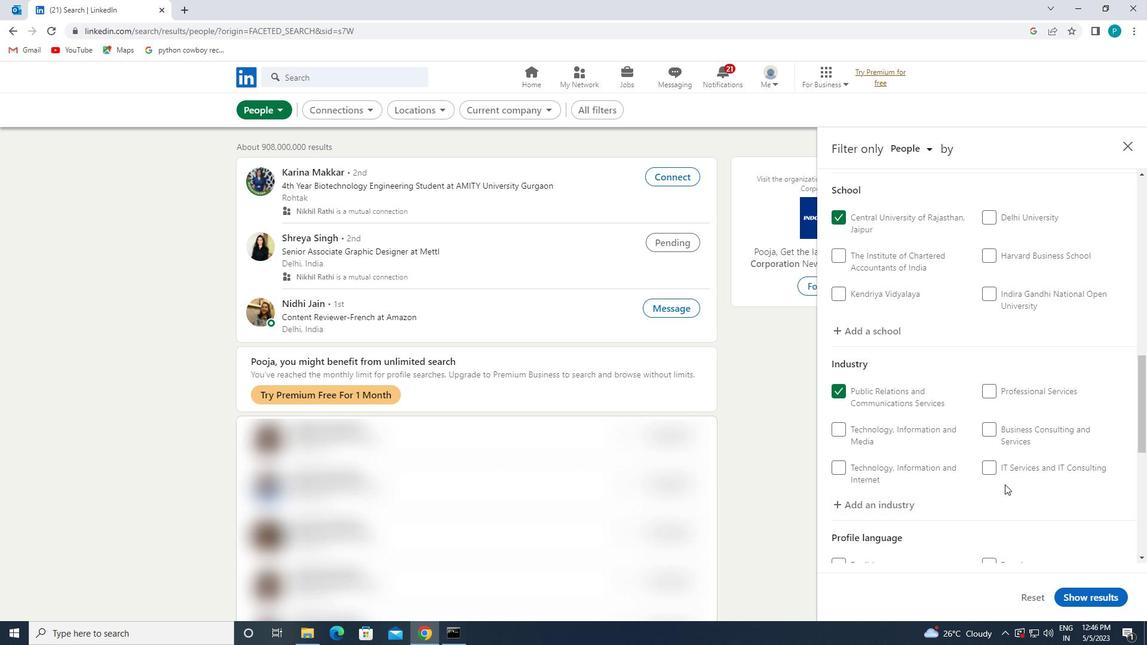 
Action: Mouse scrolled (1005, 484) with delta (0, 0)
Screenshot: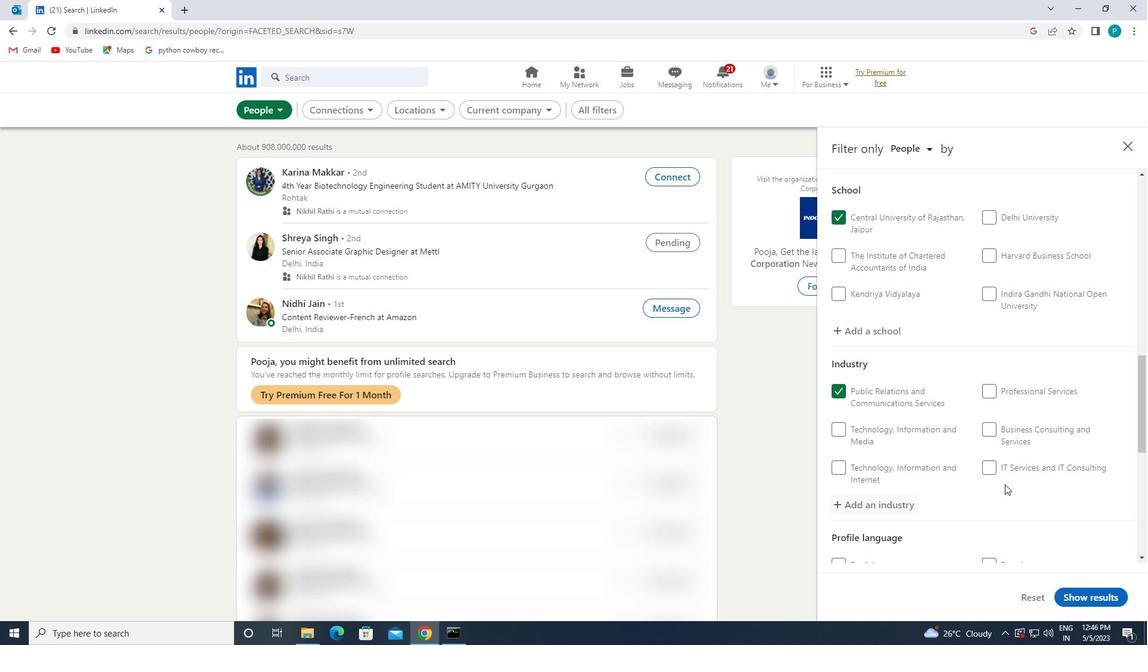 
Action: Mouse scrolled (1005, 484) with delta (0, 0)
Screenshot: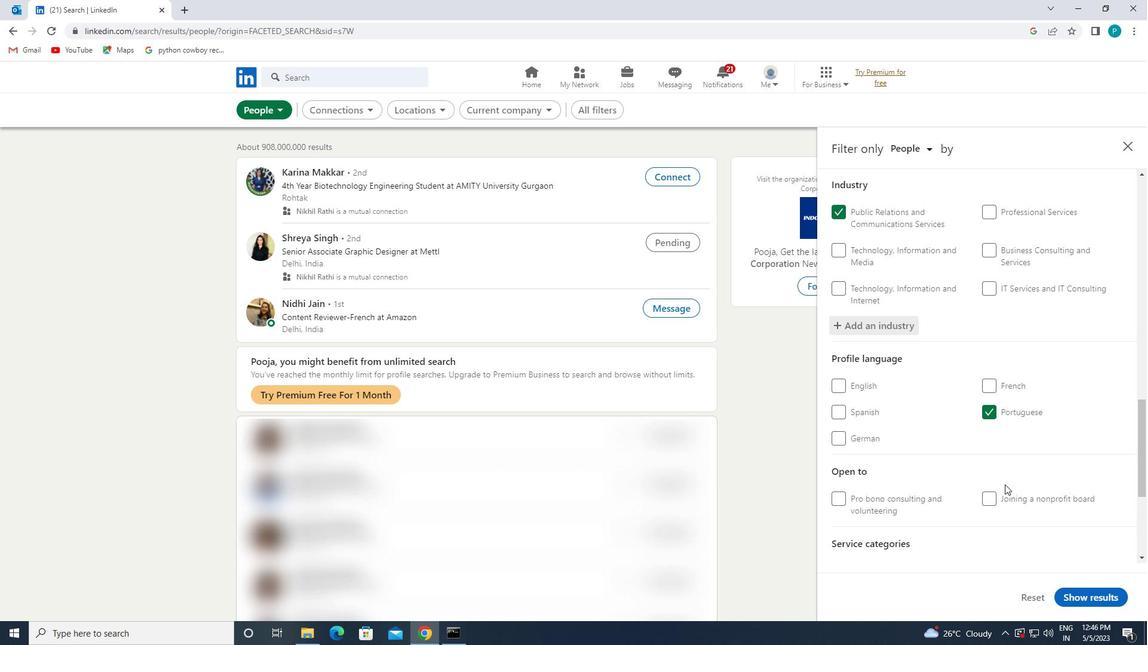 
Action: Mouse scrolled (1005, 484) with delta (0, 0)
Screenshot: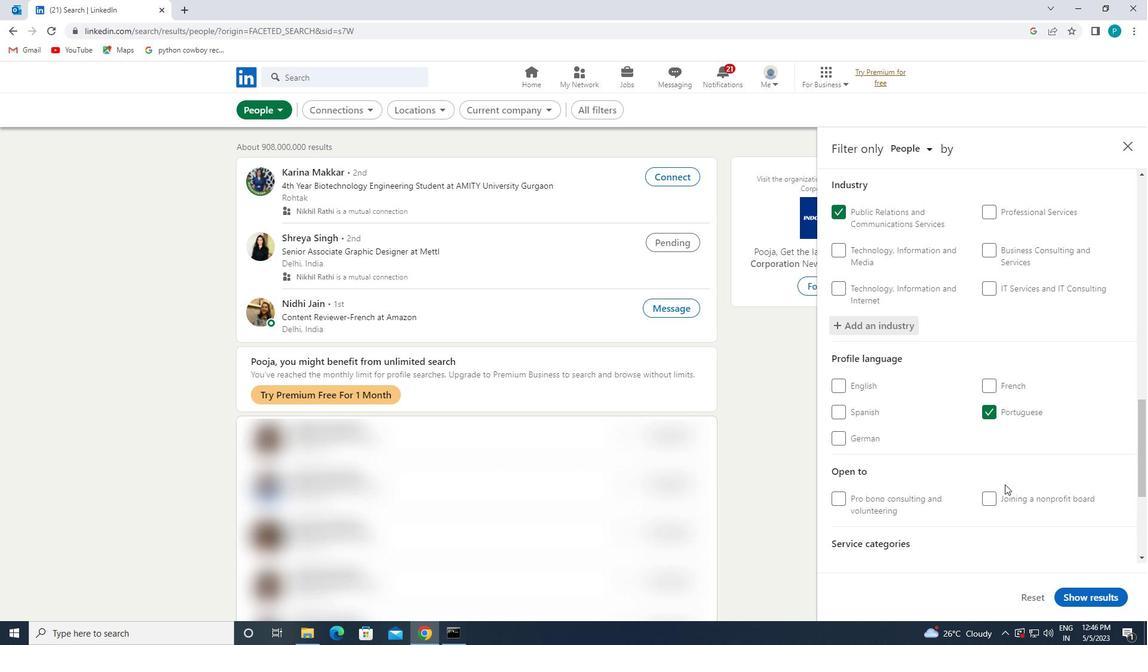 
Action: Mouse moved to (1016, 510)
Screenshot: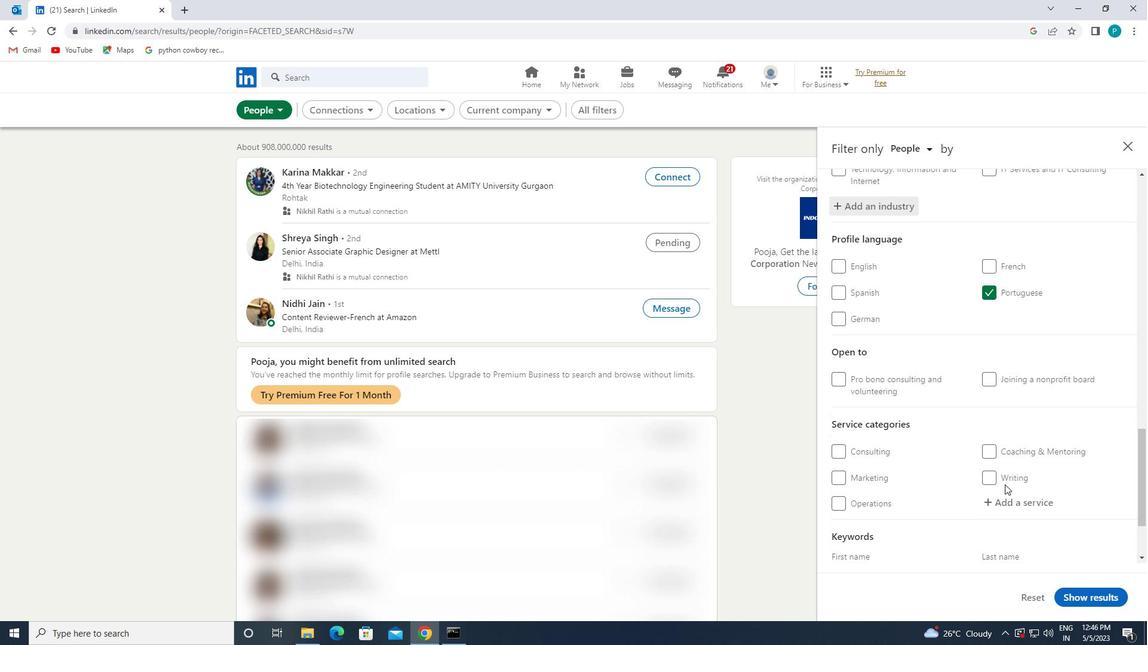 
Action: Mouse pressed left at (1016, 510)
Screenshot: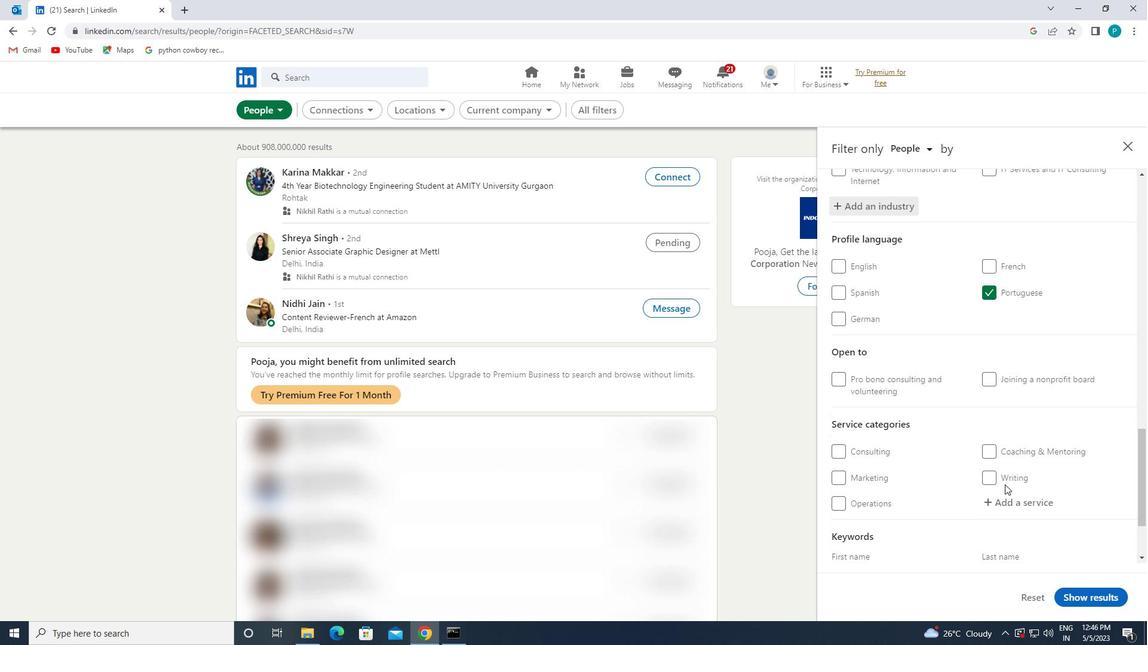 
Action: Mouse moved to (1017, 511)
Screenshot: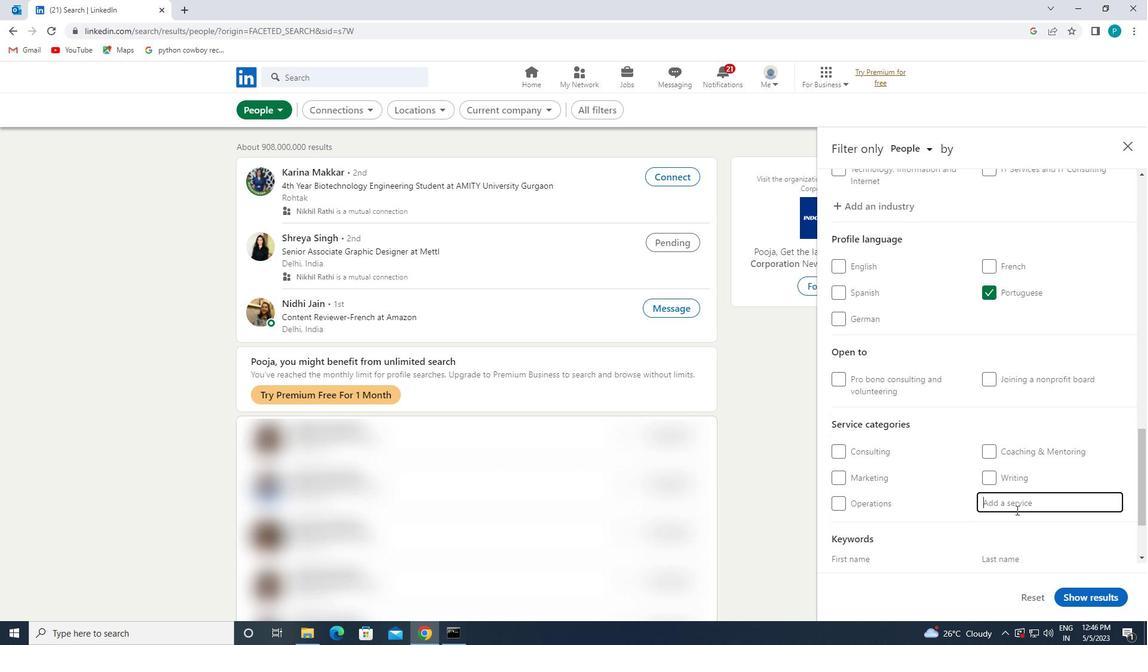 
Action: Key pressed <Key.caps_lock>E<Key.caps_lock>VENT
Screenshot: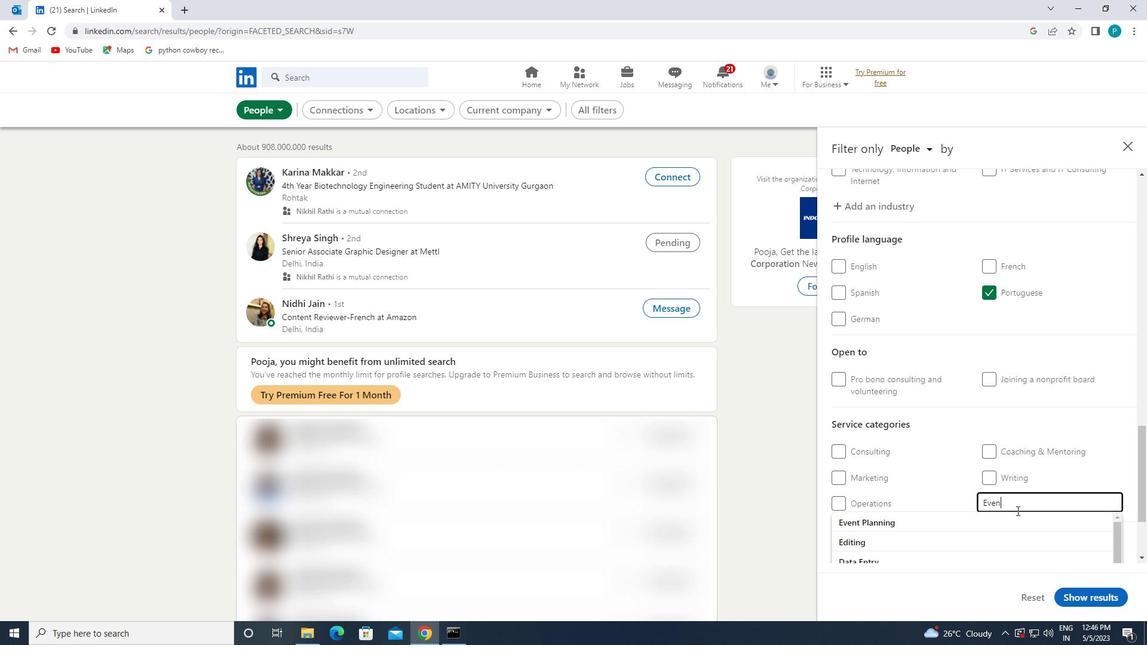 
Action: Mouse moved to (935, 524)
Screenshot: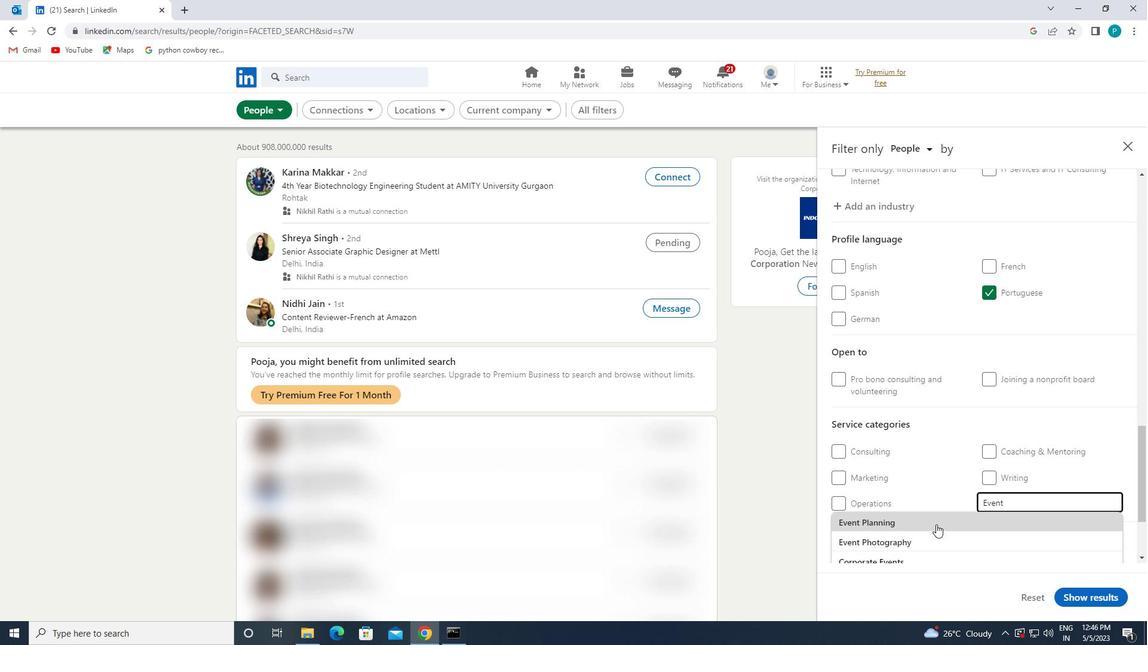 
Action: Mouse pressed left at (935, 524)
Screenshot: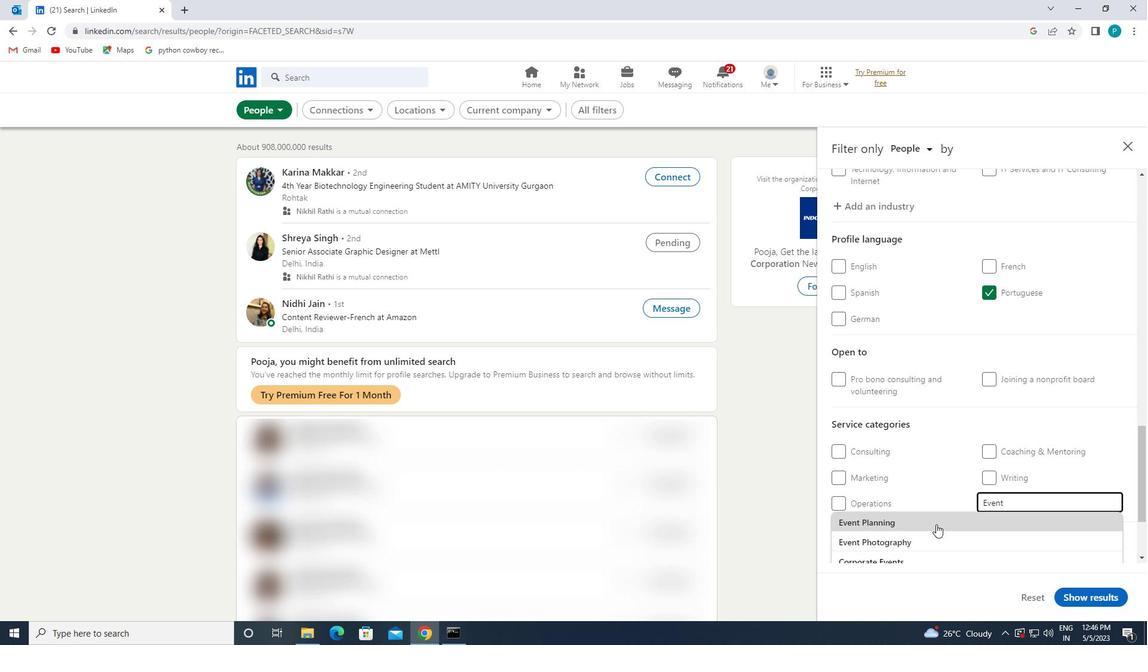 
Action: Mouse scrolled (935, 523) with delta (0, 0)
Screenshot: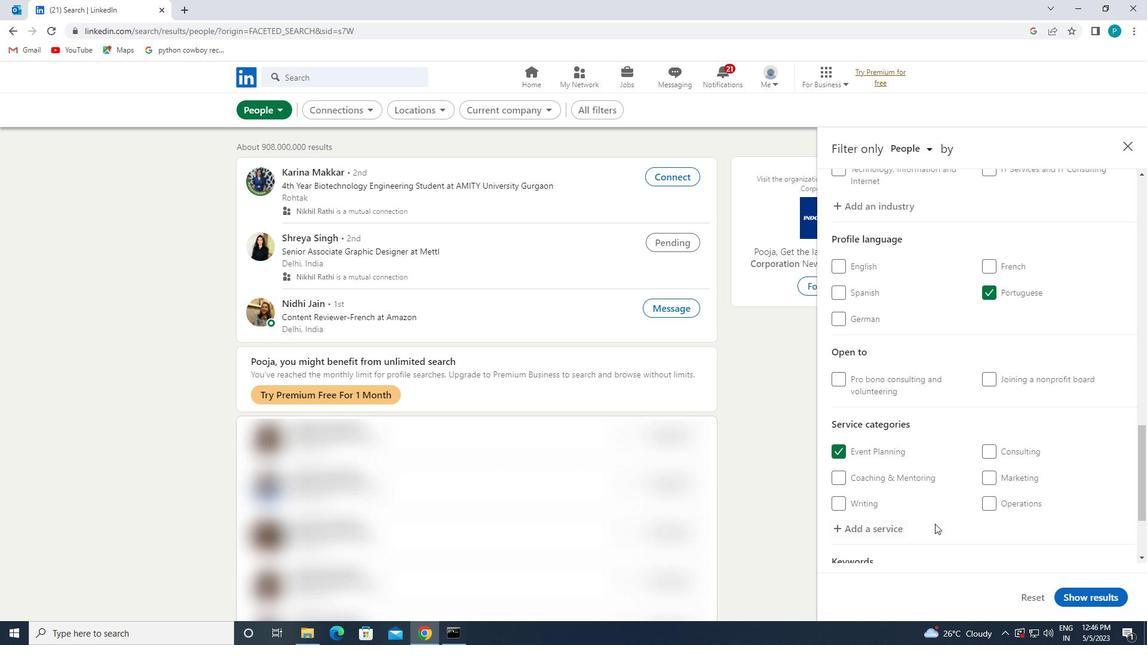 
Action: Mouse scrolled (935, 523) with delta (0, 0)
Screenshot: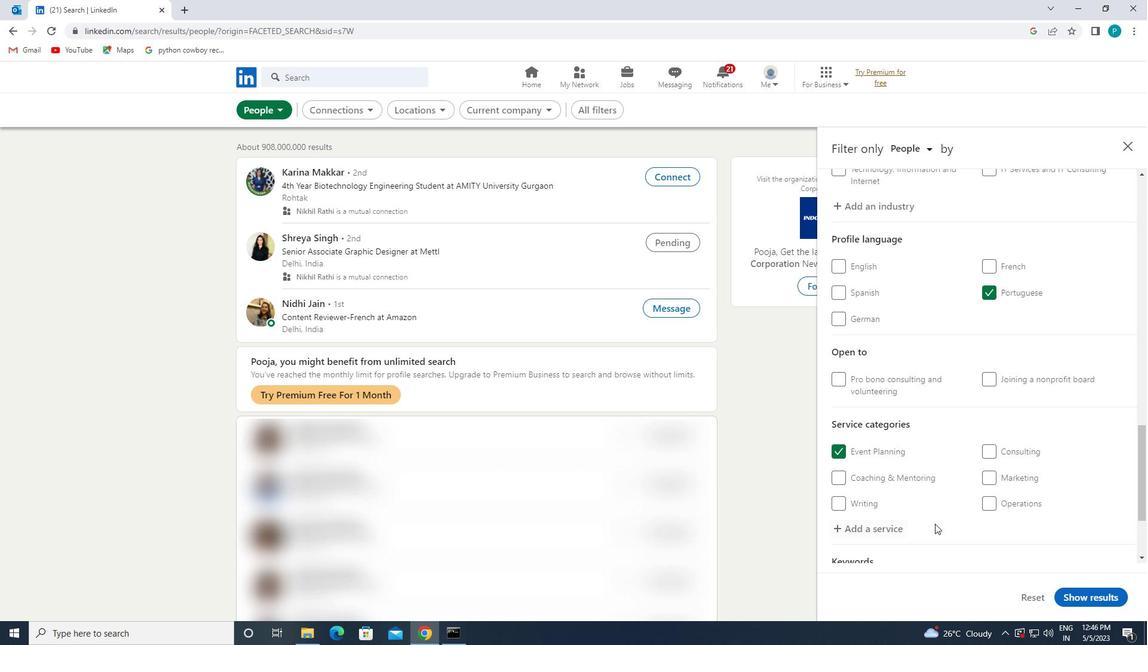 
Action: Mouse scrolled (935, 523) with delta (0, 0)
Screenshot: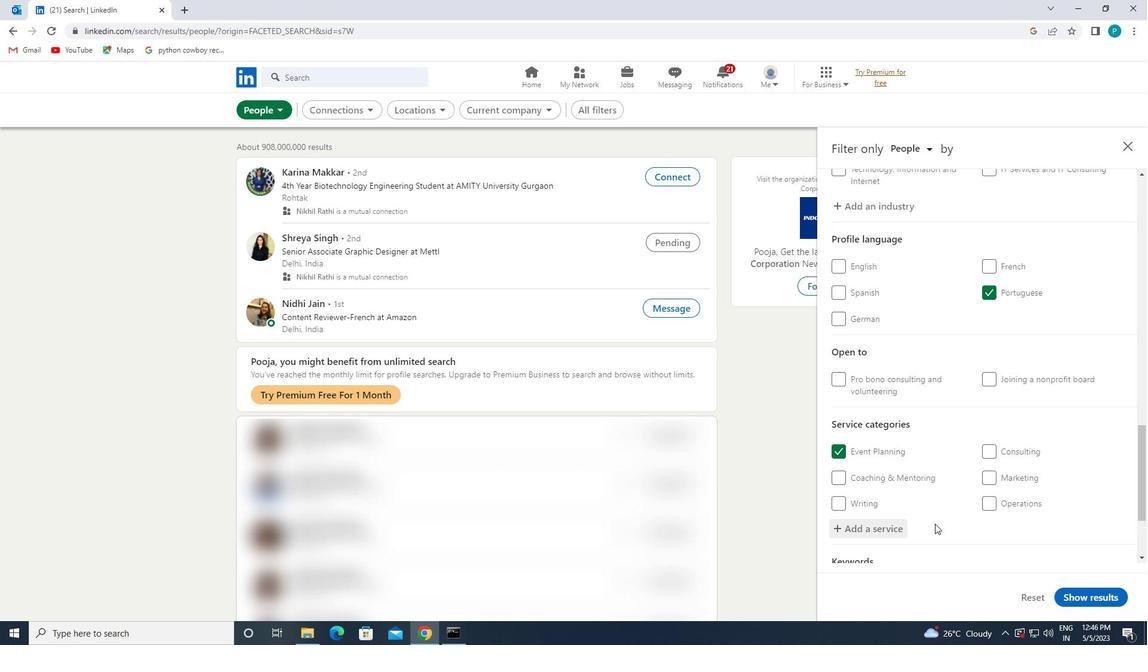
Action: Mouse scrolled (935, 523) with delta (0, 0)
Screenshot: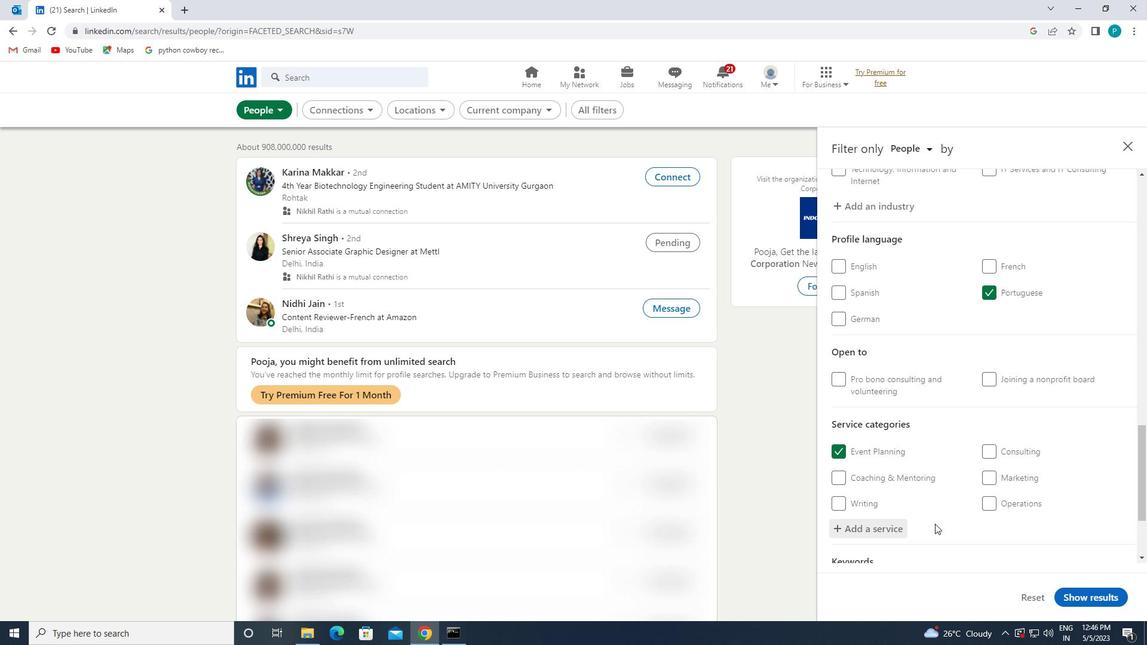 
Action: Mouse moved to (928, 519)
Screenshot: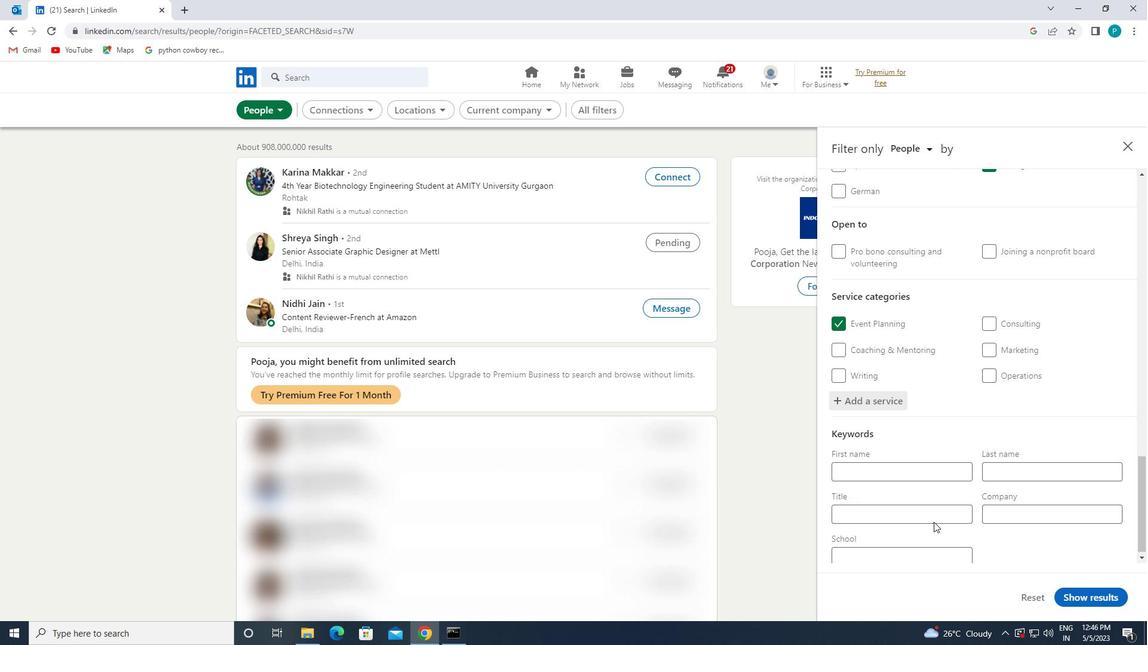 
Action: Mouse pressed left at (928, 519)
Screenshot: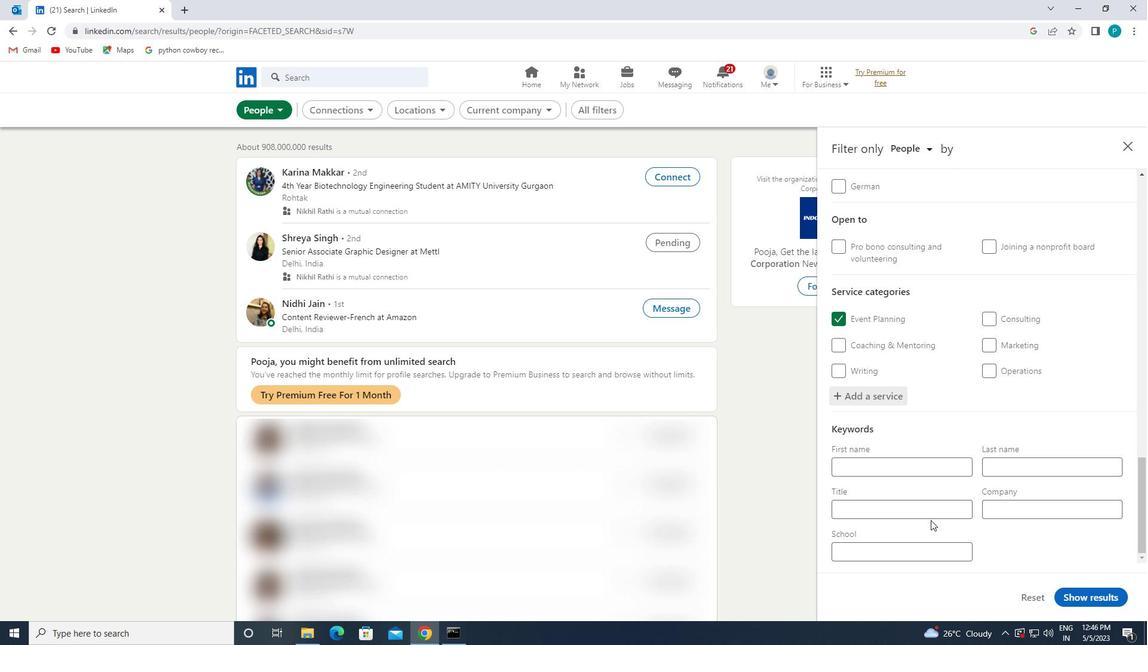 
Action: Mouse moved to (938, 524)
Screenshot: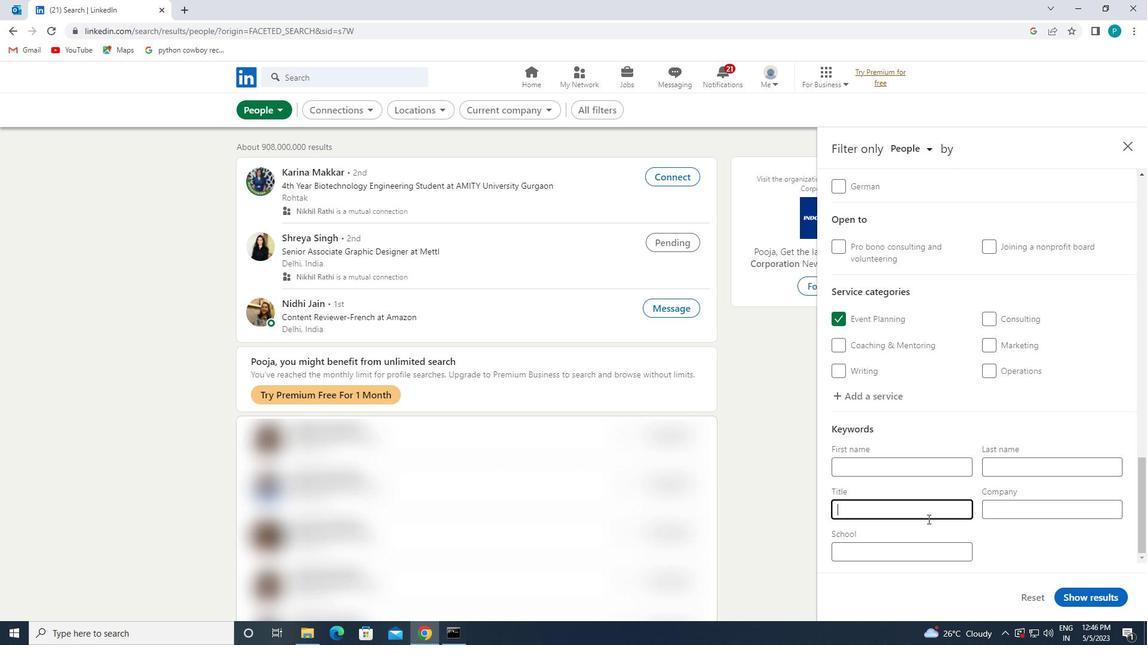 
Action: Key pressed <Key.caps_lock>A<Key.caps_lock>CTUARY
Screenshot: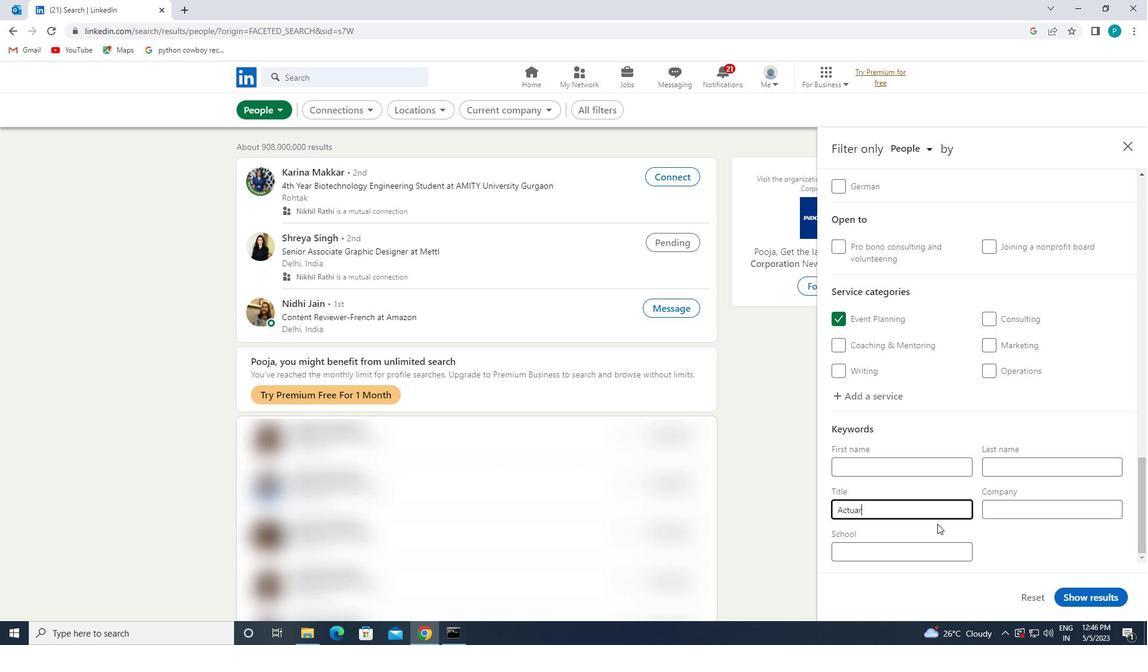 
Action: Mouse moved to (1083, 593)
Screenshot: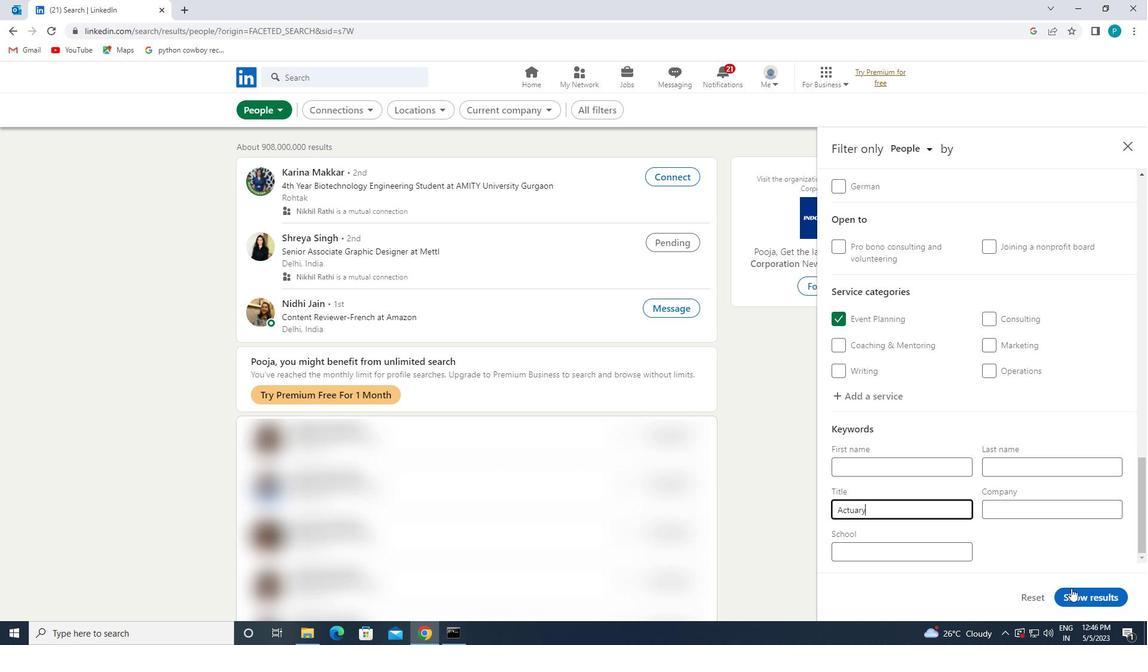 
Action: Mouse pressed left at (1083, 593)
Screenshot: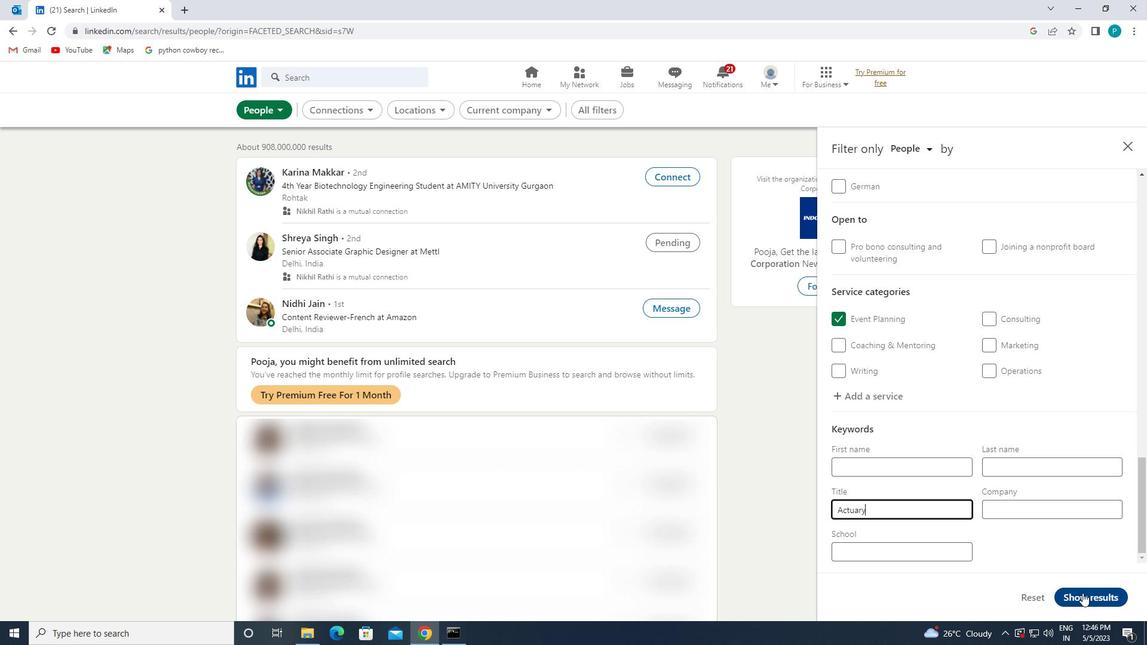 
